 Task: Add a timeline in the project AgileHive for the epic 'IT Access Management' from 2024/01/02 to 2025/07/19. Add a timeline in the project AgileHive for the epic 'Cloud migration' from 2024/03/02 to 2025/08/19. Add a timeline in the project AgileHive for the epic 'Network infrastructure upgrade' from 2023/03/19 to 2025/09/09
Action: Mouse moved to (212, 59)
Screenshot: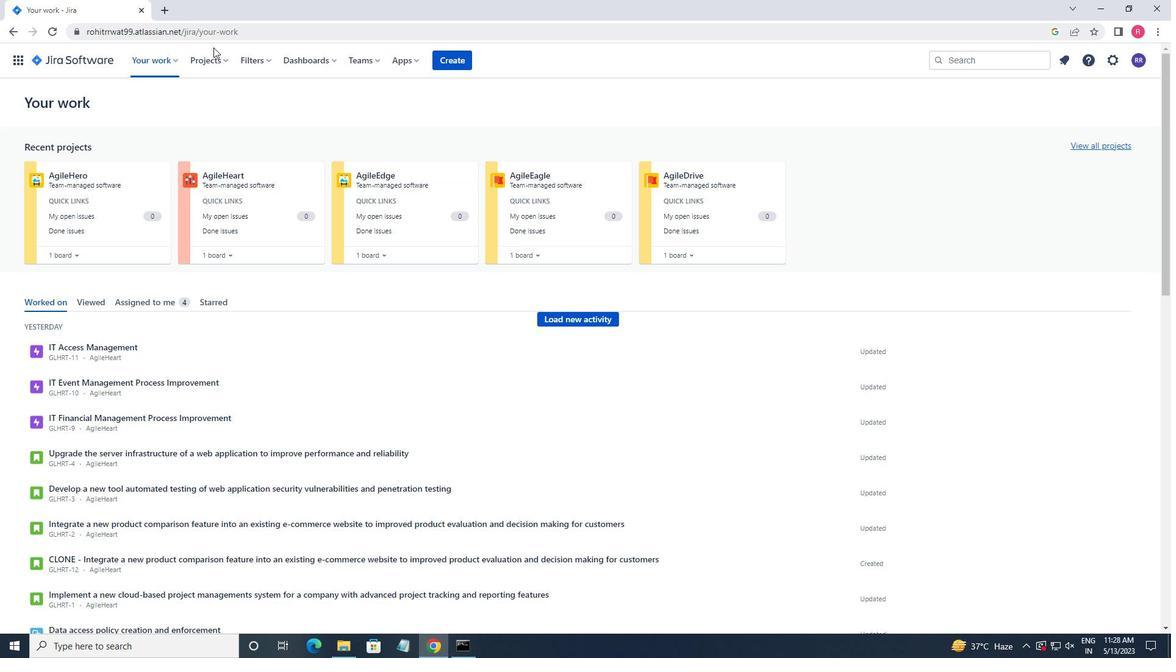 
Action: Mouse pressed left at (212, 59)
Screenshot: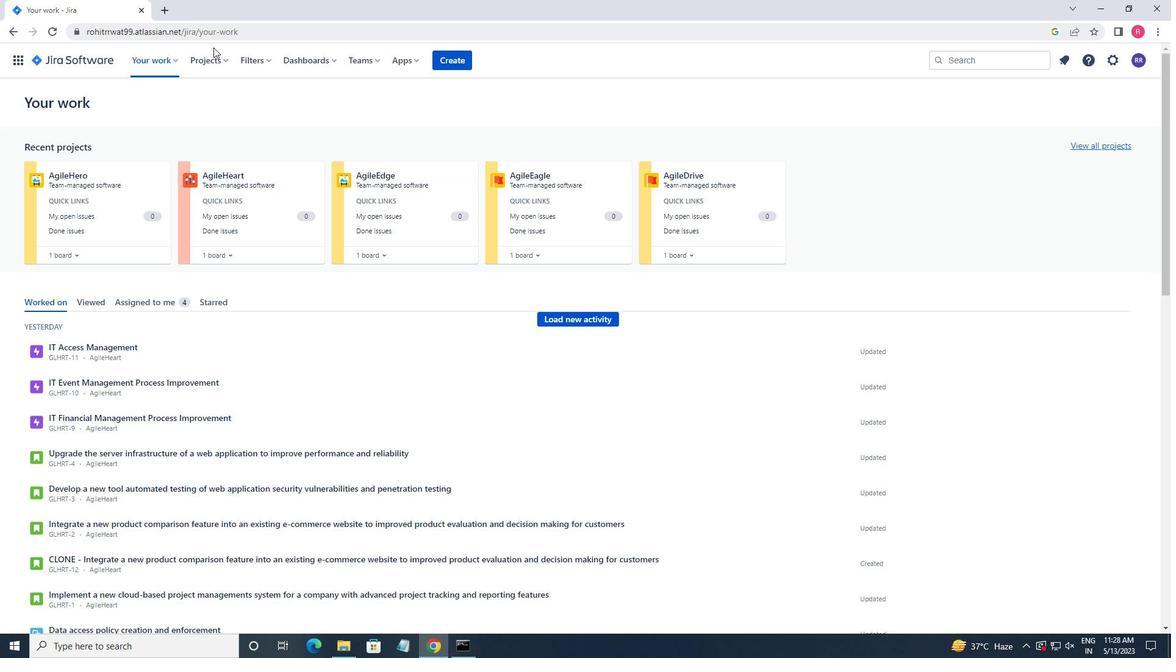
Action: Mouse moved to (244, 125)
Screenshot: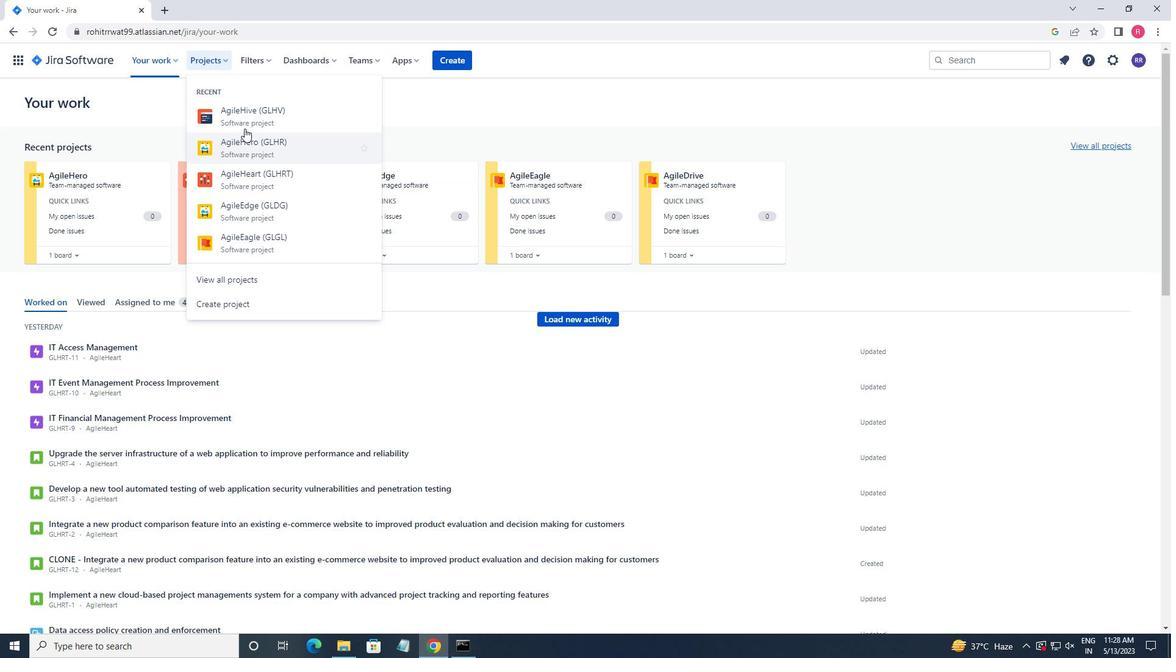 
Action: Mouse pressed left at (244, 125)
Screenshot: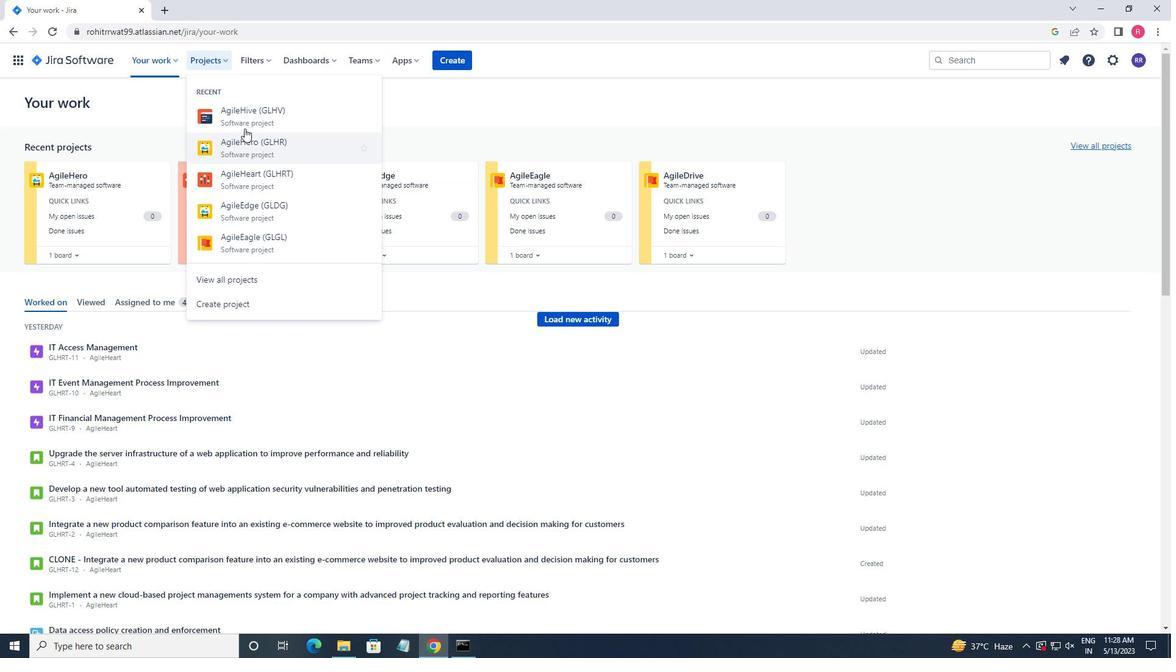 
Action: Mouse moved to (81, 189)
Screenshot: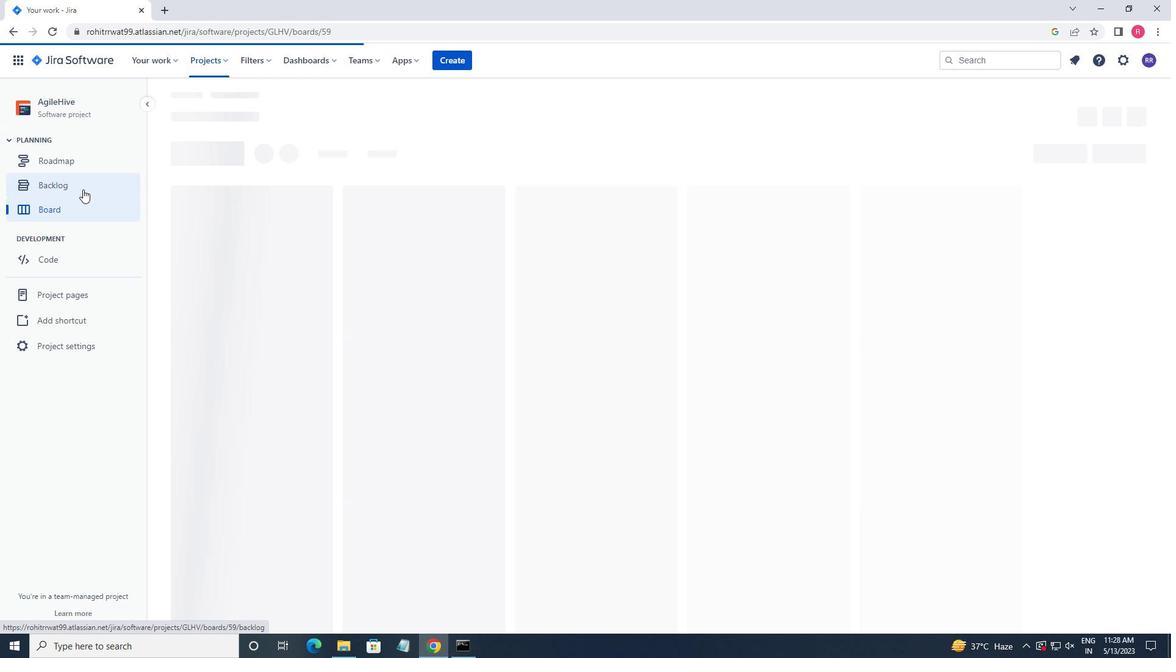 
Action: Mouse pressed left at (81, 189)
Screenshot: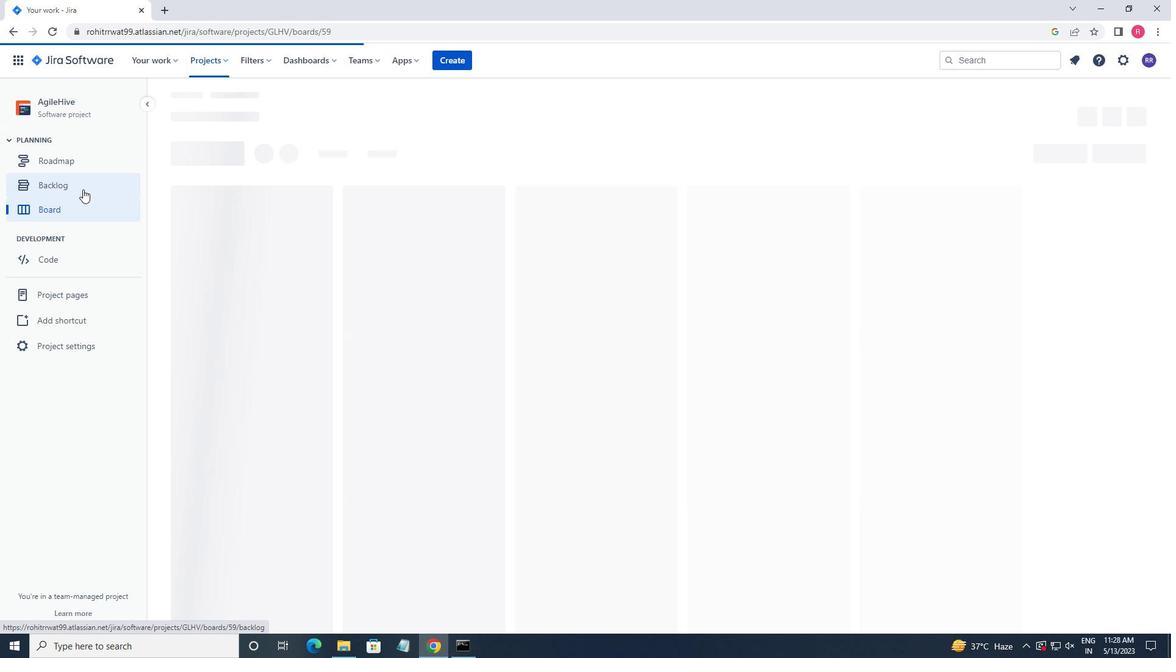 
Action: Mouse moved to (184, 246)
Screenshot: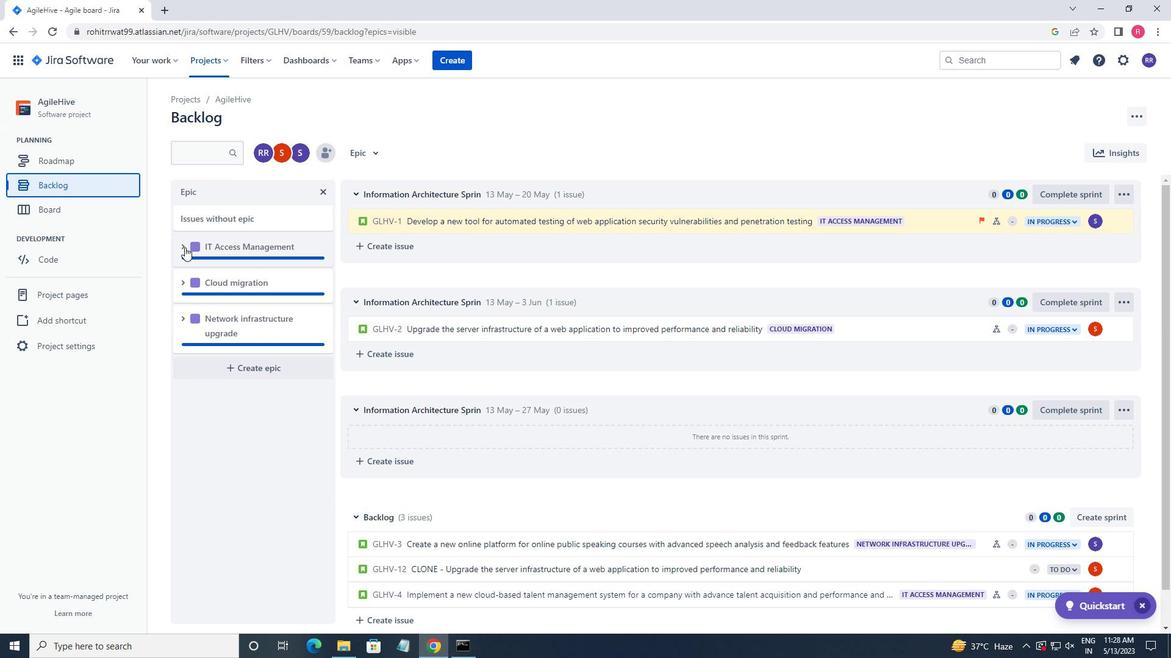 
Action: Mouse pressed left at (184, 246)
Screenshot: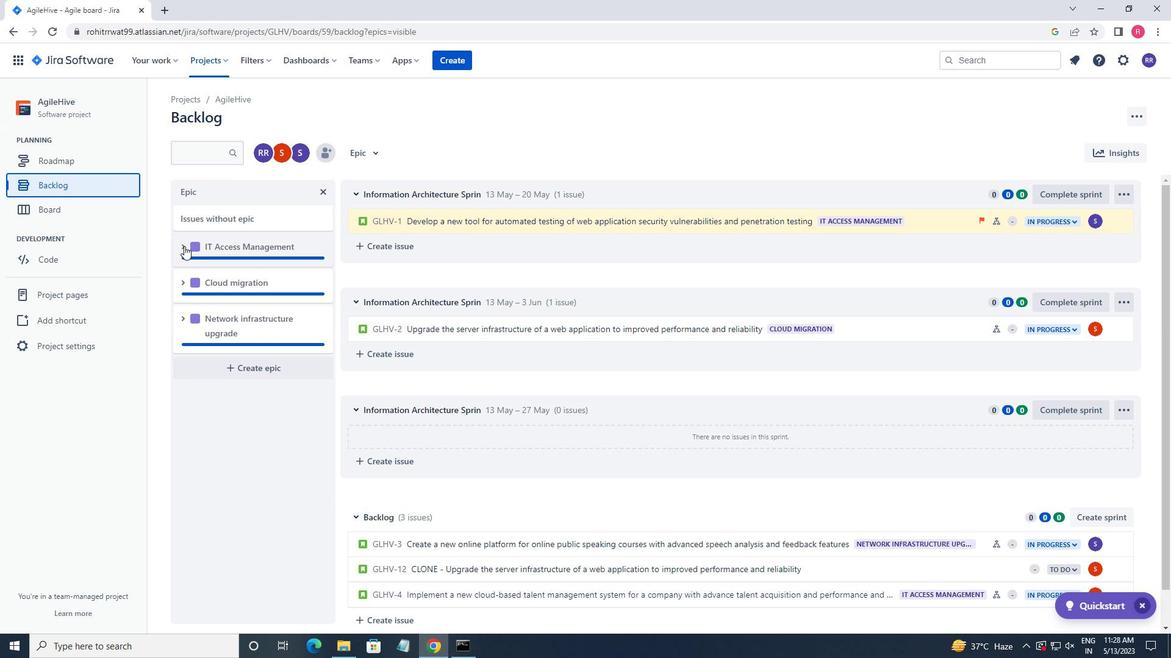 
Action: Mouse moved to (216, 330)
Screenshot: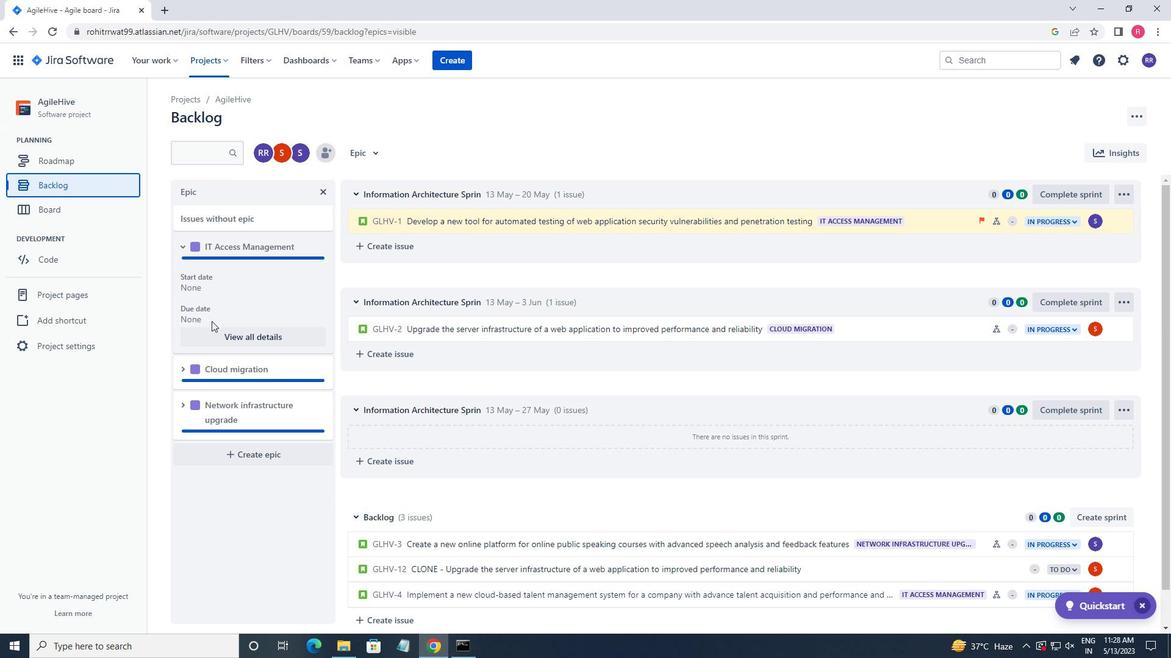 
Action: Mouse pressed left at (216, 330)
Screenshot: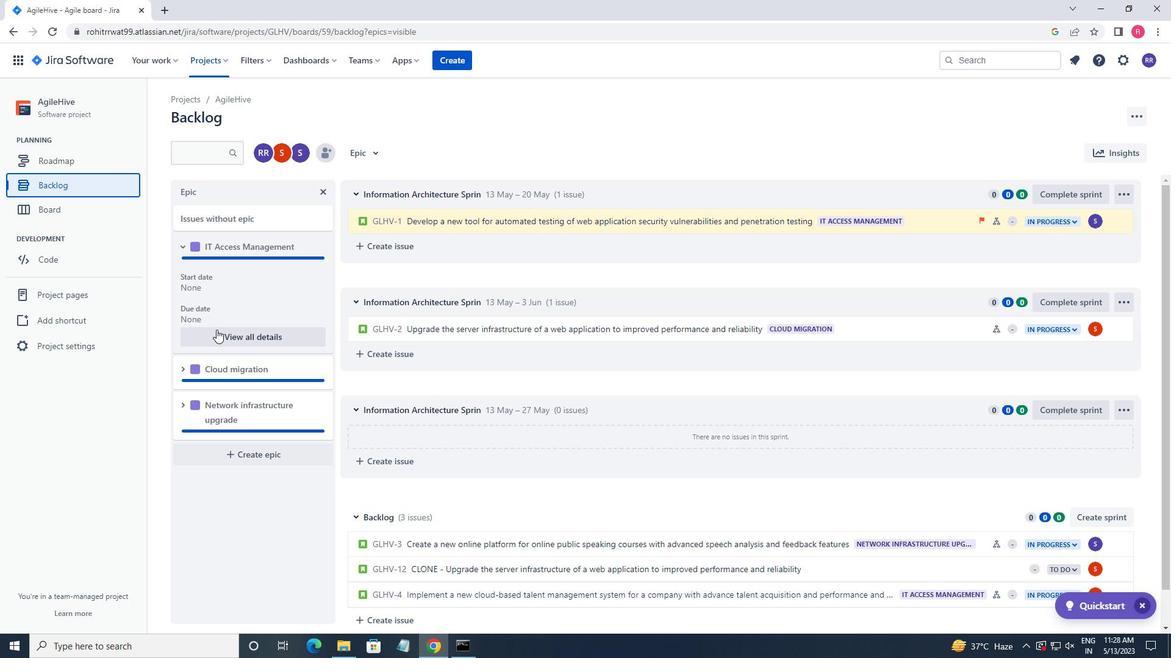 
Action: Mouse moved to (1033, 483)
Screenshot: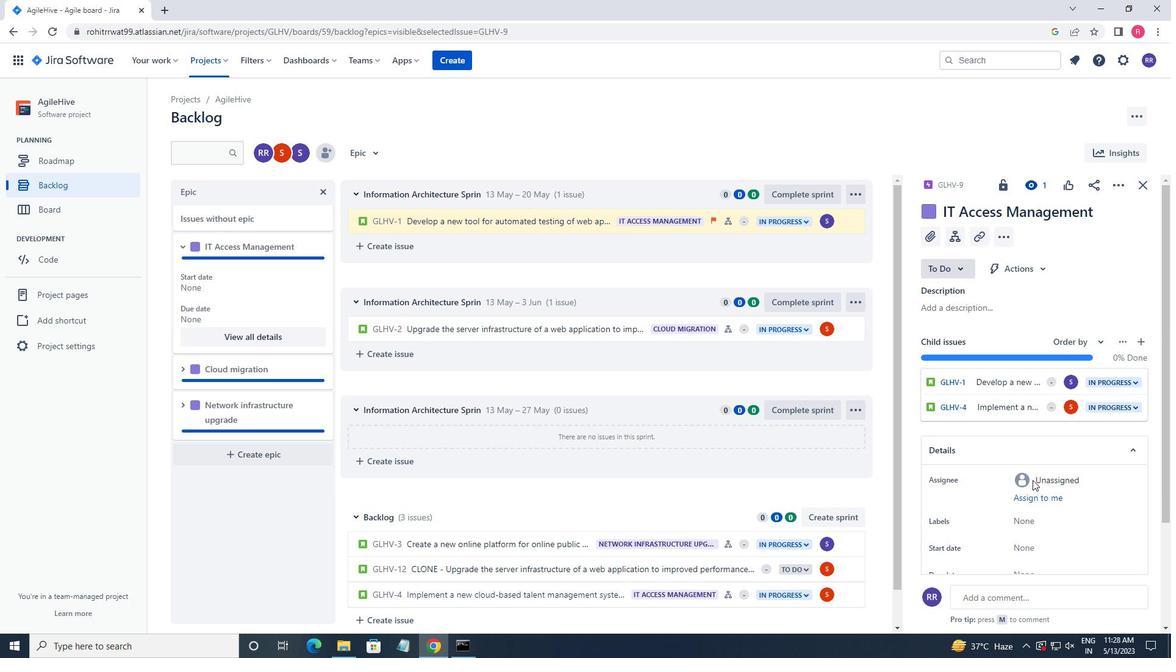 
Action: Mouse scrolled (1033, 483) with delta (0, 0)
Screenshot: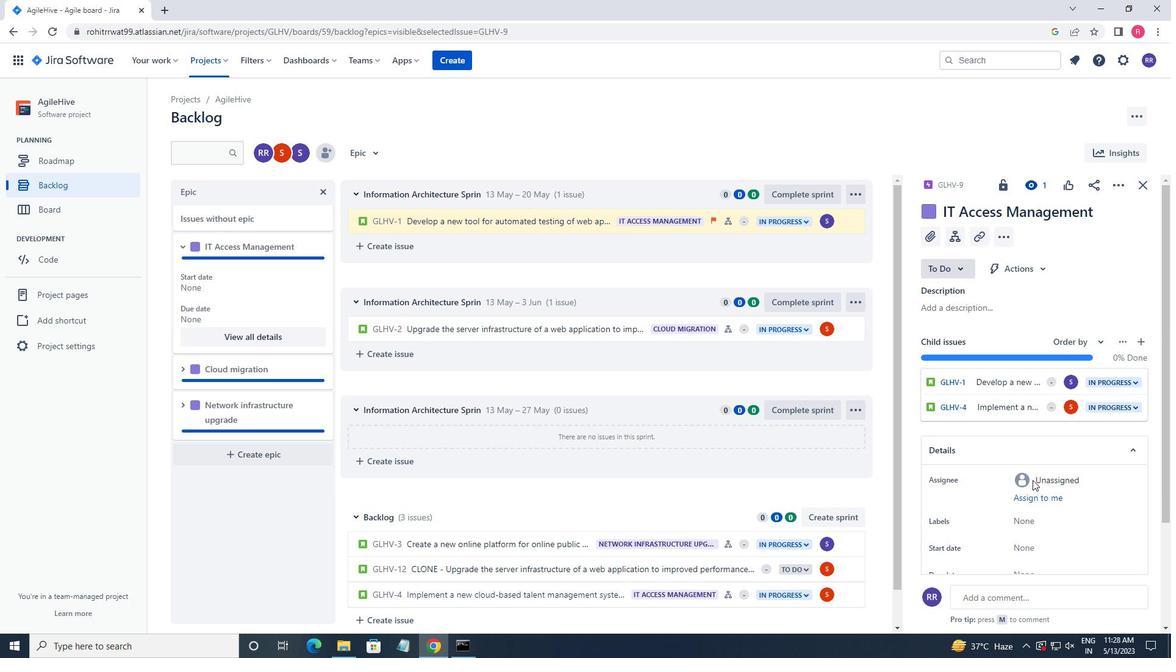 
Action: Mouse moved to (1033, 485)
Screenshot: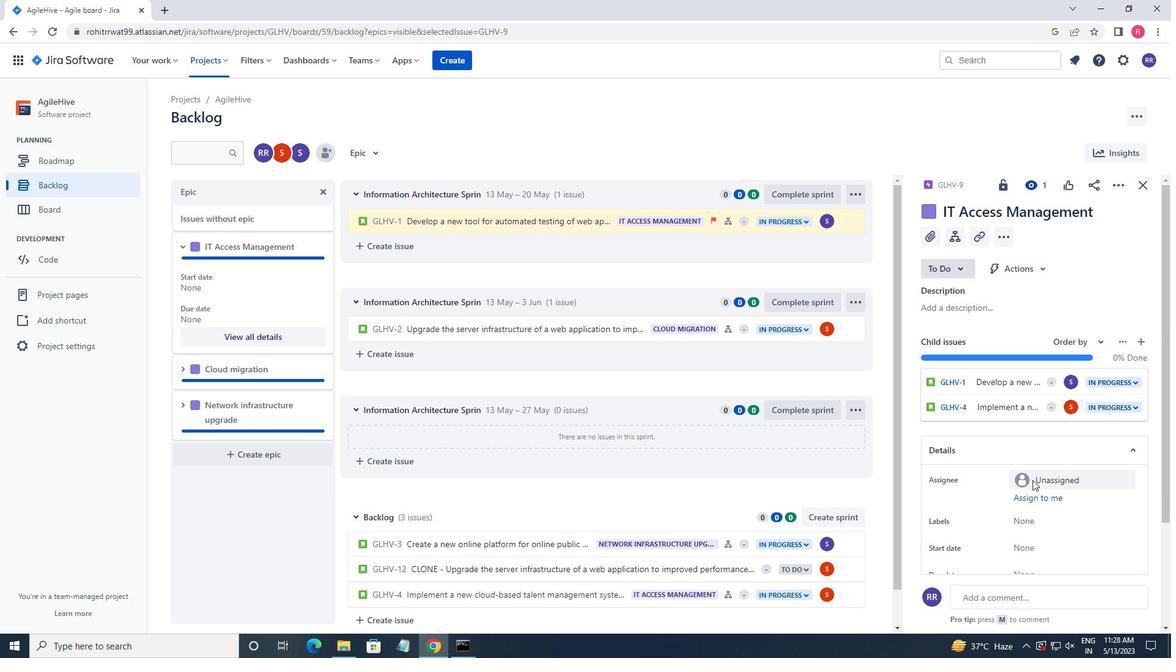 
Action: Mouse scrolled (1033, 484) with delta (0, 0)
Screenshot: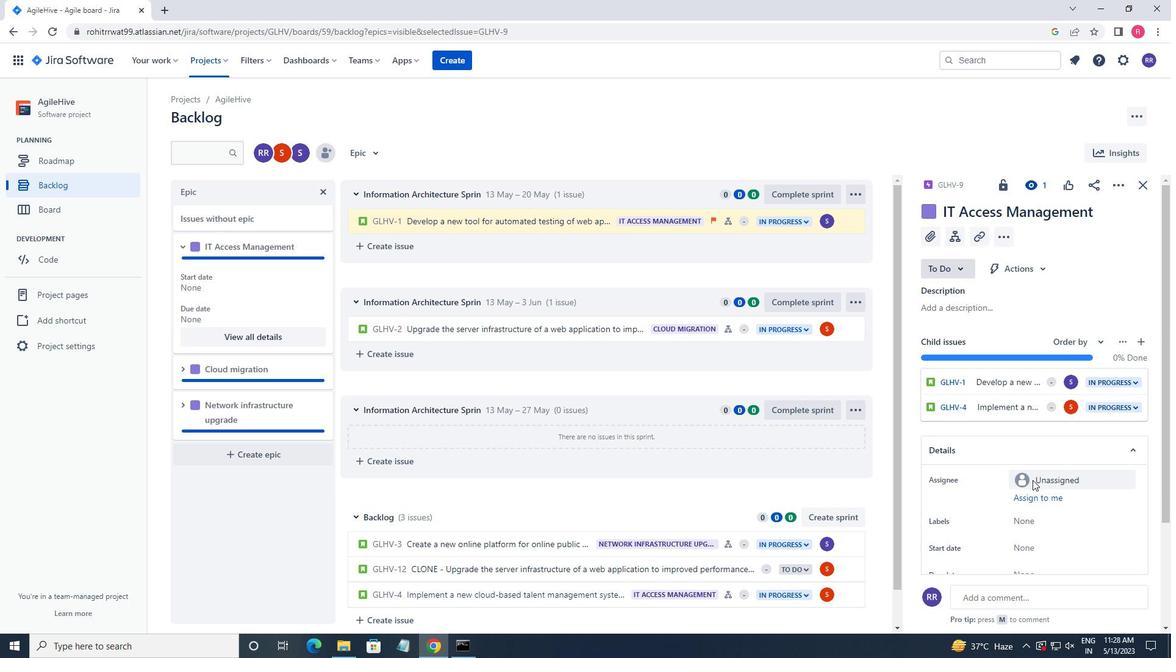 
Action: Mouse scrolled (1033, 484) with delta (0, 0)
Screenshot: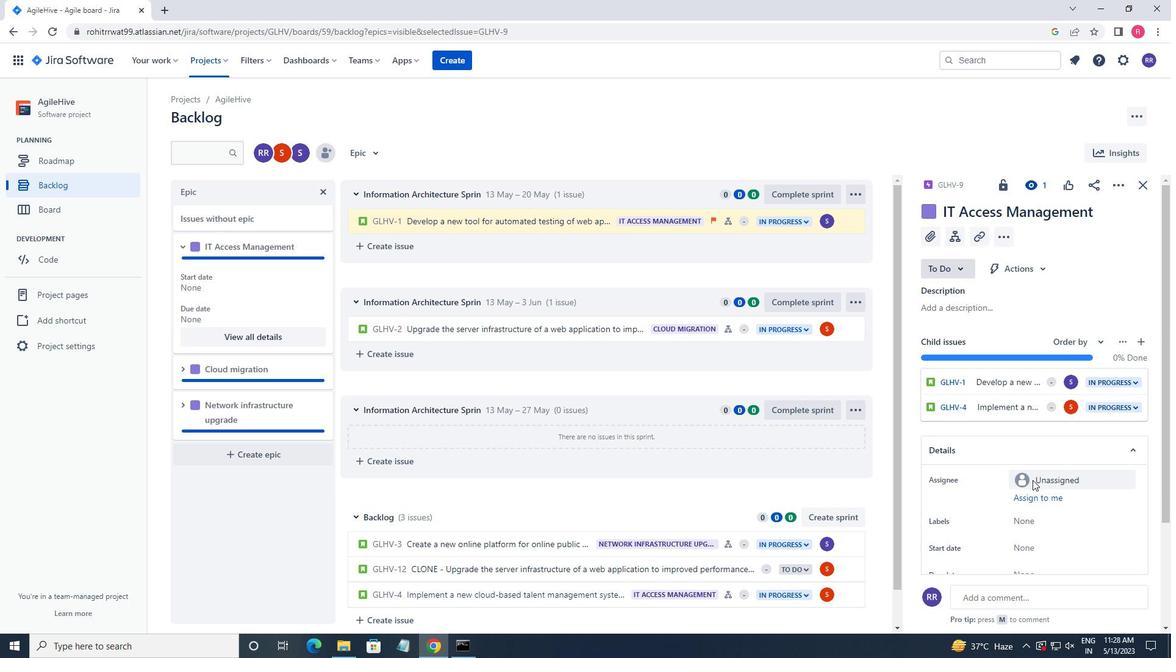 
Action: Mouse scrolled (1033, 484) with delta (0, 0)
Screenshot: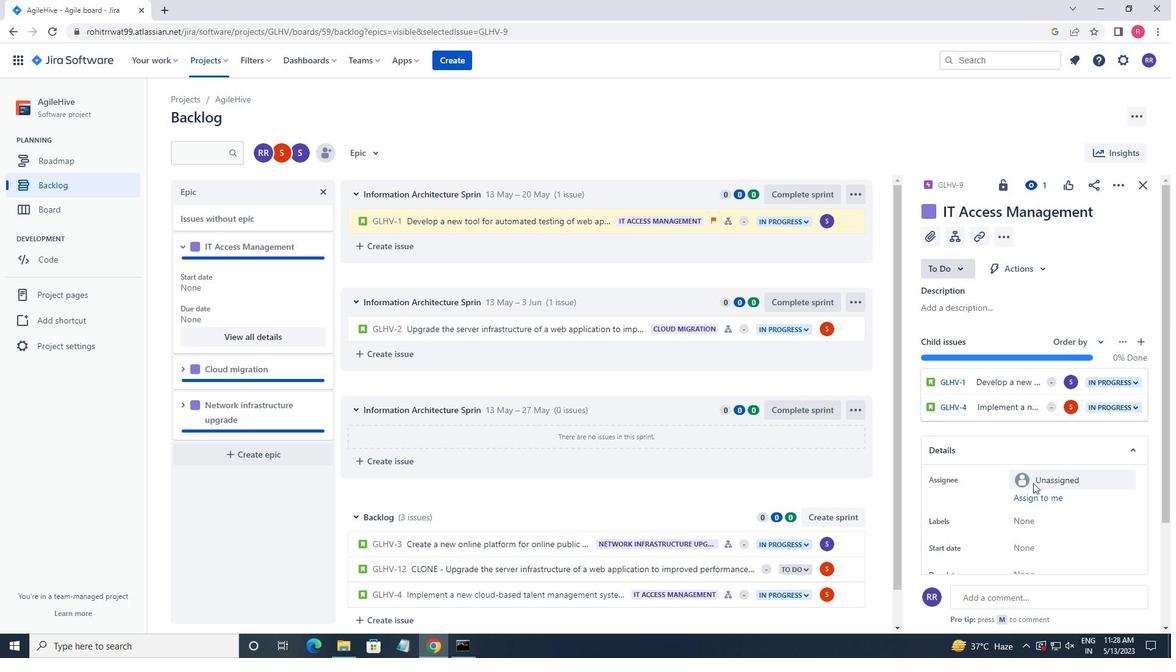 
Action: Mouse moved to (1033, 416)
Screenshot: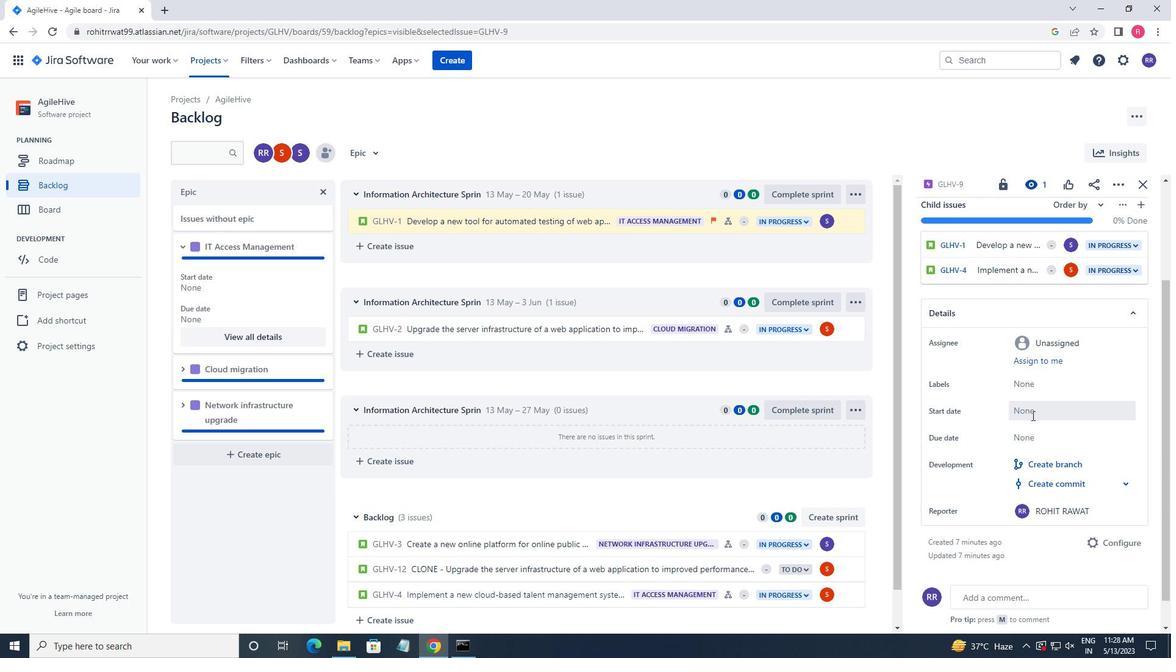 
Action: Mouse pressed left at (1033, 416)
Screenshot: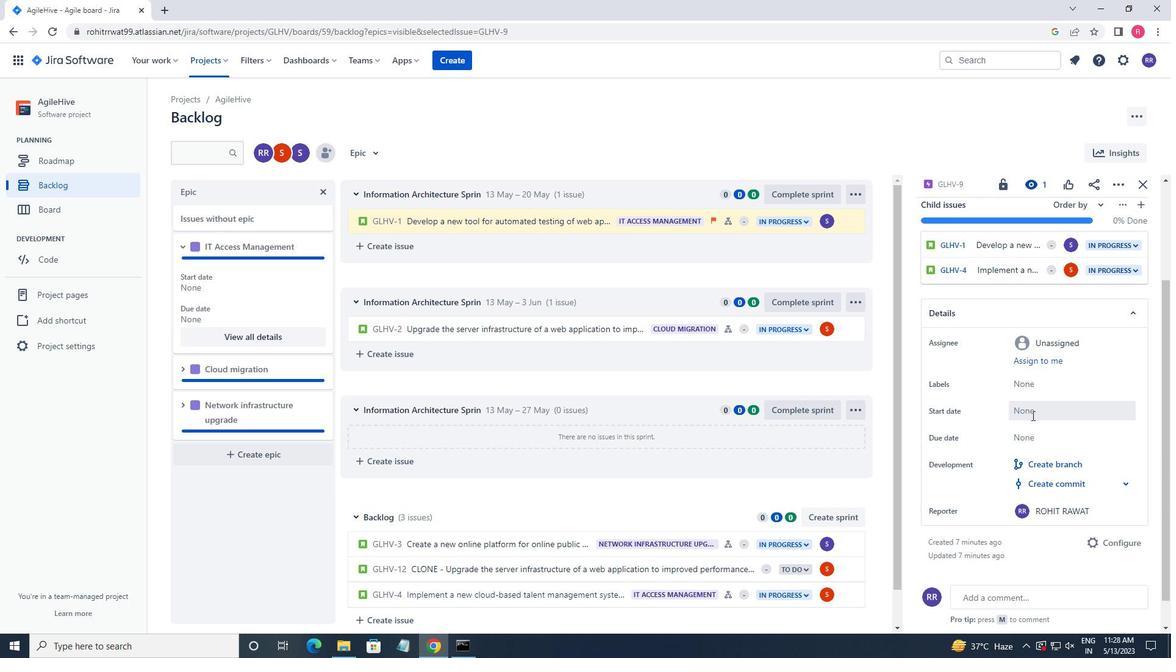 
Action: Mouse moved to (1143, 450)
Screenshot: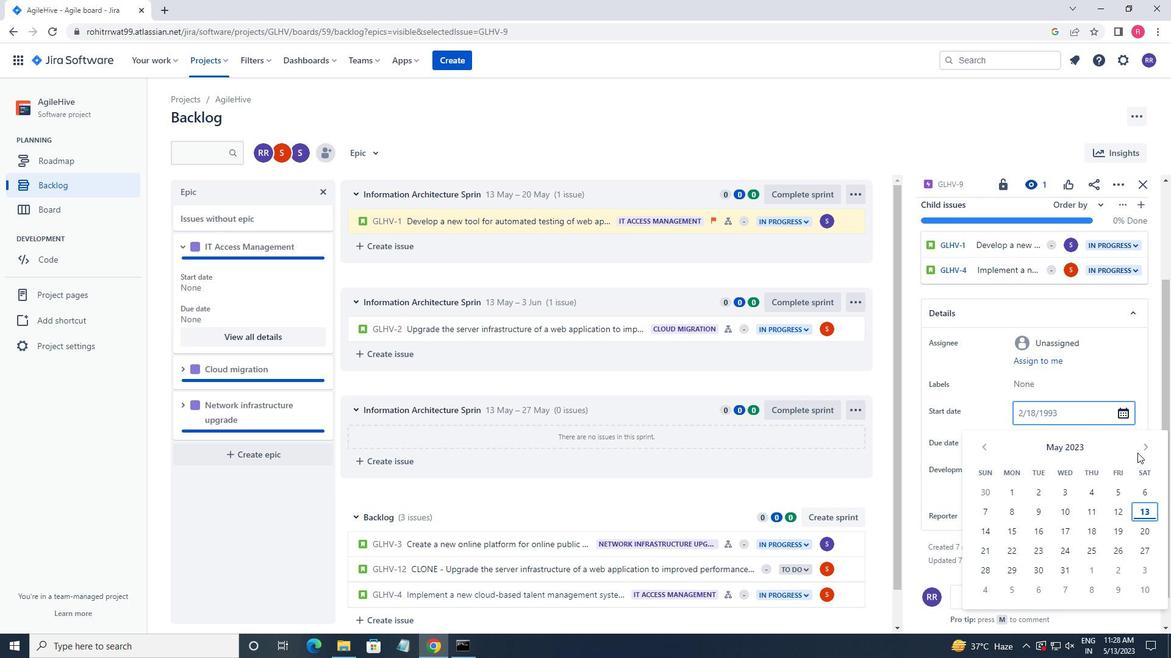 
Action: Mouse pressed left at (1143, 450)
Screenshot: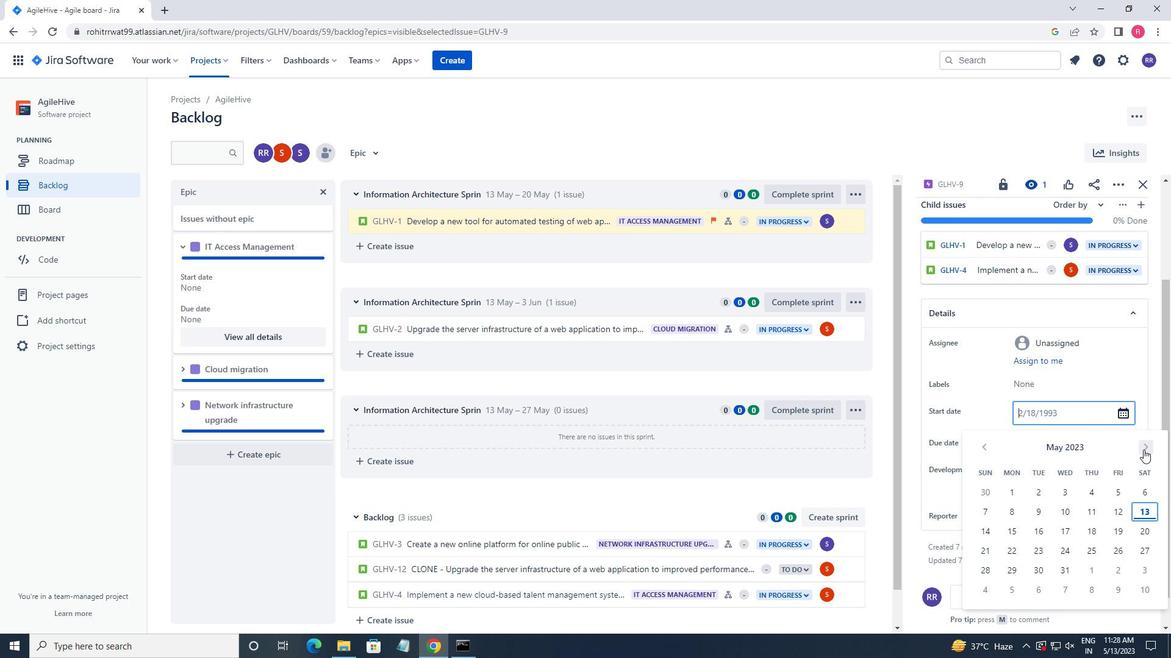 
Action: Mouse pressed left at (1143, 450)
Screenshot: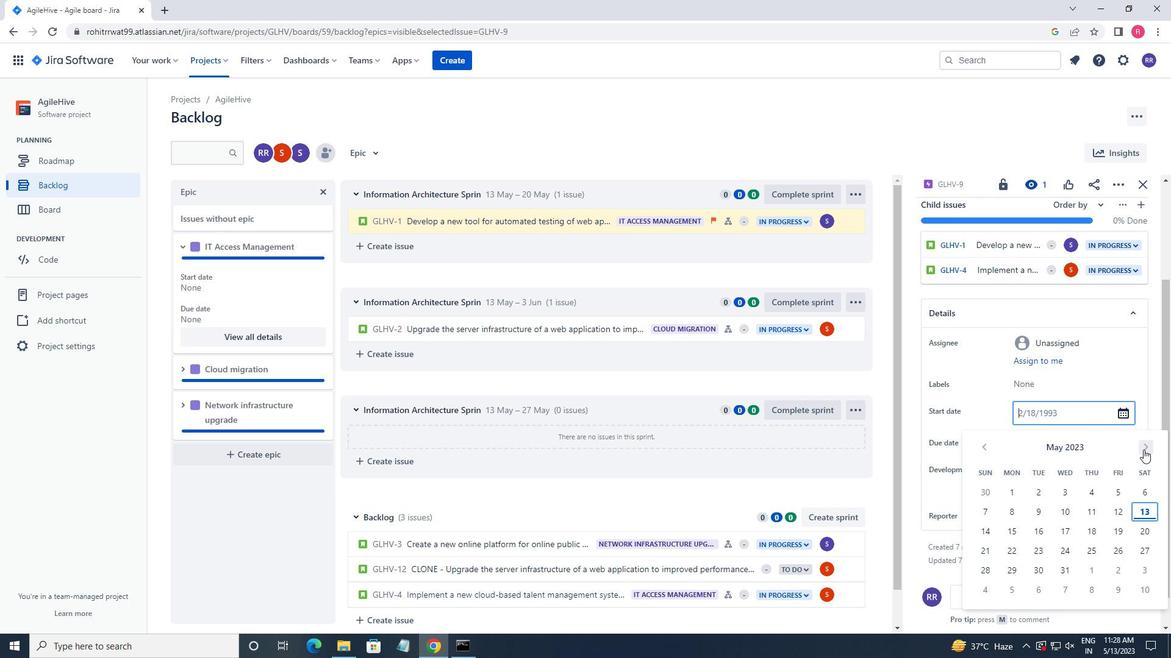 
Action: Mouse pressed left at (1143, 450)
Screenshot: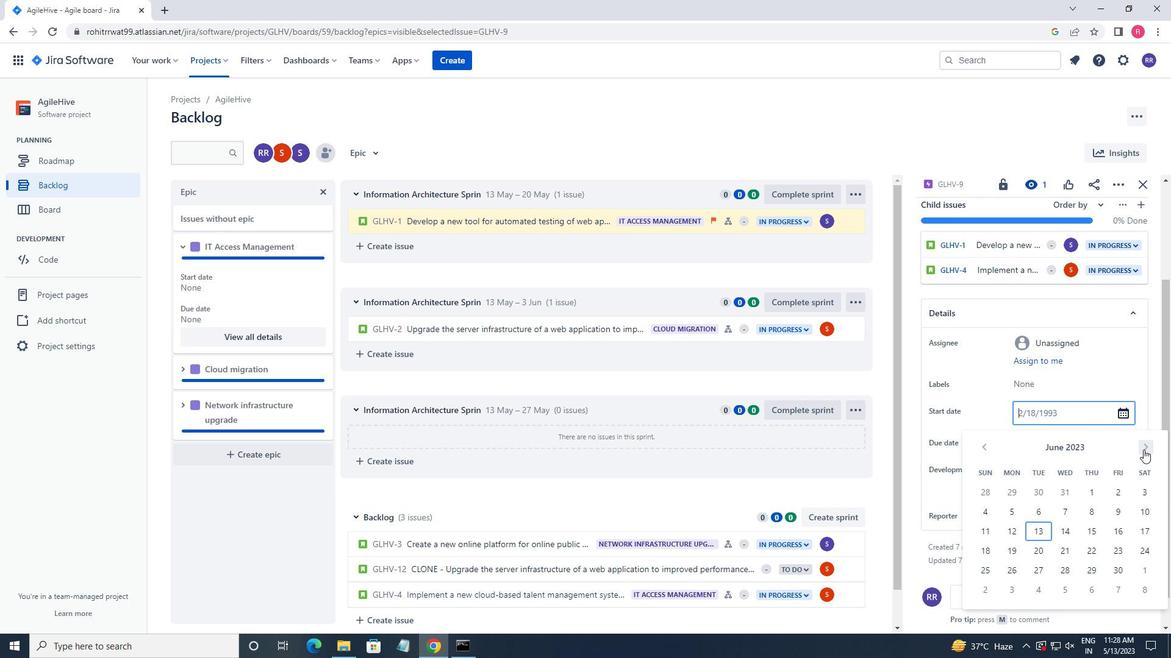 
Action: Mouse pressed left at (1143, 450)
Screenshot: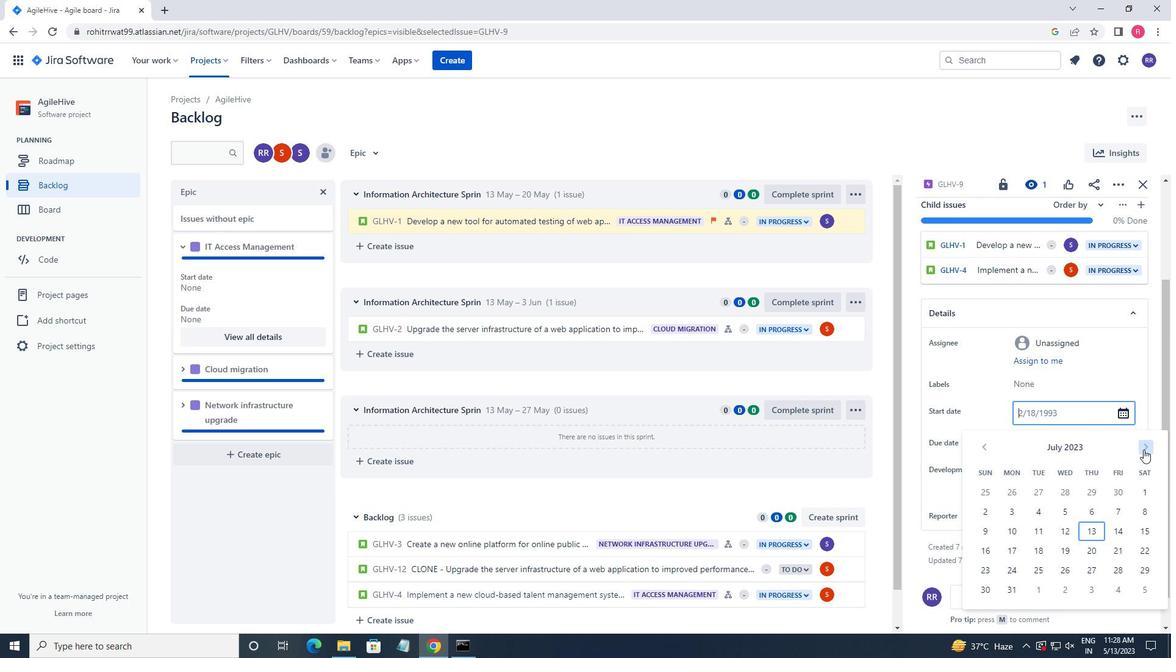 
Action: Mouse pressed left at (1143, 450)
Screenshot: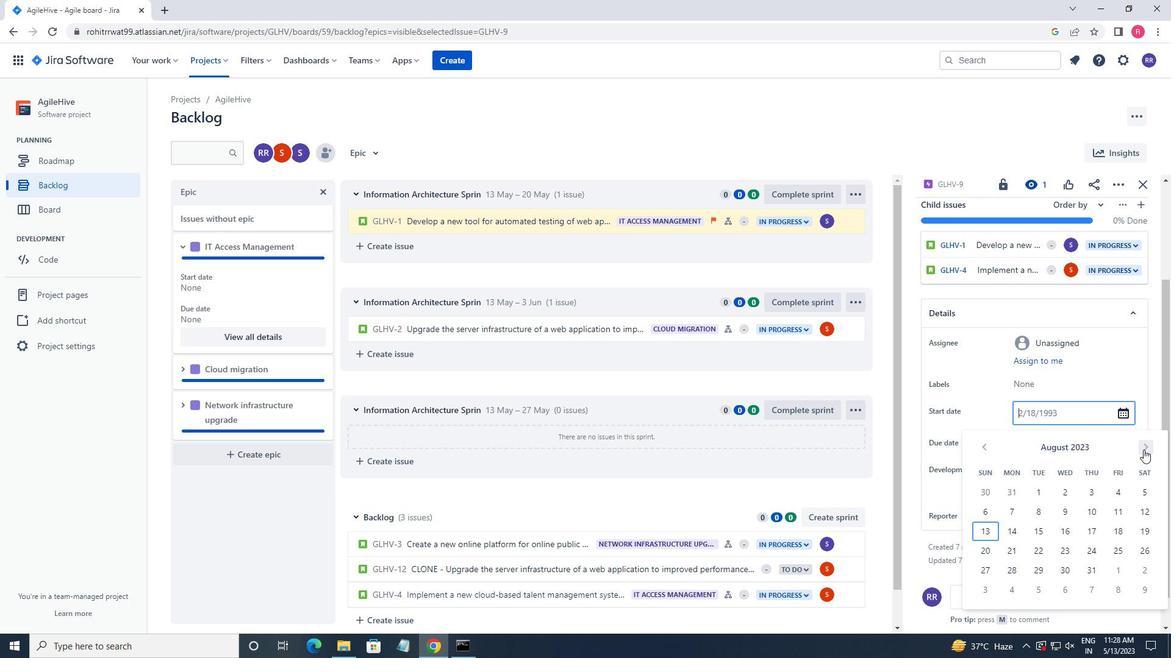 
Action: Mouse pressed left at (1143, 450)
Screenshot: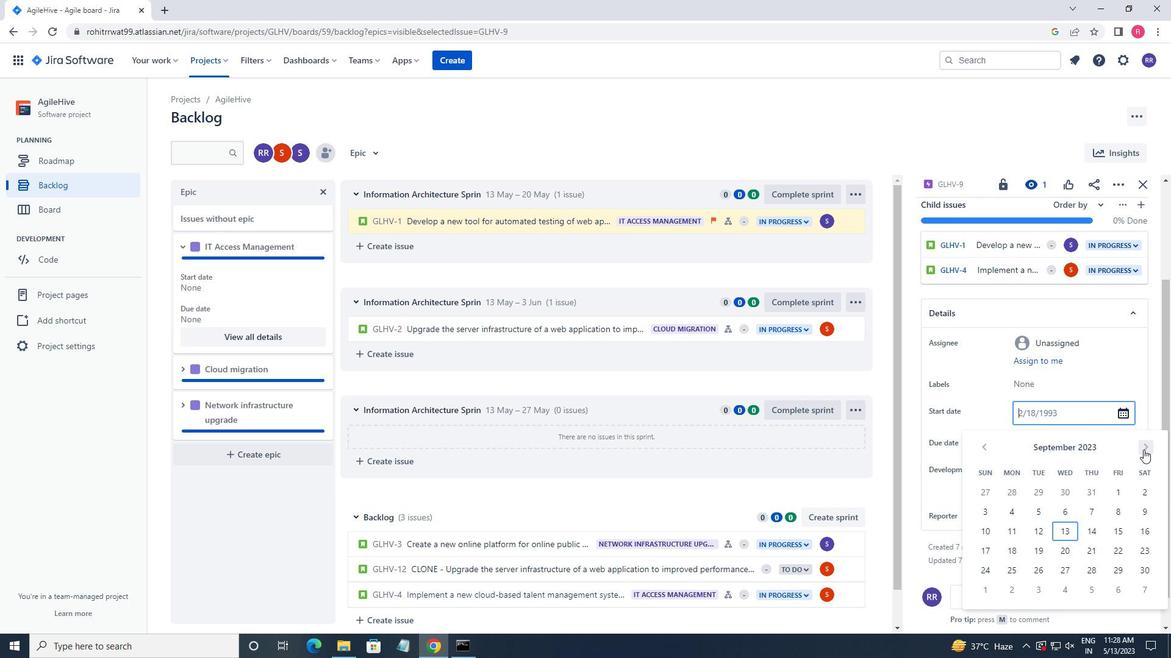 
Action: Mouse pressed left at (1143, 450)
Screenshot: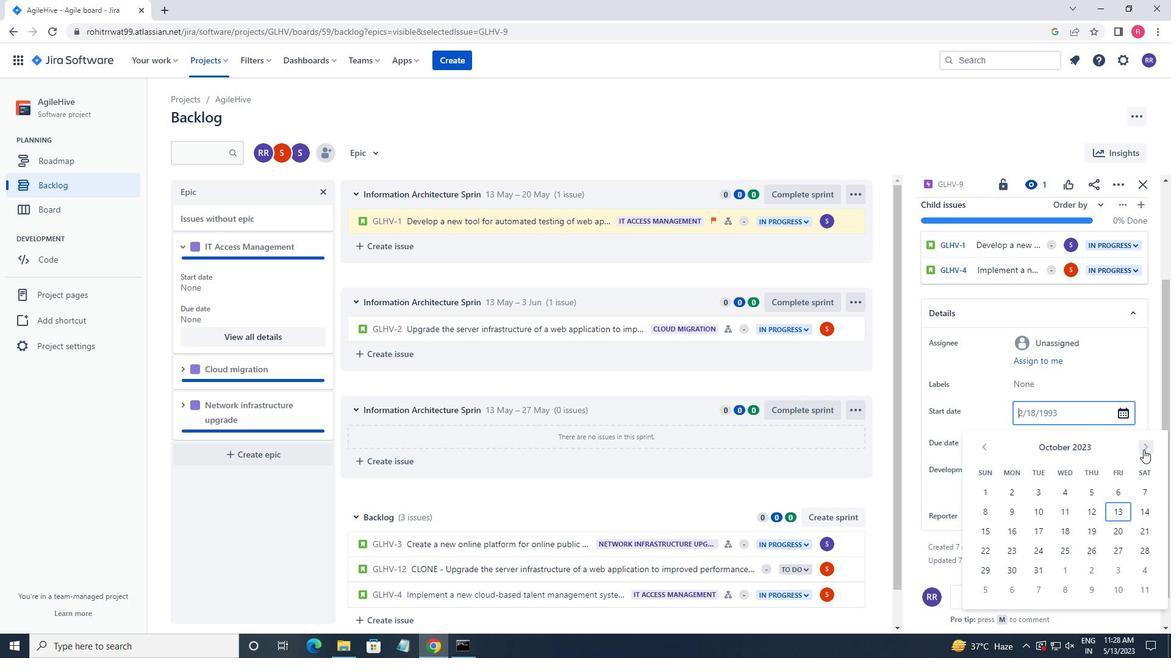 
Action: Mouse pressed left at (1143, 450)
Screenshot: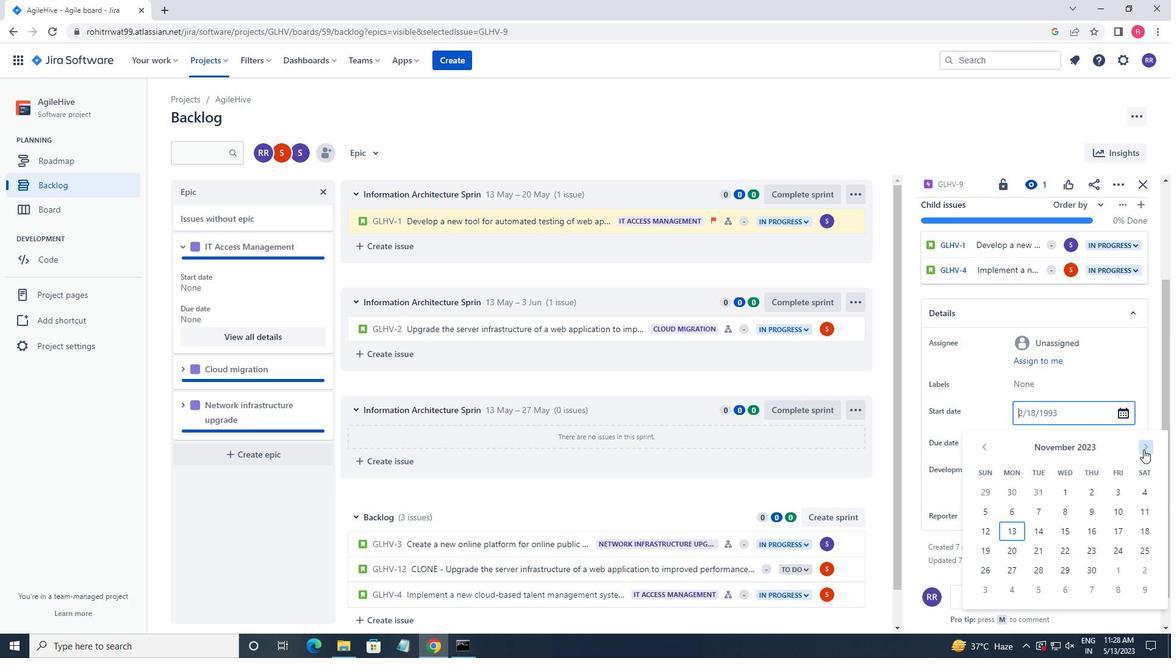 
Action: Mouse pressed left at (1143, 450)
Screenshot: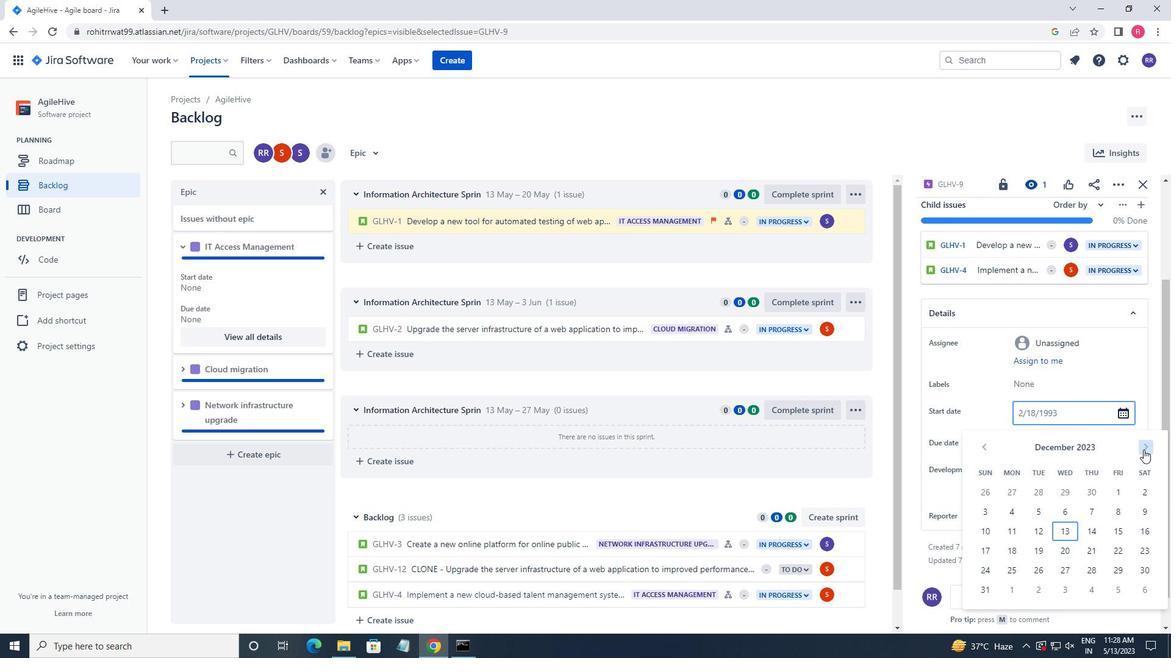 
Action: Mouse moved to (985, 446)
Screenshot: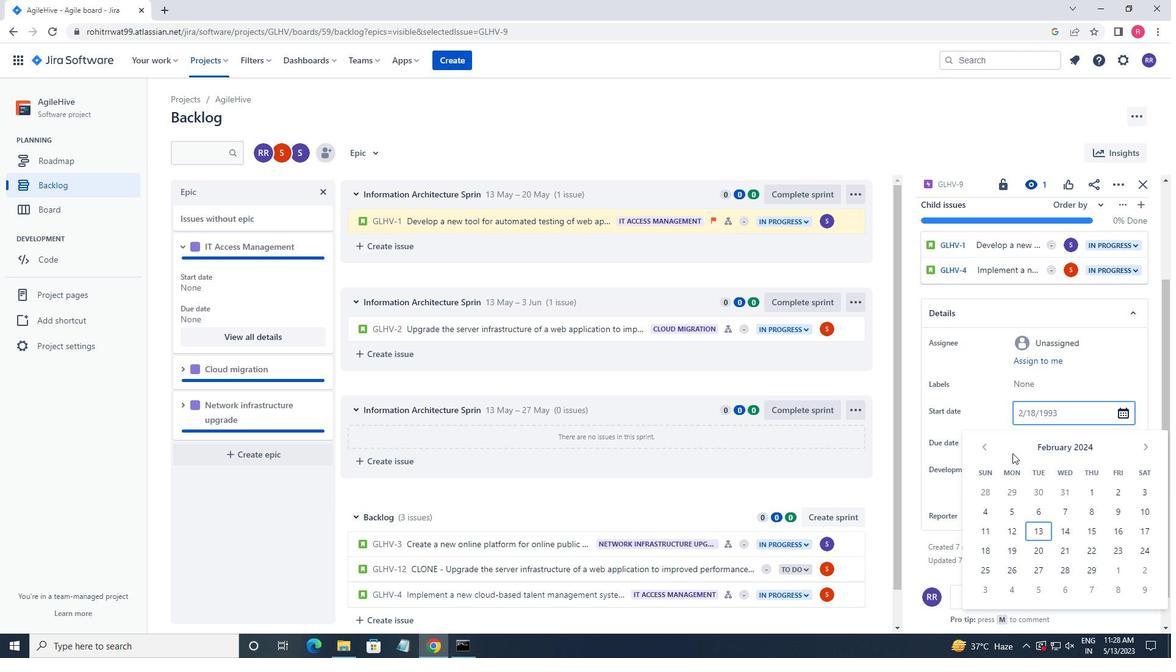 
Action: Mouse pressed left at (985, 446)
Screenshot: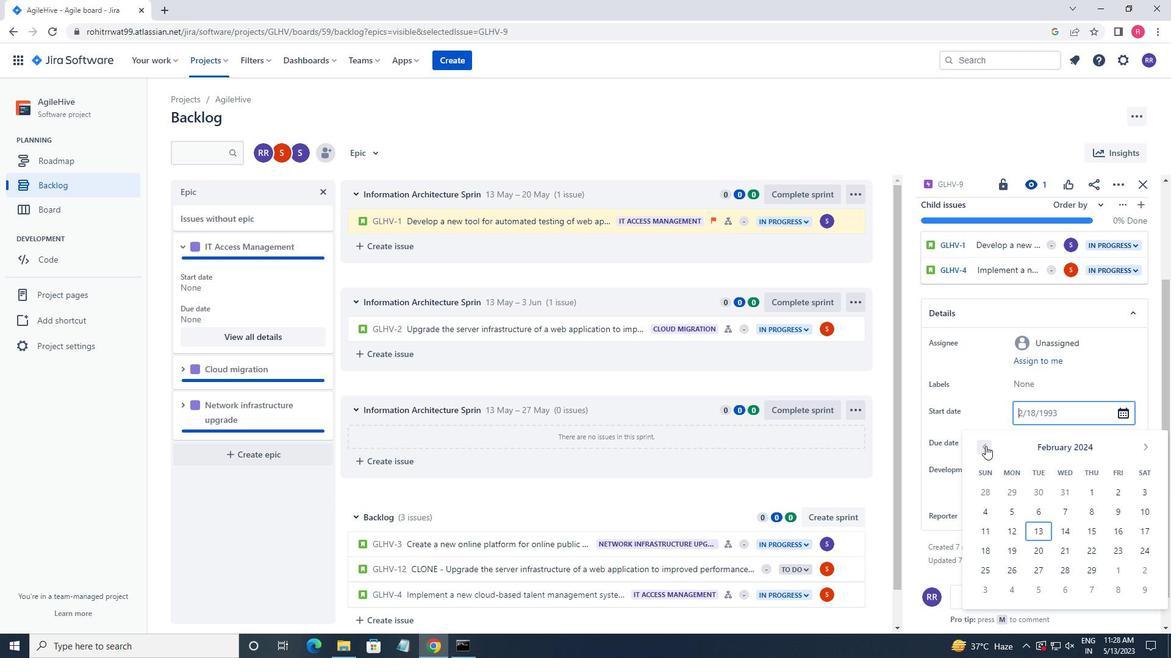 
Action: Mouse moved to (1045, 492)
Screenshot: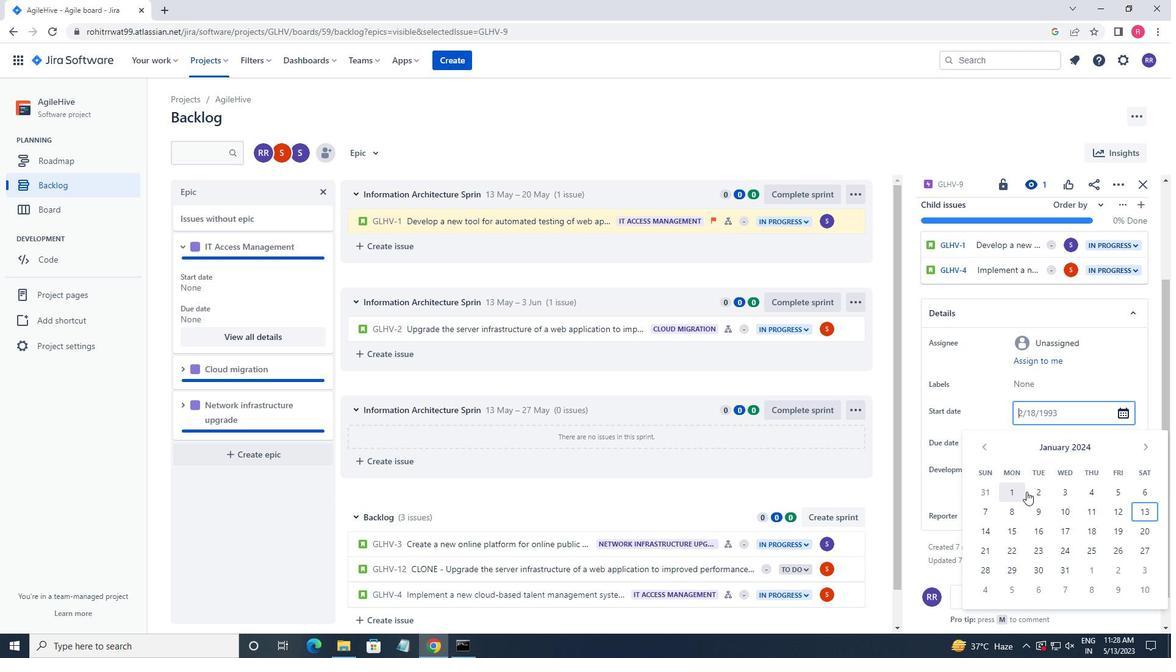 
Action: Mouse pressed left at (1045, 492)
Screenshot: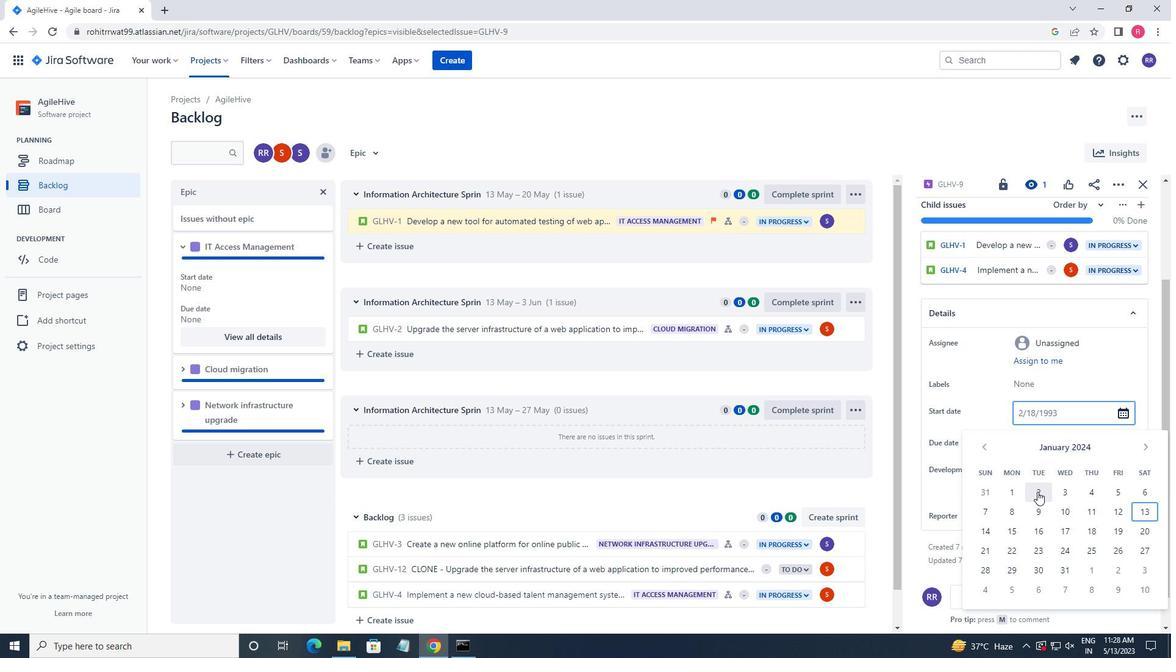 
Action: Mouse moved to (1044, 441)
Screenshot: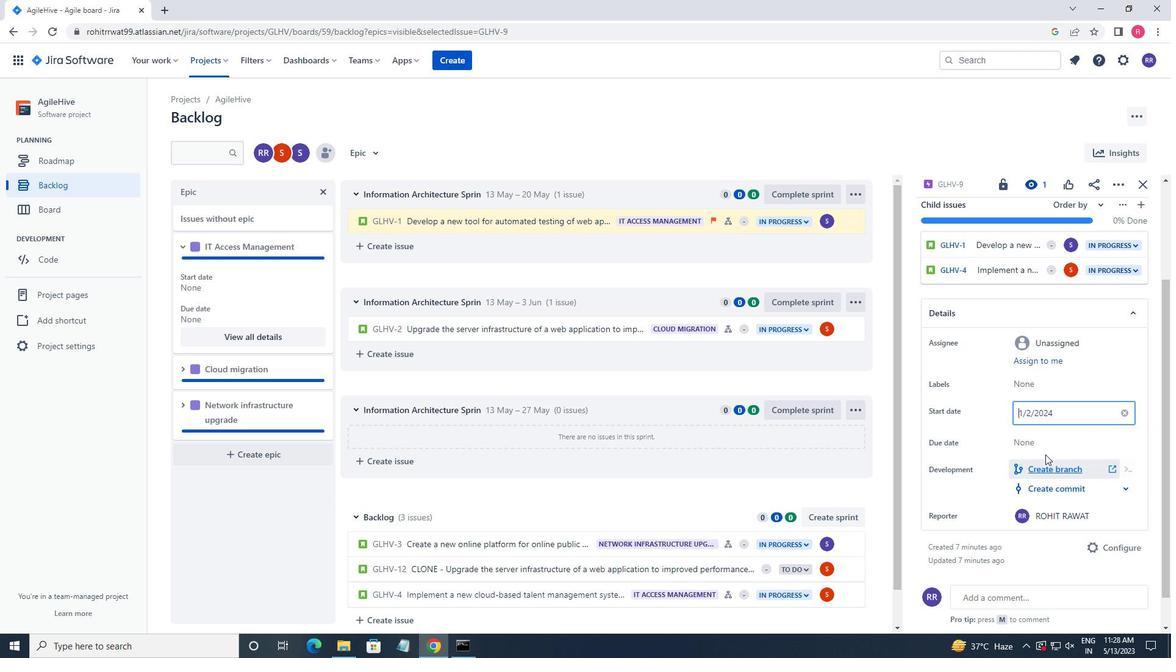 
Action: Mouse pressed left at (1044, 441)
Screenshot: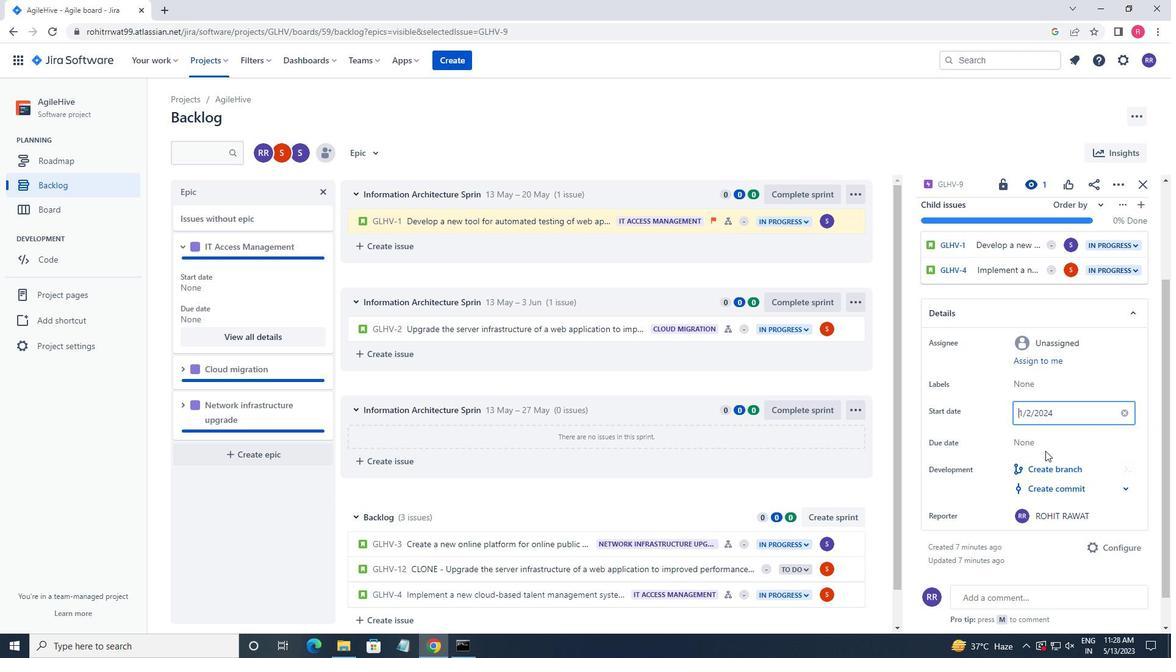 
Action: Mouse moved to (1144, 264)
Screenshot: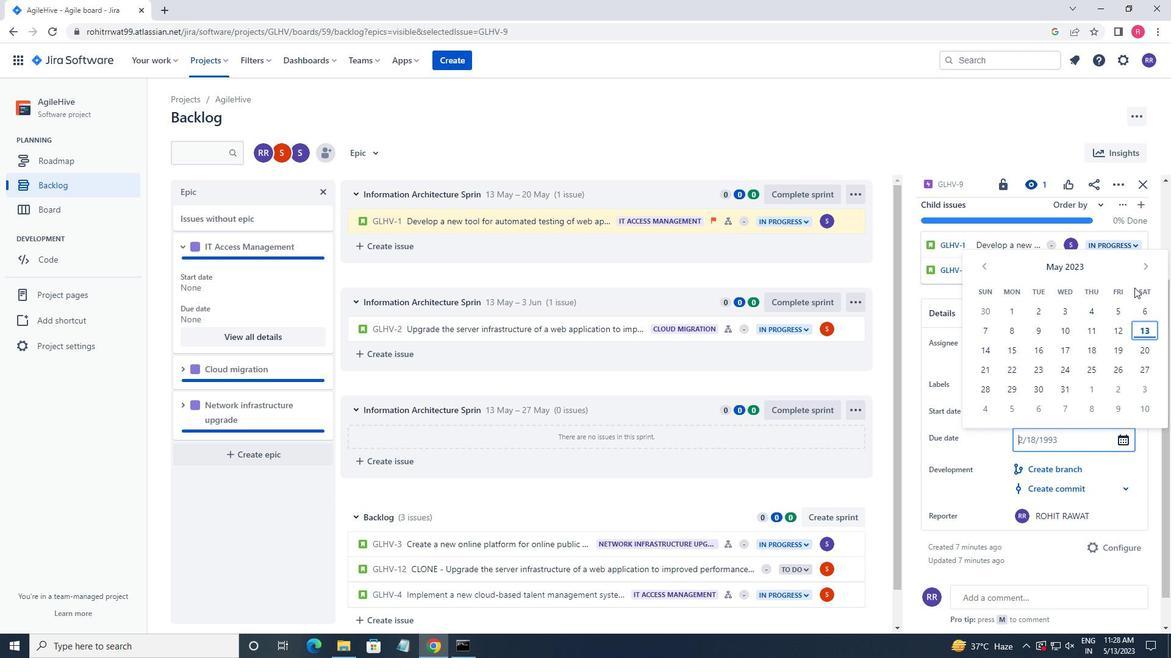 
Action: Mouse pressed left at (1144, 264)
Screenshot: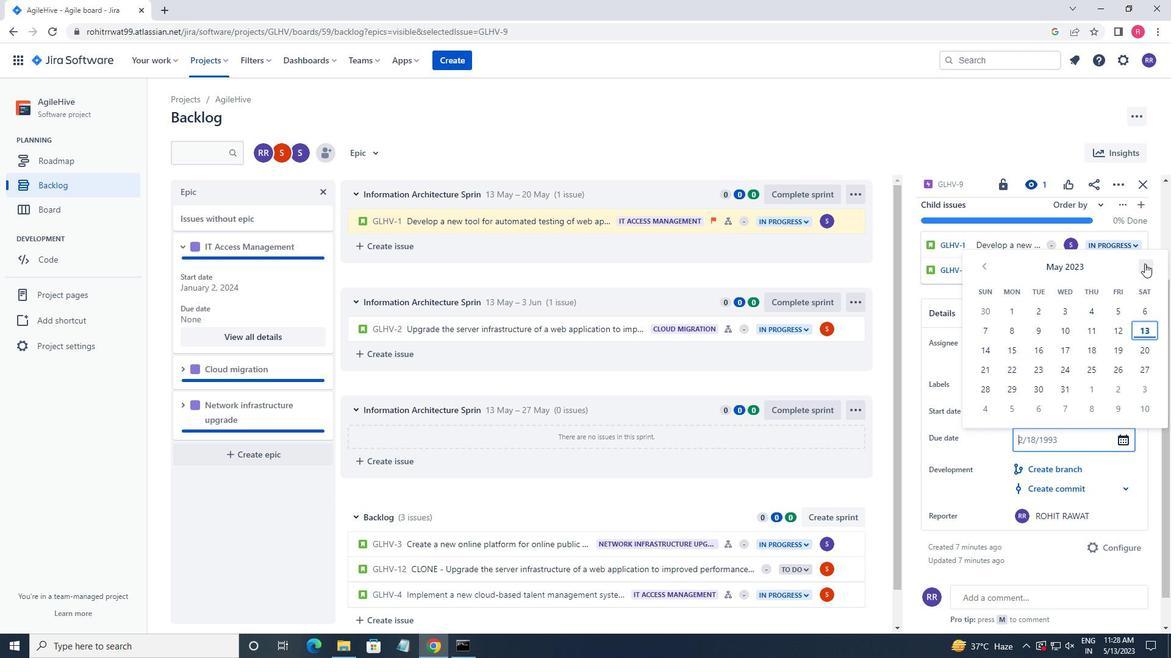 
Action: Mouse pressed left at (1144, 264)
Screenshot: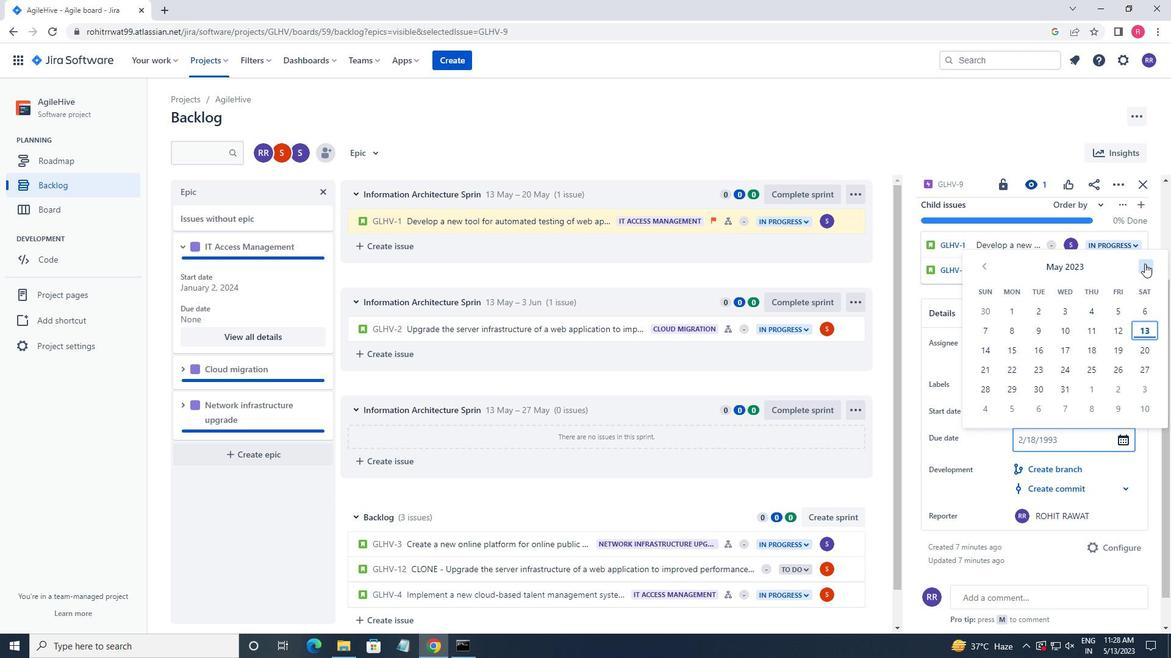 
Action: Mouse pressed left at (1144, 264)
Screenshot: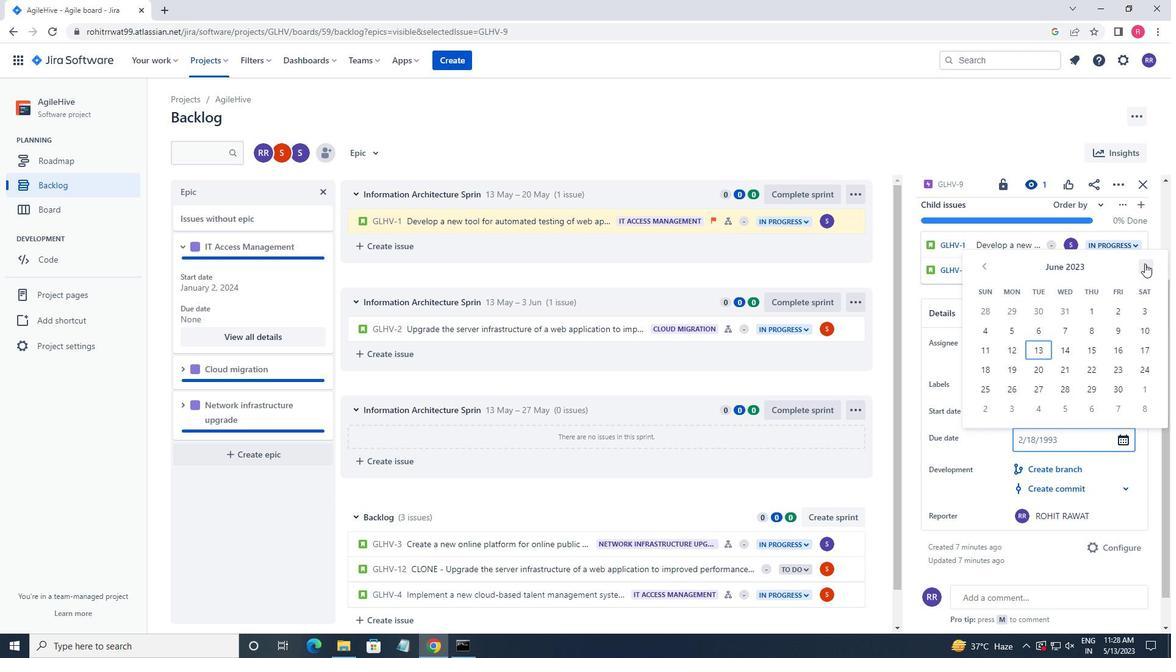 
Action: Mouse pressed left at (1144, 264)
Screenshot: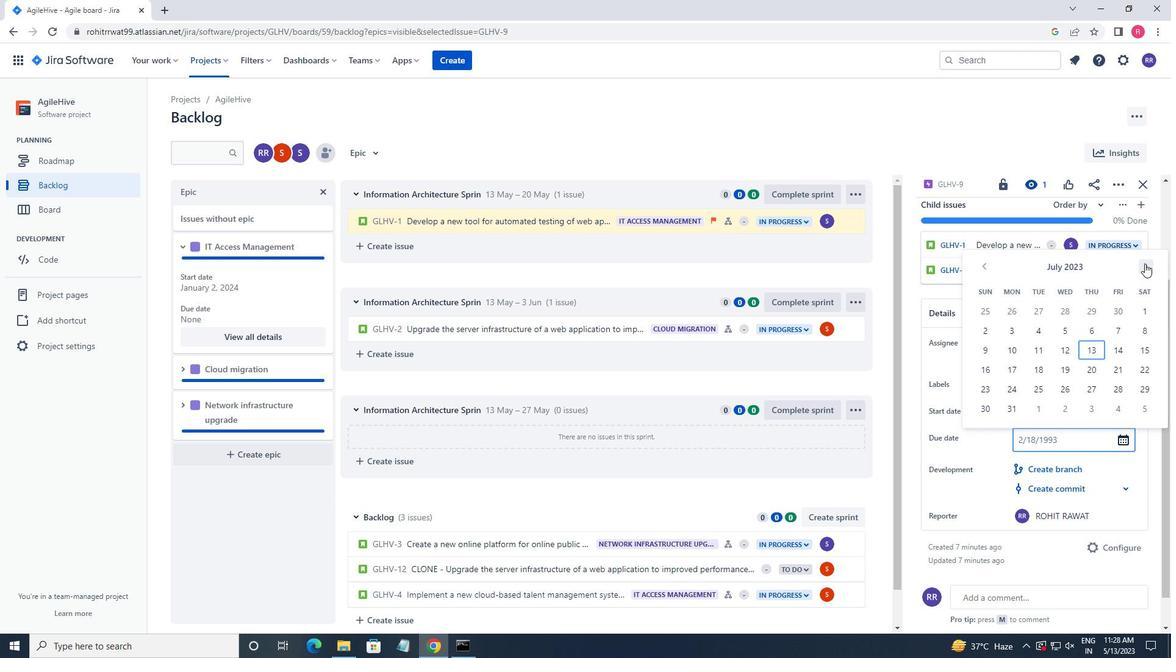 
Action: Mouse pressed left at (1144, 264)
Screenshot: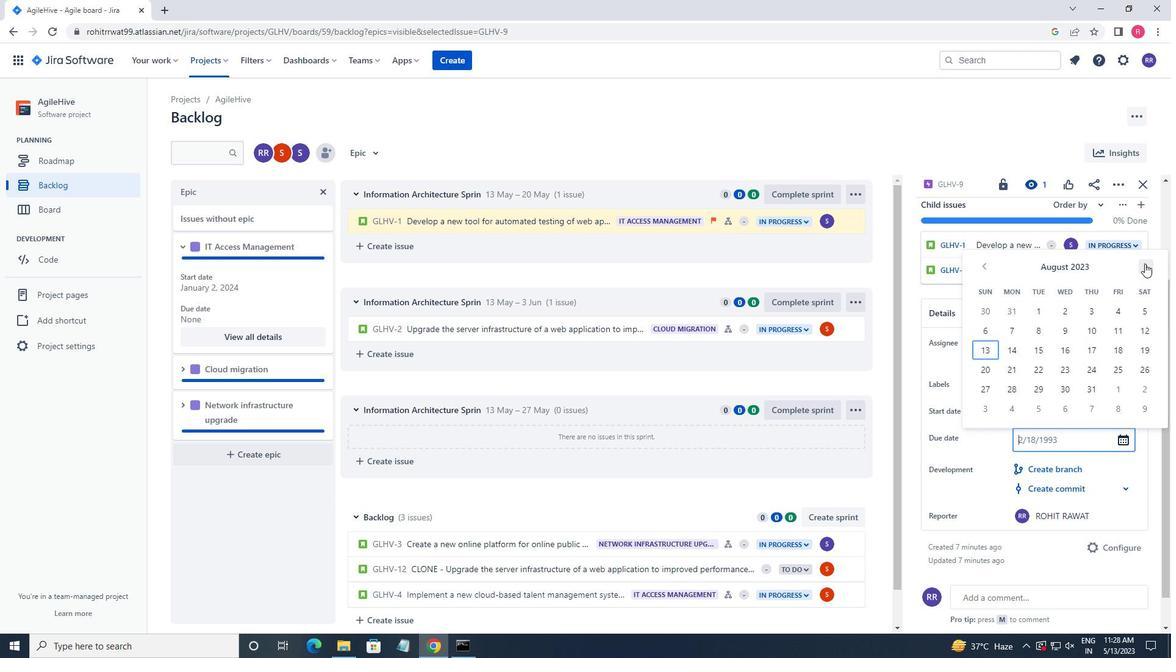 
Action: Mouse pressed left at (1144, 264)
Screenshot: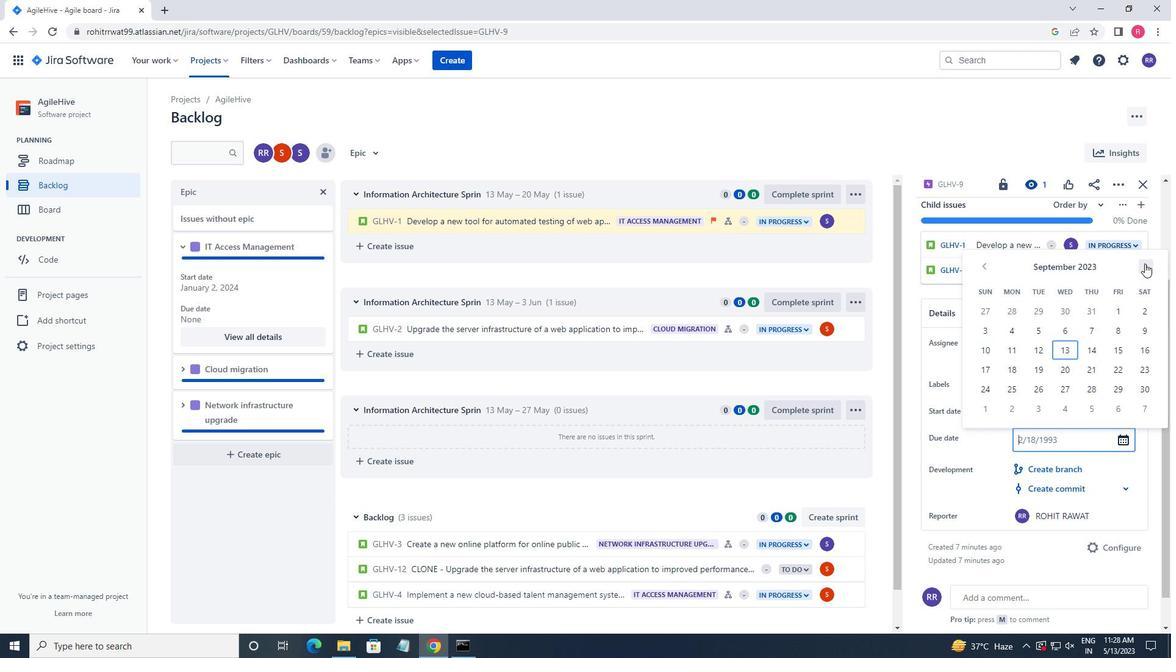 
Action: Mouse pressed left at (1144, 264)
Screenshot: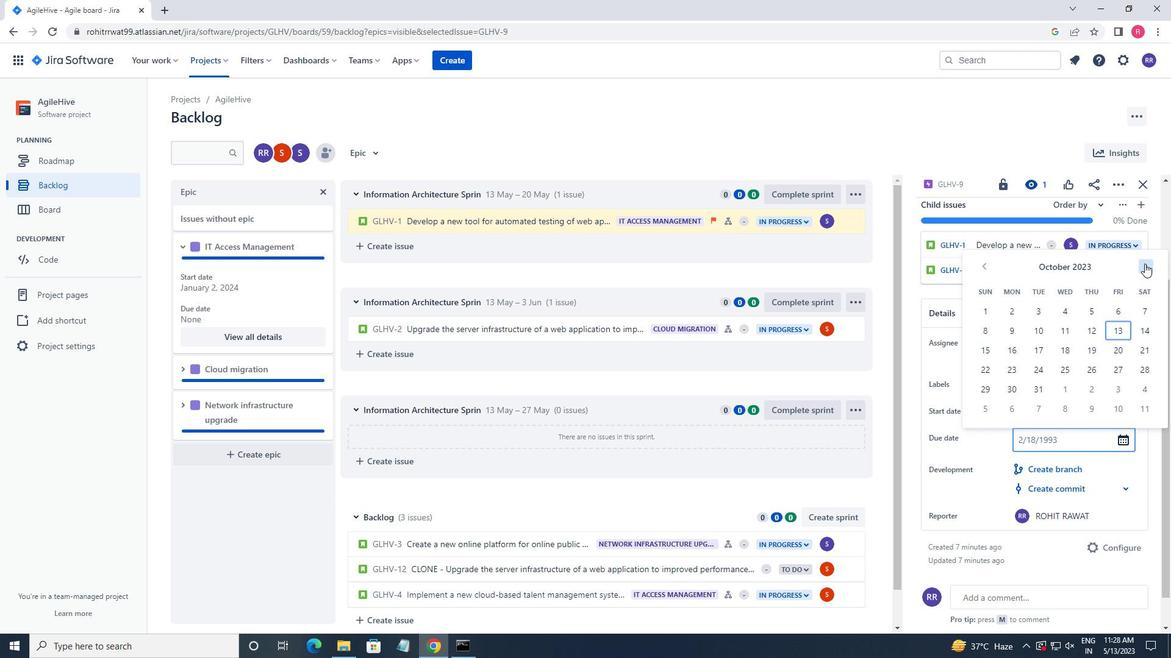 
Action: Mouse pressed left at (1144, 264)
Screenshot: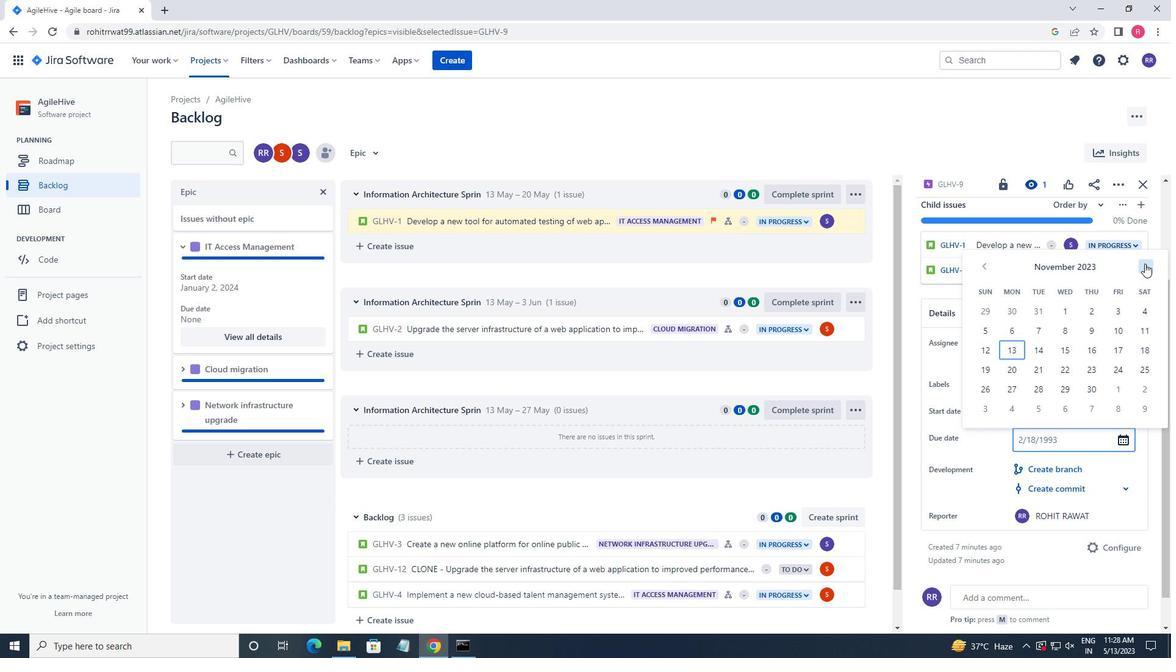 
Action: Mouse pressed left at (1144, 264)
Screenshot: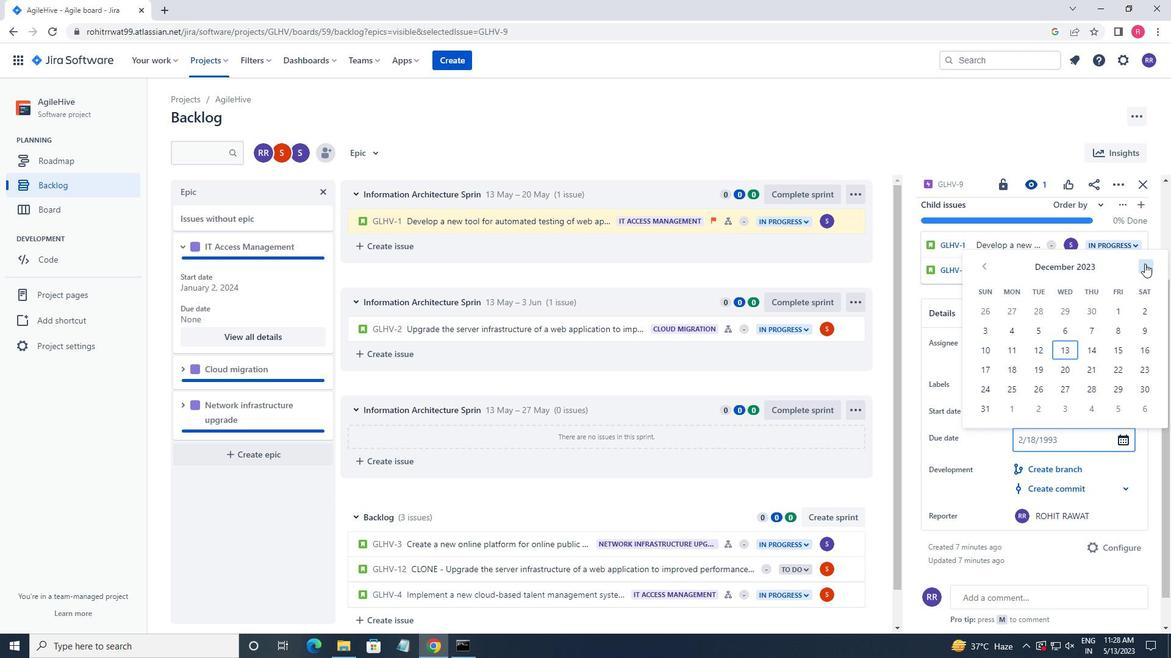 
Action: Mouse pressed left at (1144, 264)
Screenshot: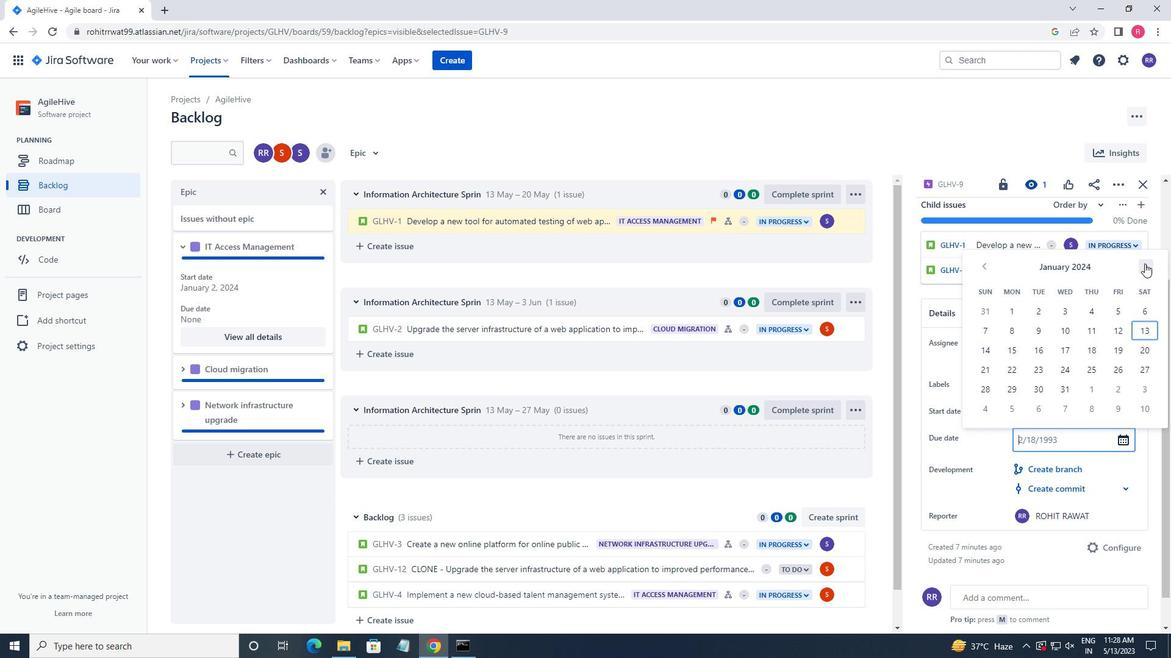 
Action: Mouse pressed left at (1144, 264)
Screenshot: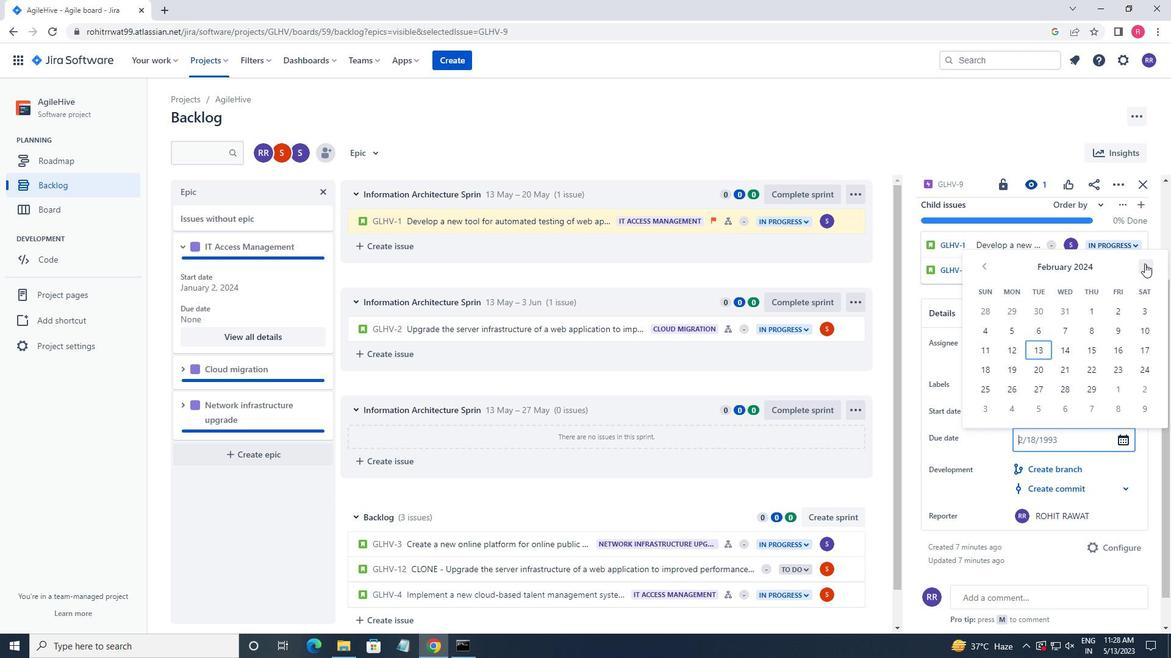 
Action: Mouse pressed left at (1144, 264)
Screenshot: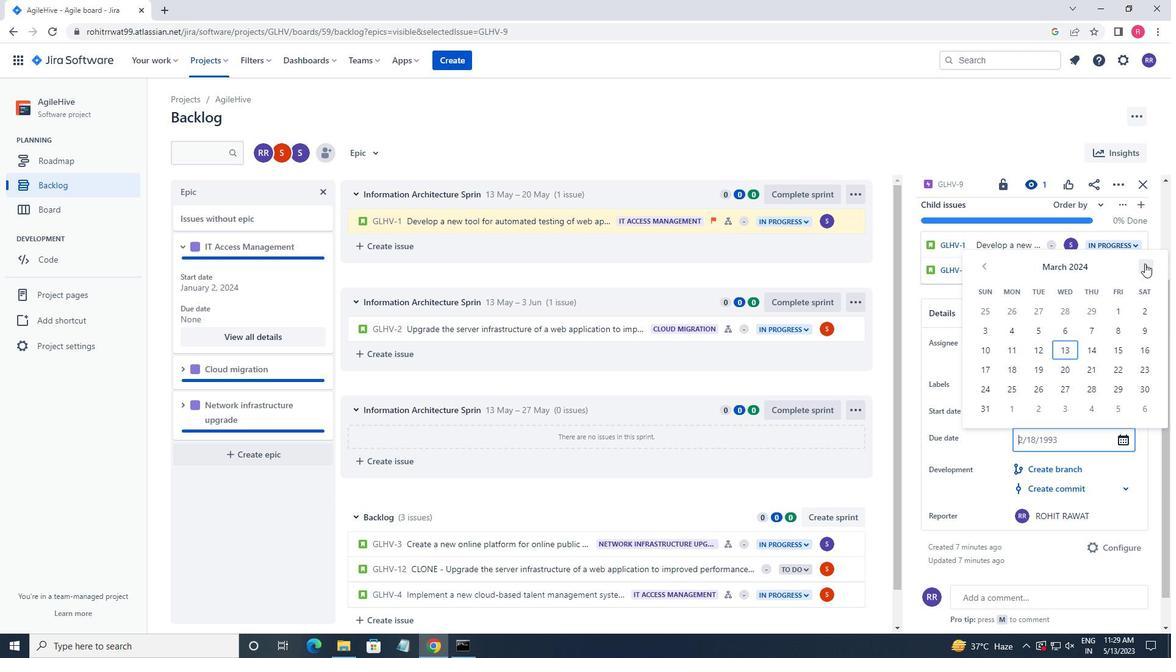 
Action: Mouse pressed left at (1144, 264)
Screenshot: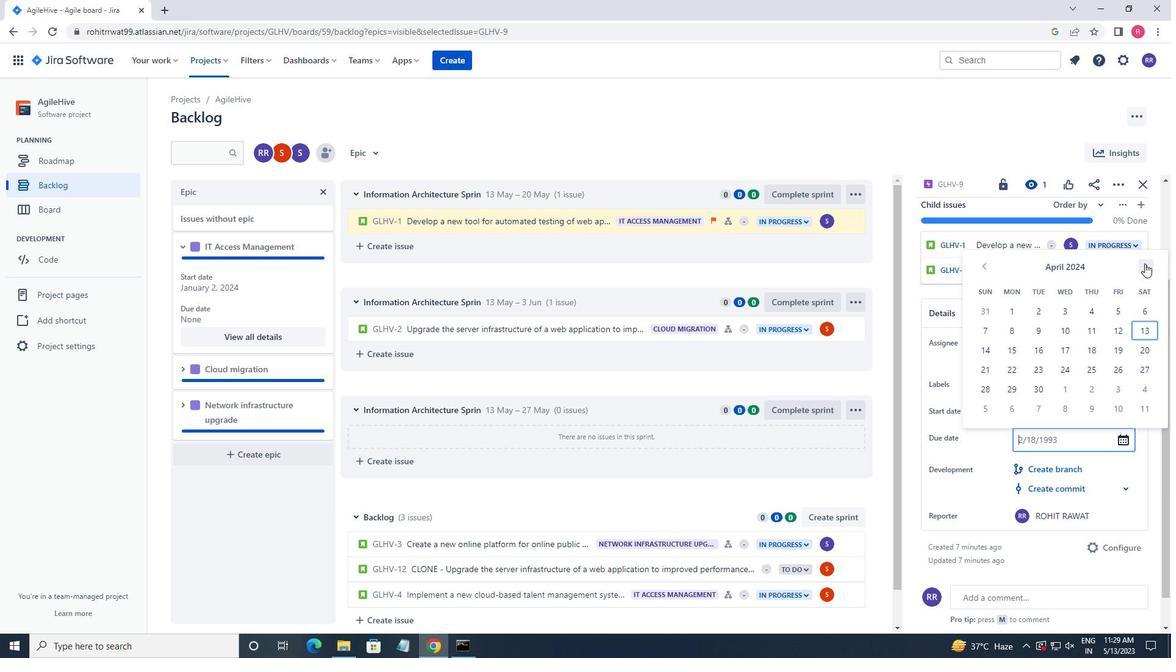 
Action: Mouse pressed left at (1144, 264)
Screenshot: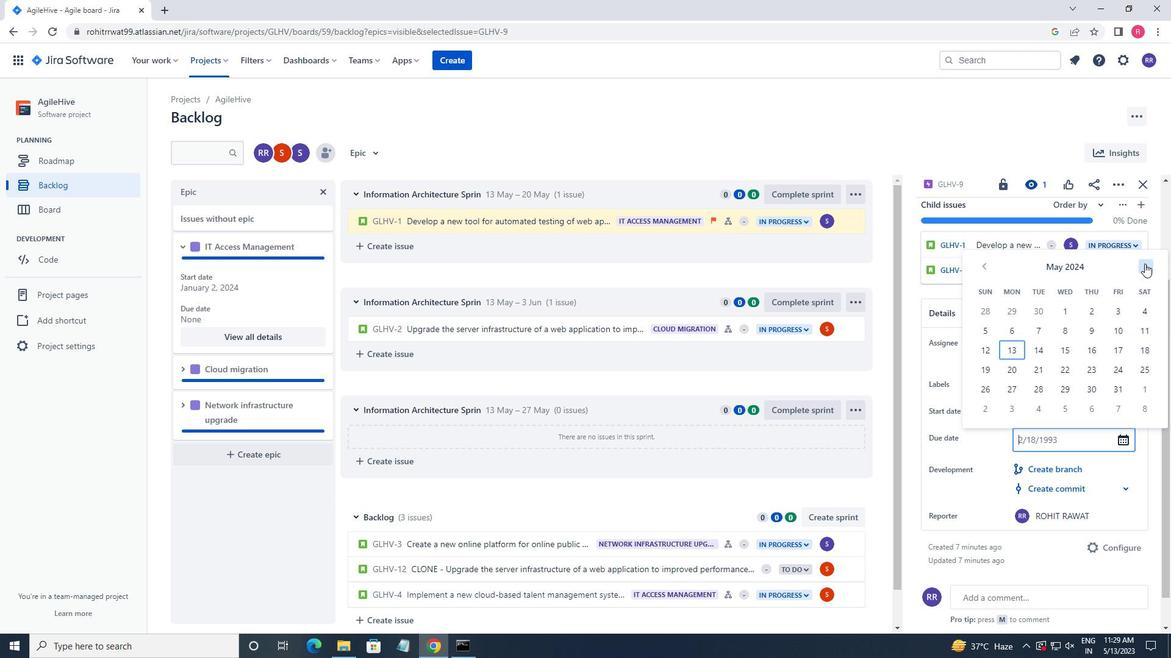
Action: Mouse pressed left at (1144, 264)
Screenshot: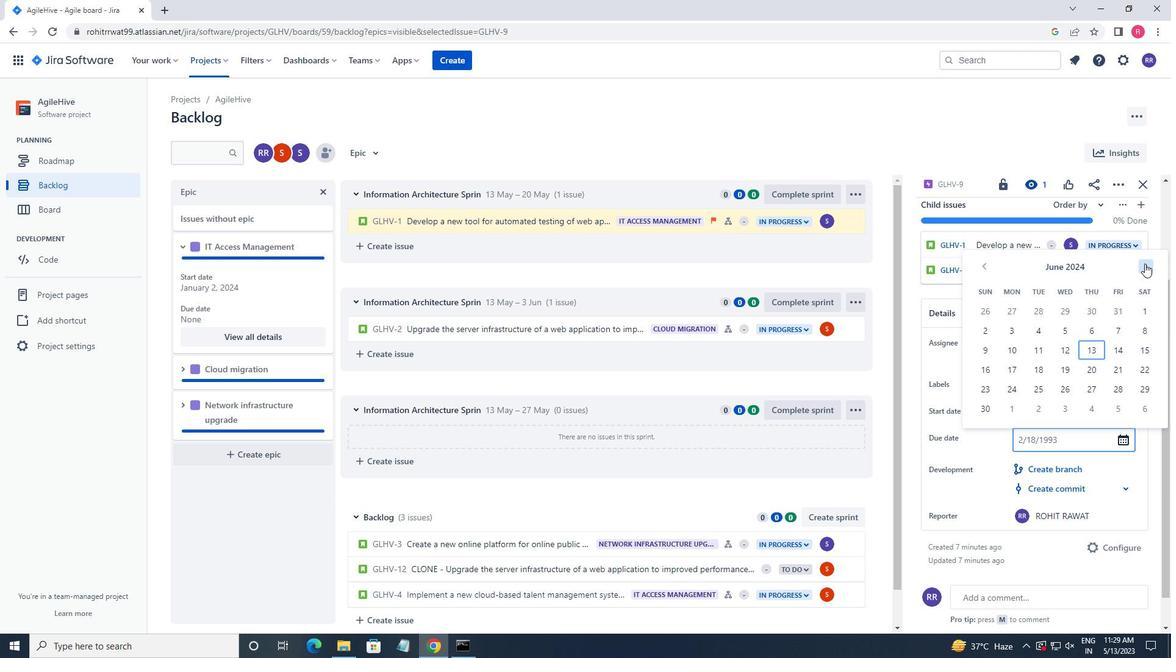 
Action: Mouse pressed left at (1144, 264)
Screenshot: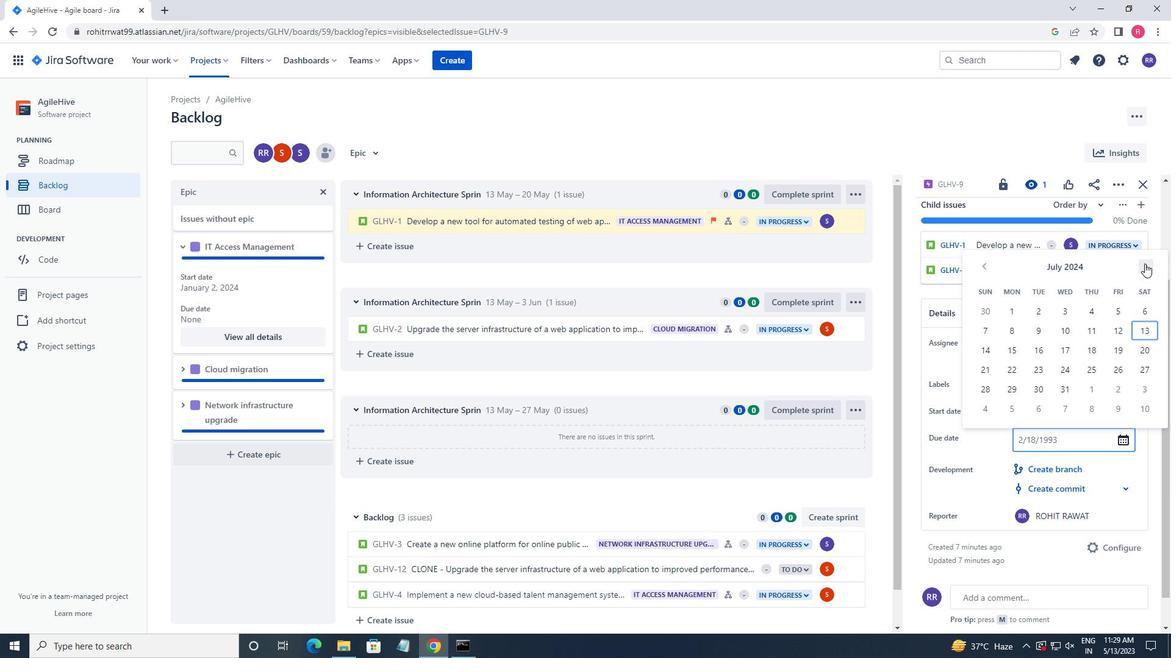 
Action: Mouse pressed left at (1144, 264)
Screenshot: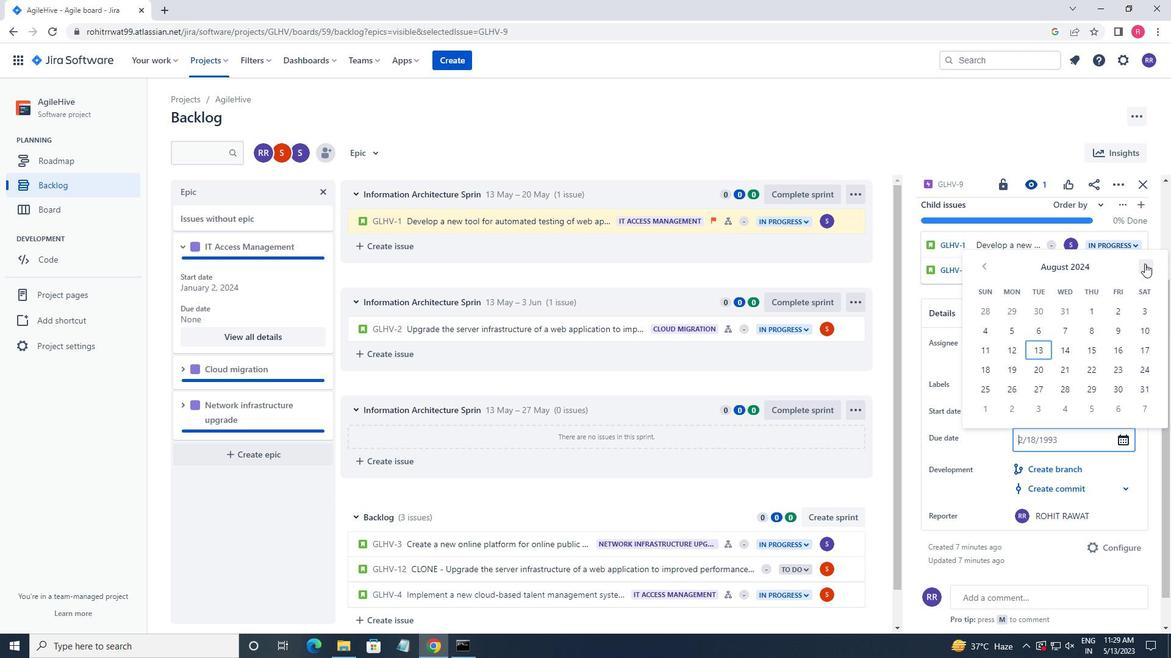 
Action: Mouse pressed left at (1144, 264)
Screenshot: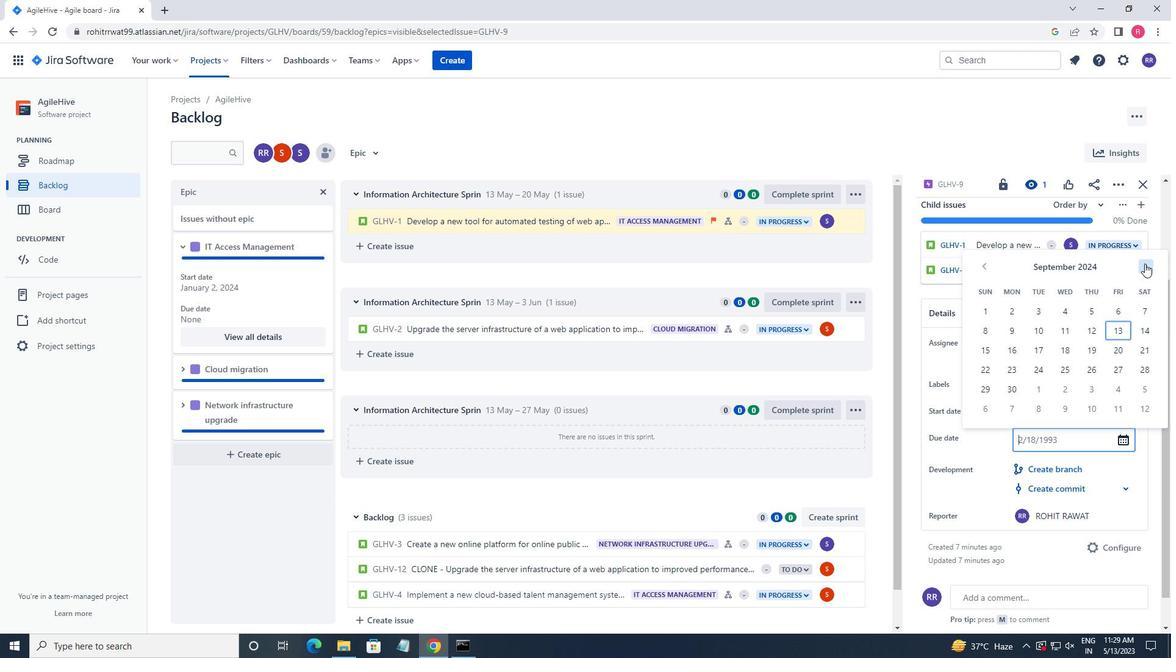 
Action: Mouse pressed left at (1144, 264)
Screenshot: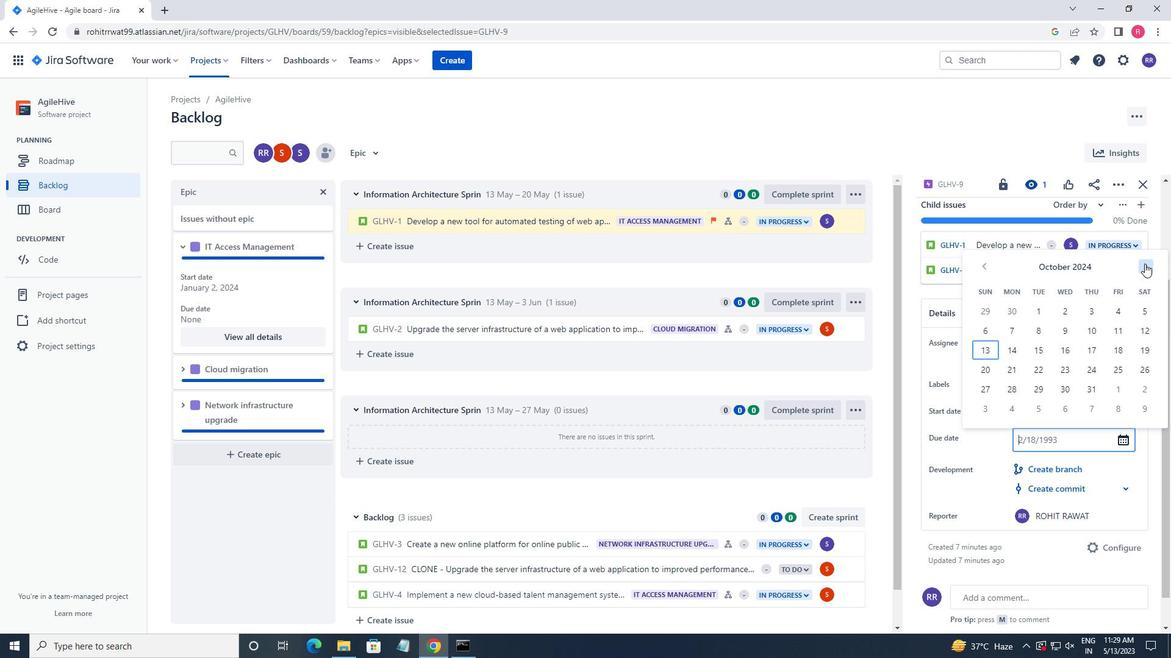 
Action: Mouse pressed left at (1144, 264)
Screenshot: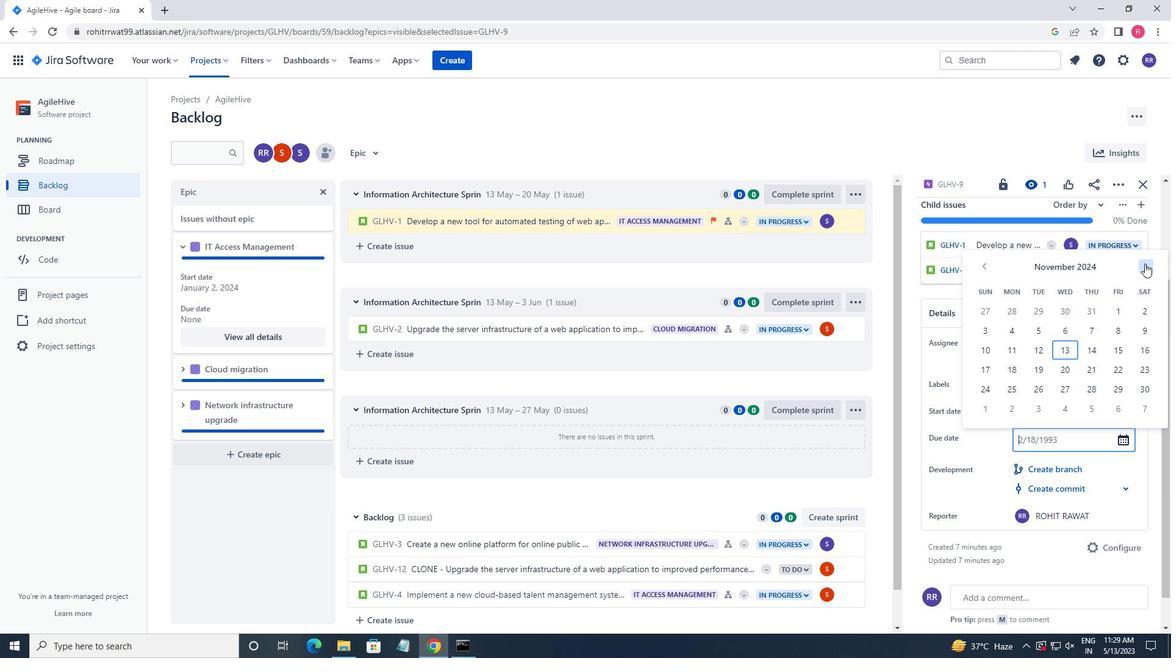 
Action: Mouse pressed left at (1144, 264)
Screenshot: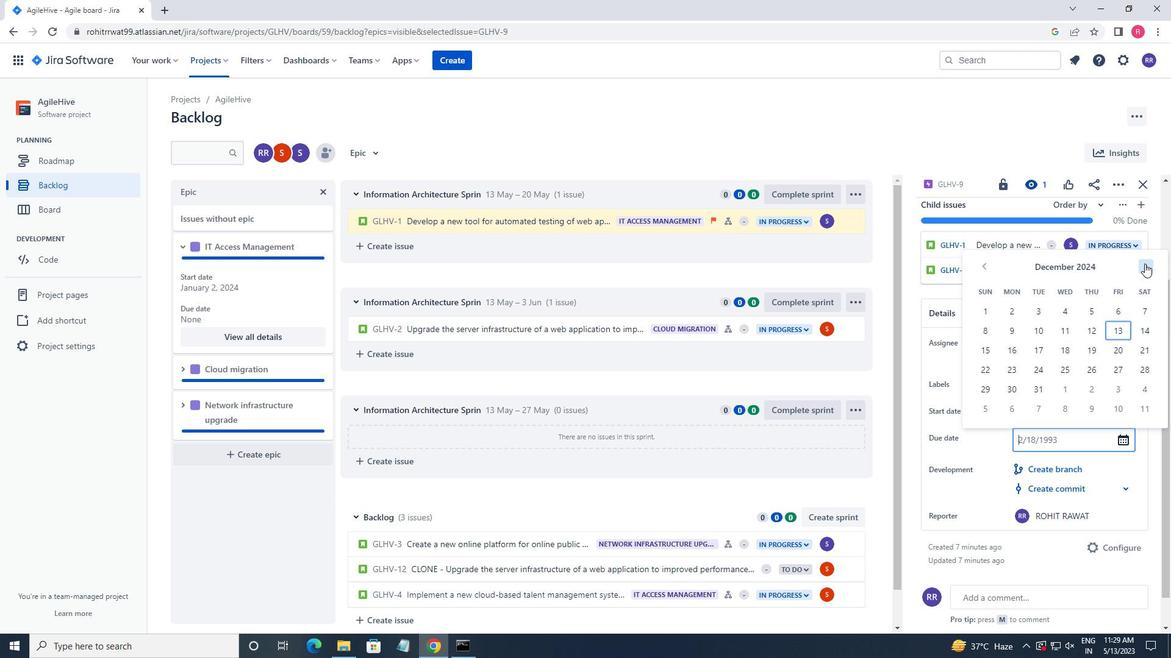 
Action: Mouse pressed left at (1144, 264)
Screenshot: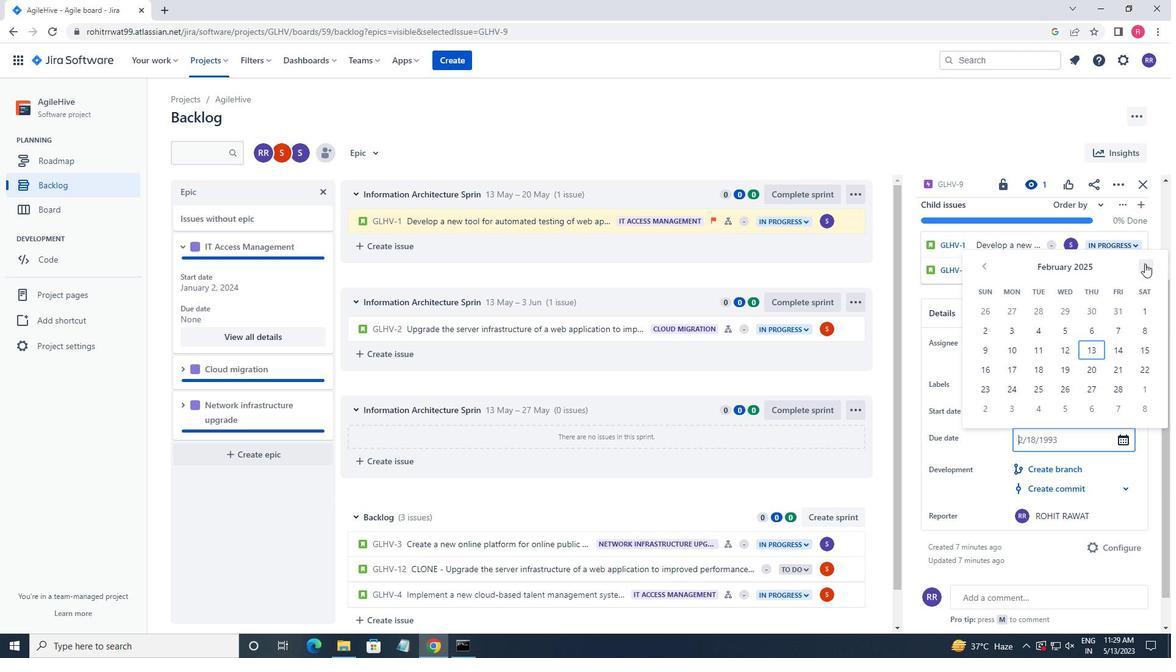 
Action: Mouse pressed left at (1144, 264)
Screenshot: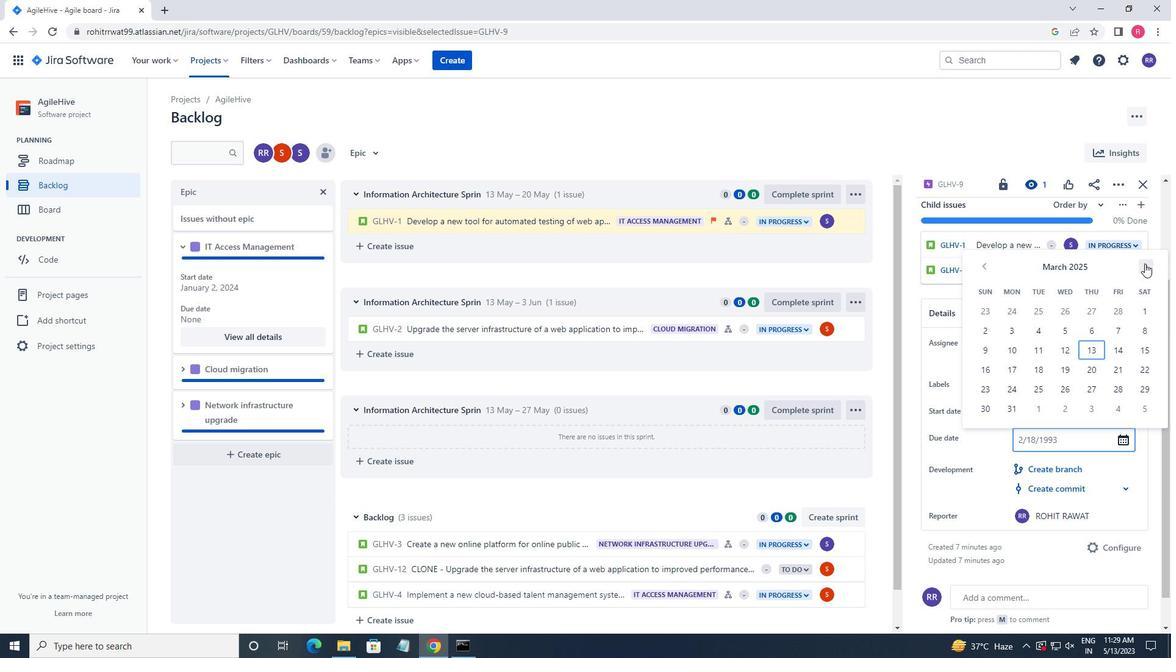 
Action: Mouse pressed left at (1144, 264)
Screenshot: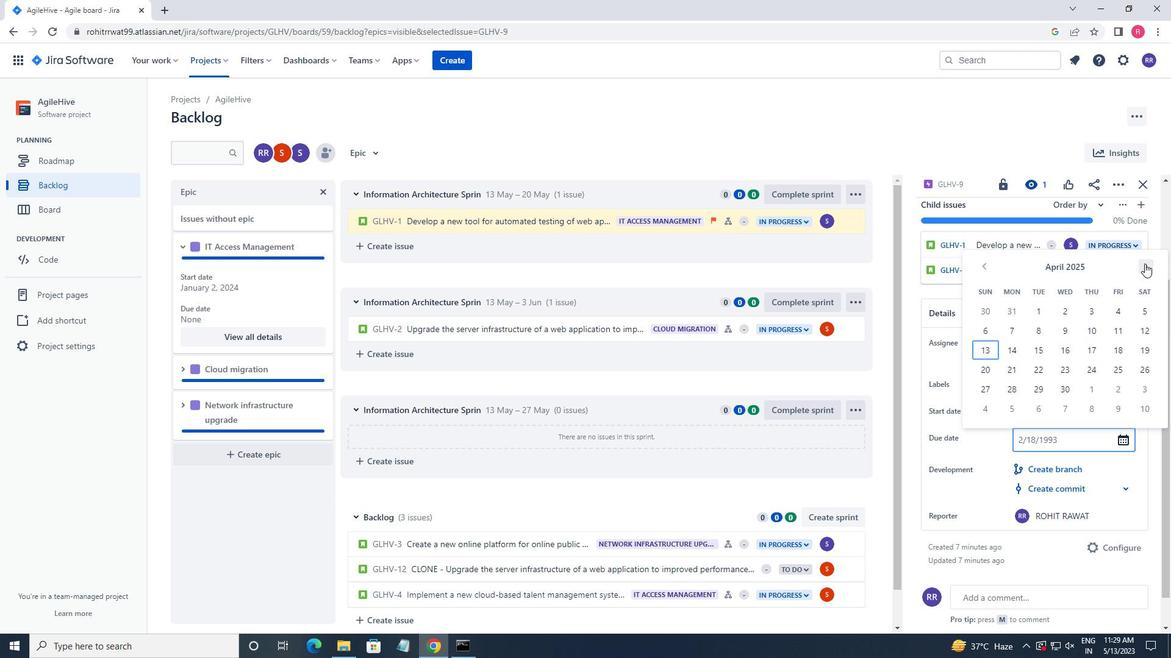 
Action: Mouse pressed left at (1144, 264)
Screenshot: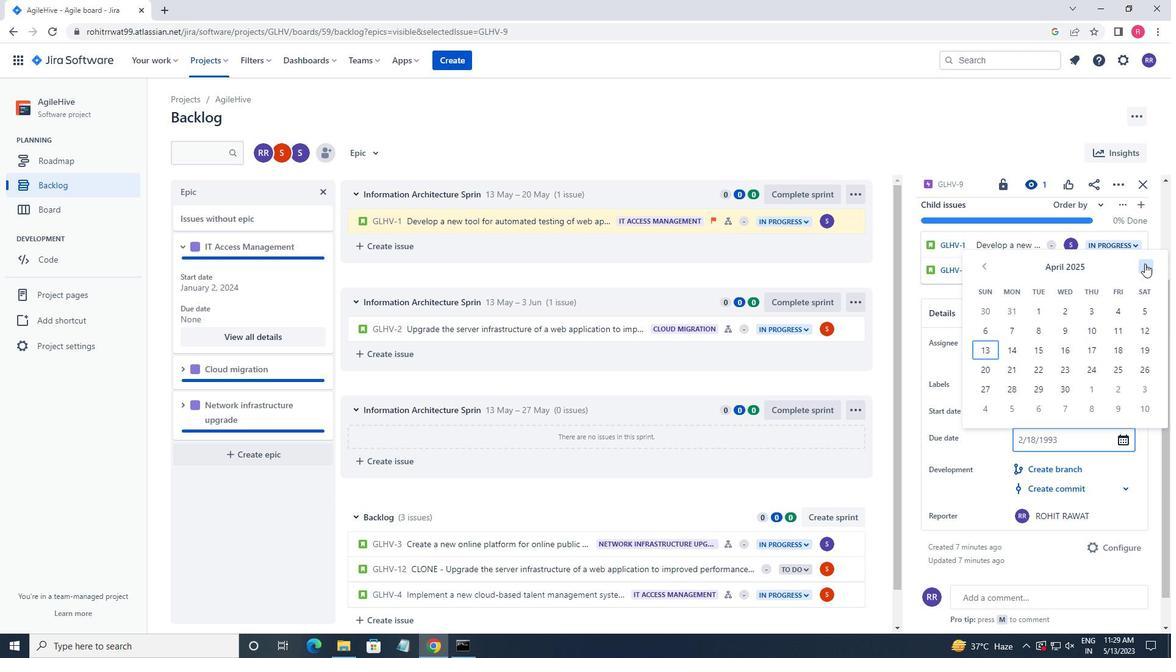 
Action: Mouse pressed left at (1144, 264)
Screenshot: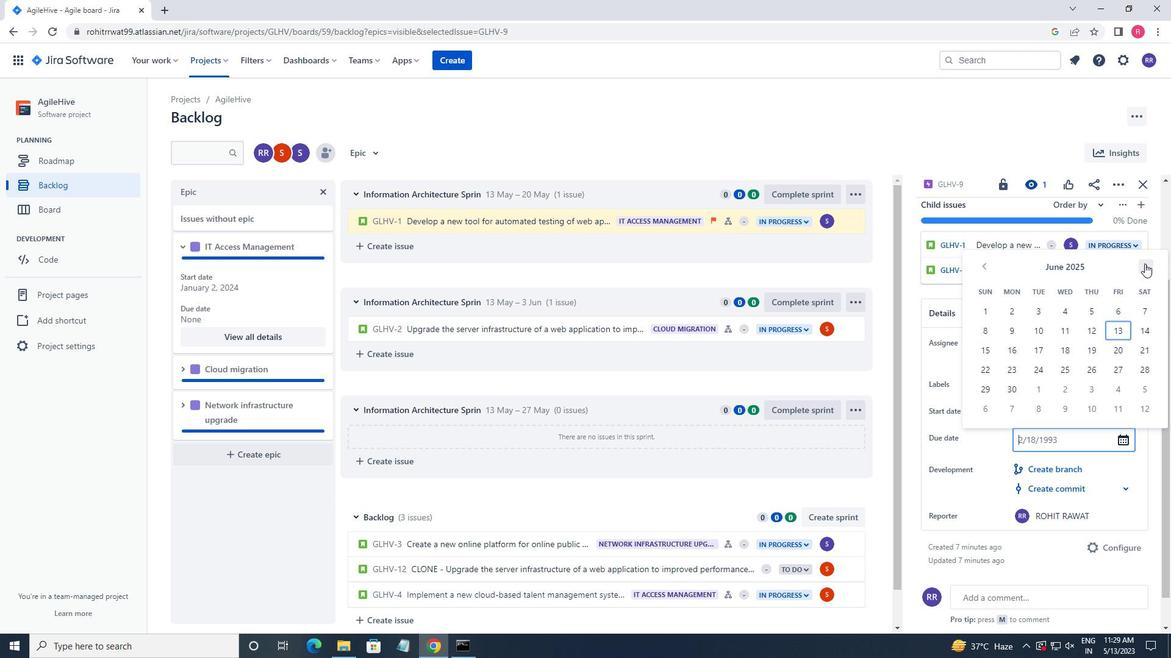 
Action: Mouse moved to (1141, 351)
Screenshot: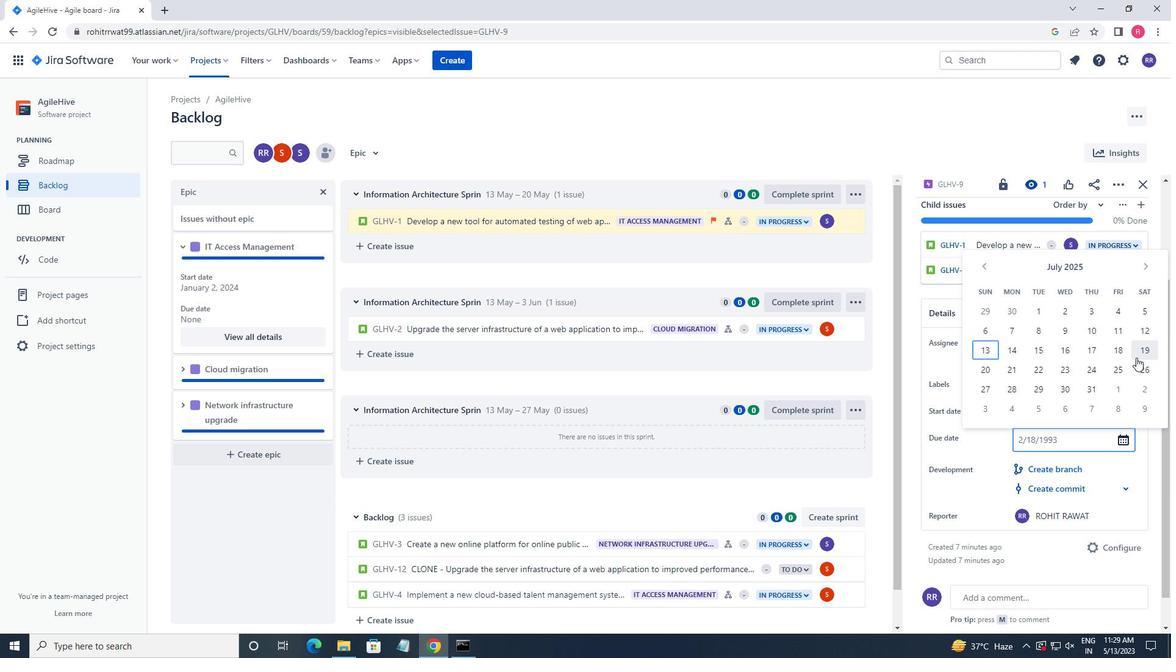 
Action: Mouse pressed left at (1141, 351)
Screenshot: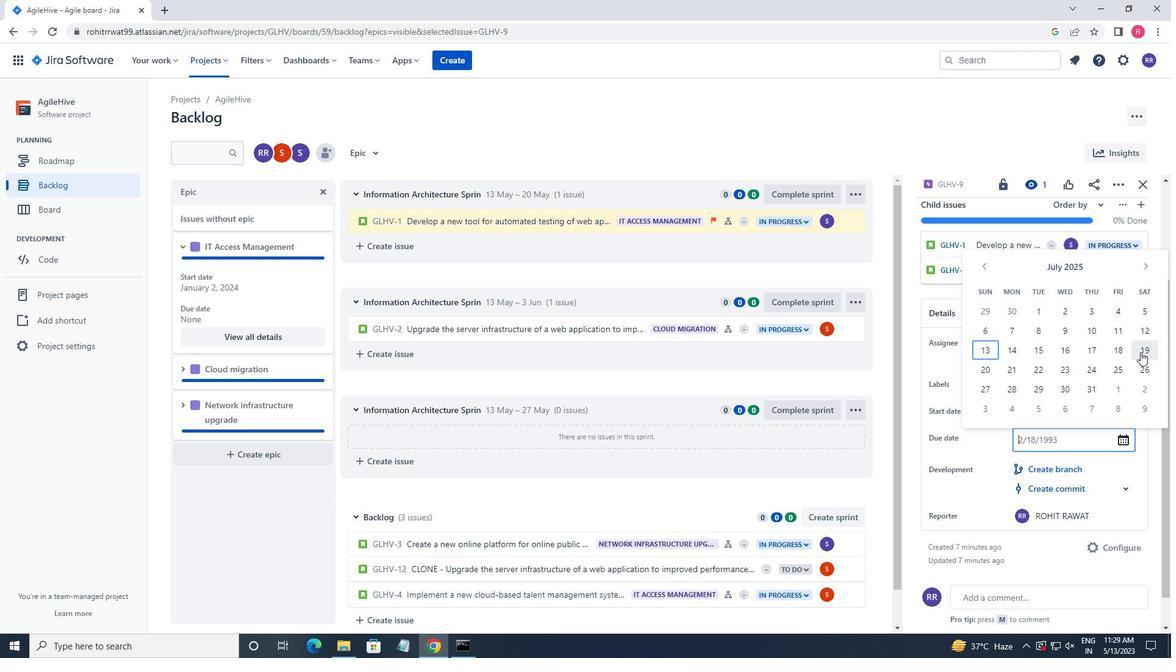 
Action: Mouse moved to (1041, 563)
Screenshot: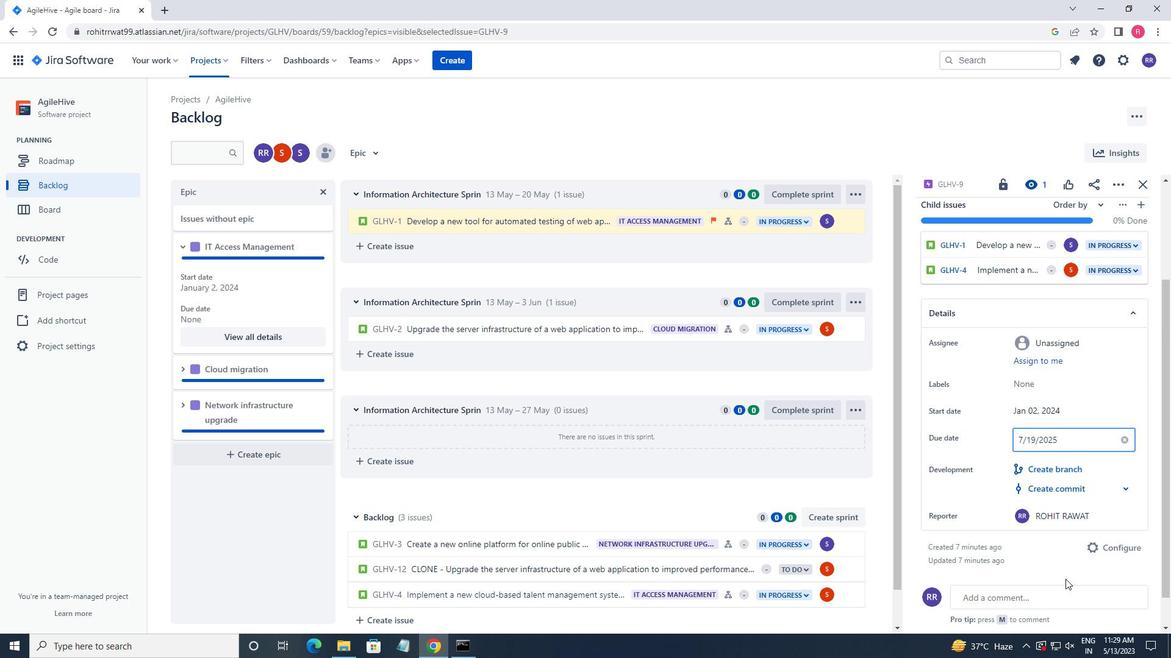 
Action: Mouse pressed left at (1041, 563)
Screenshot: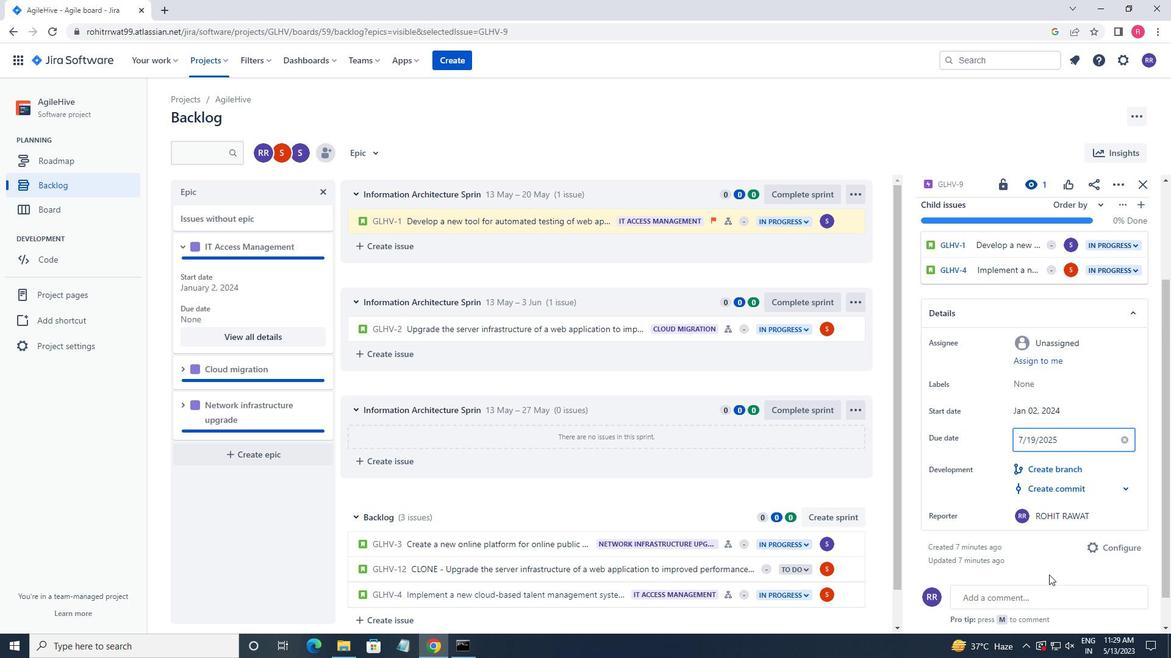 
Action: Mouse moved to (179, 369)
Screenshot: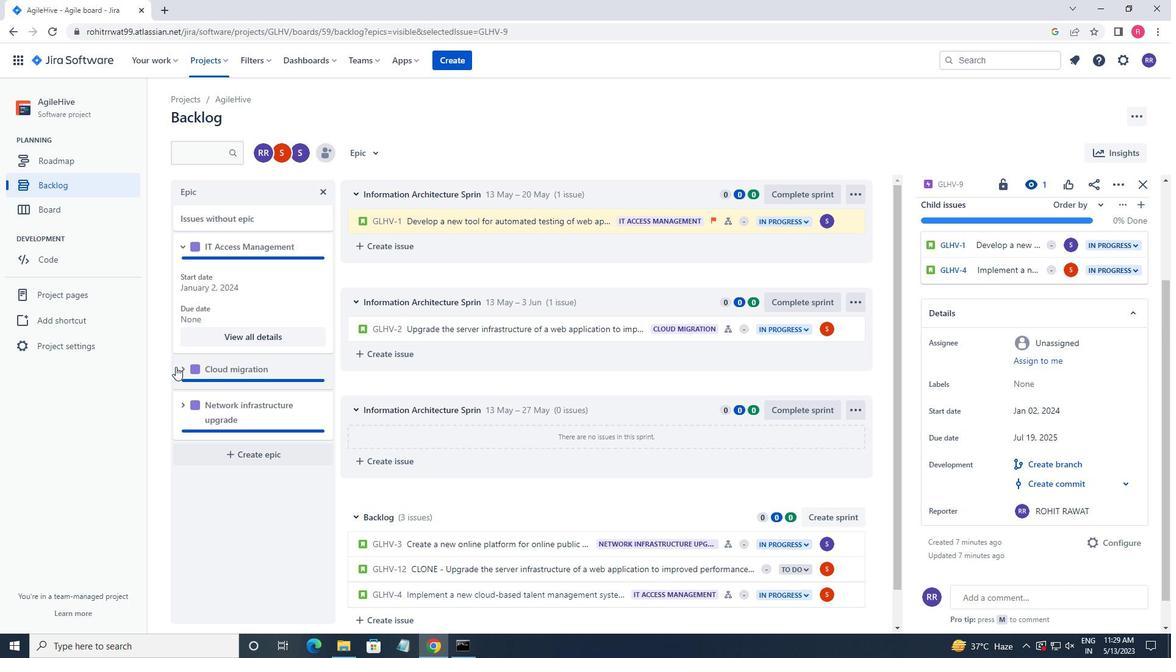
Action: Mouse pressed left at (179, 369)
Screenshot: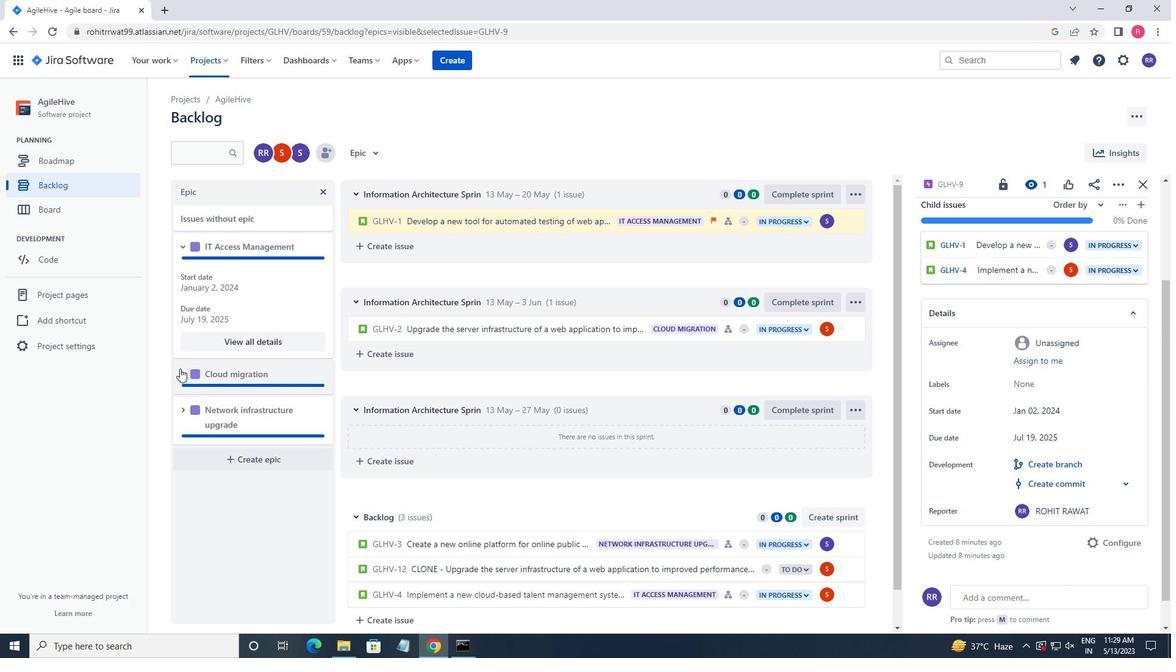 
Action: Mouse moved to (237, 468)
Screenshot: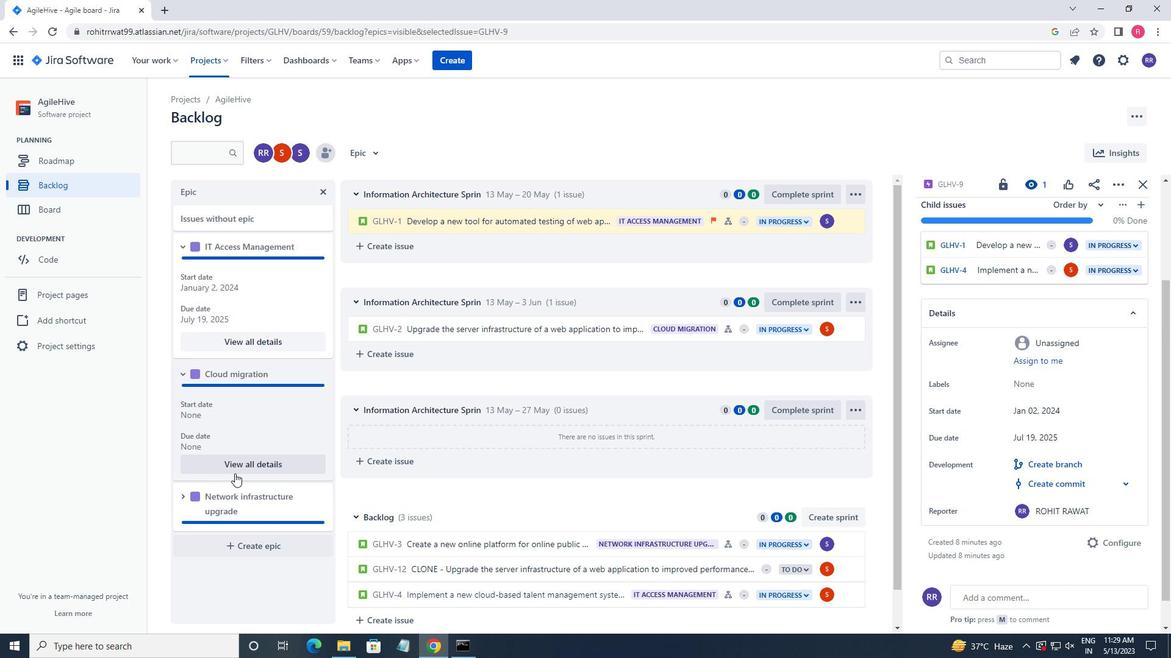 
Action: Mouse pressed left at (237, 468)
Screenshot: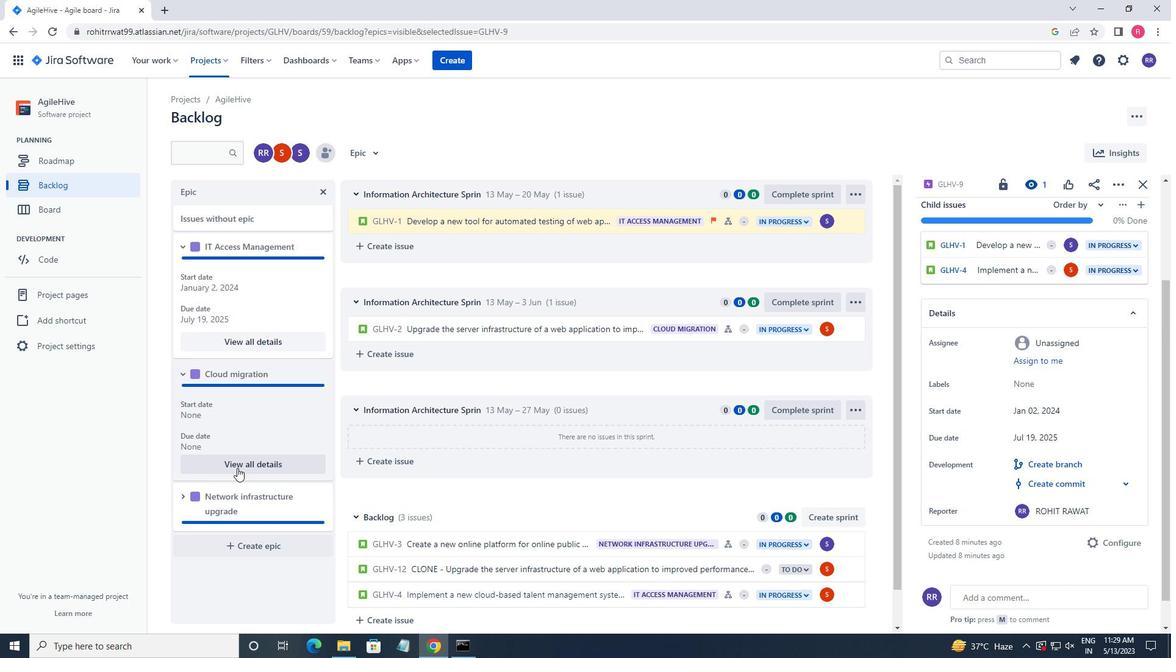 
Action: Mouse moved to (1057, 521)
Screenshot: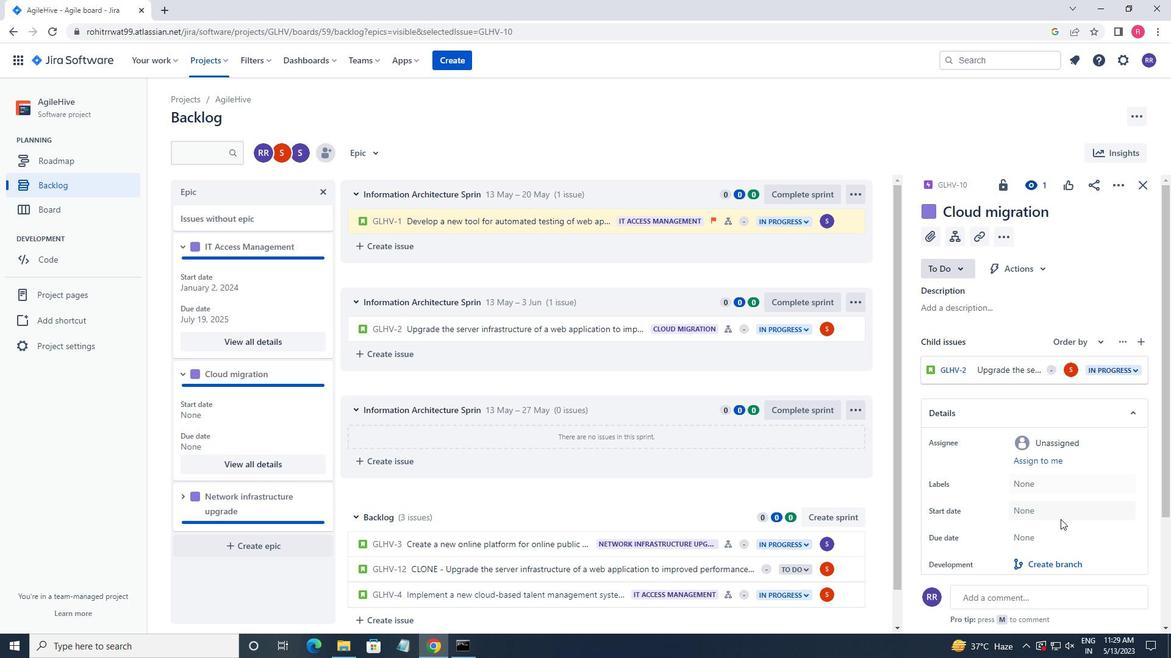 
Action: Mouse scrolled (1057, 520) with delta (0, 0)
Screenshot: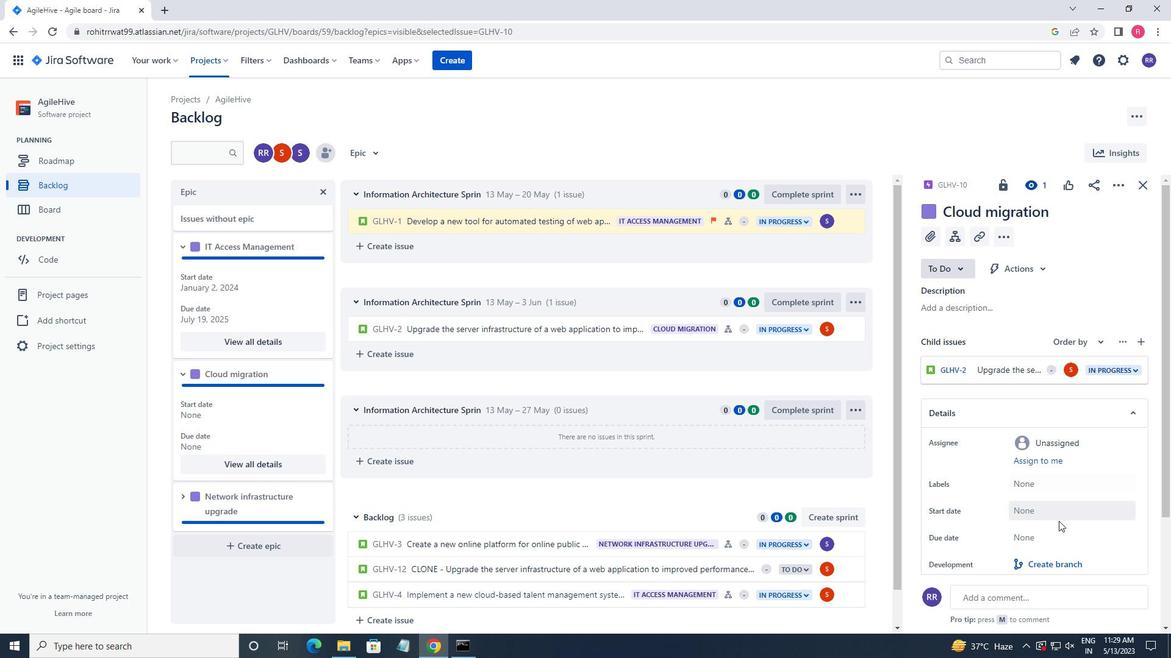 
Action: Mouse scrolled (1057, 520) with delta (0, 0)
Screenshot: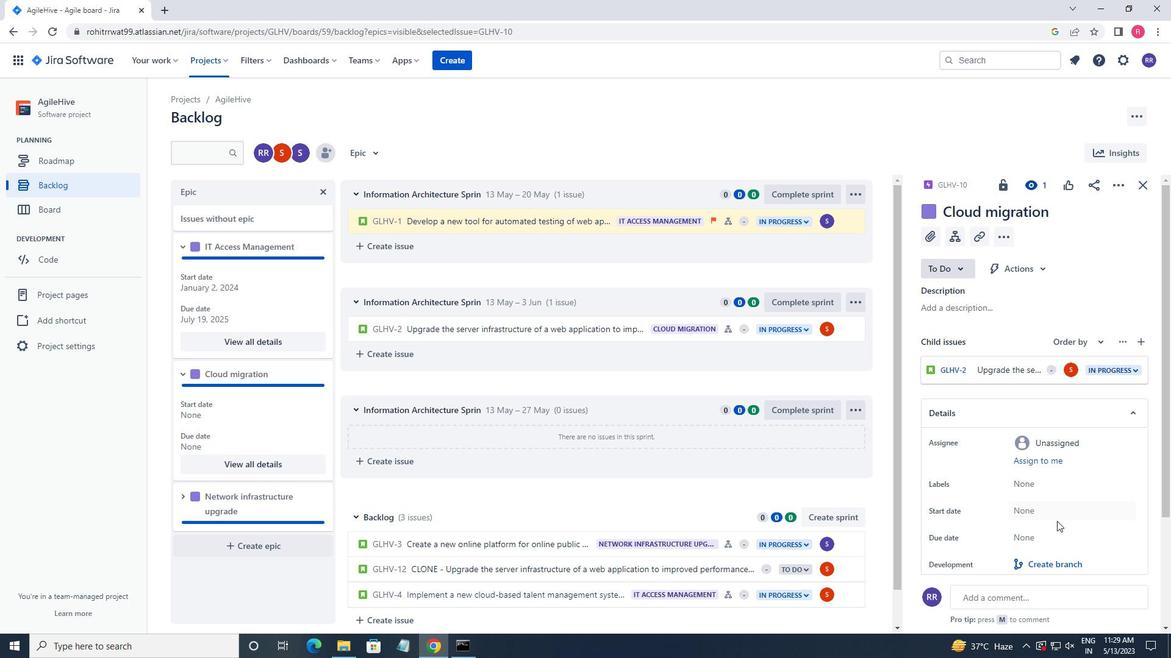 
Action: Mouse moved to (1030, 391)
Screenshot: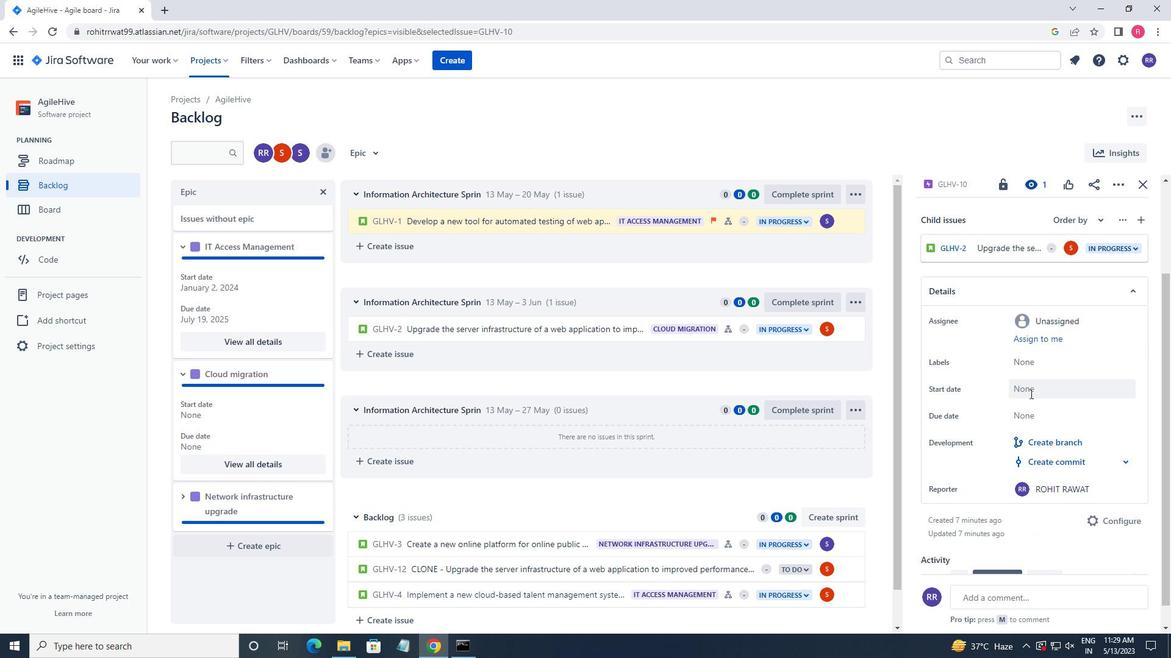 
Action: Mouse pressed left at (1030, 391)
Screenshot: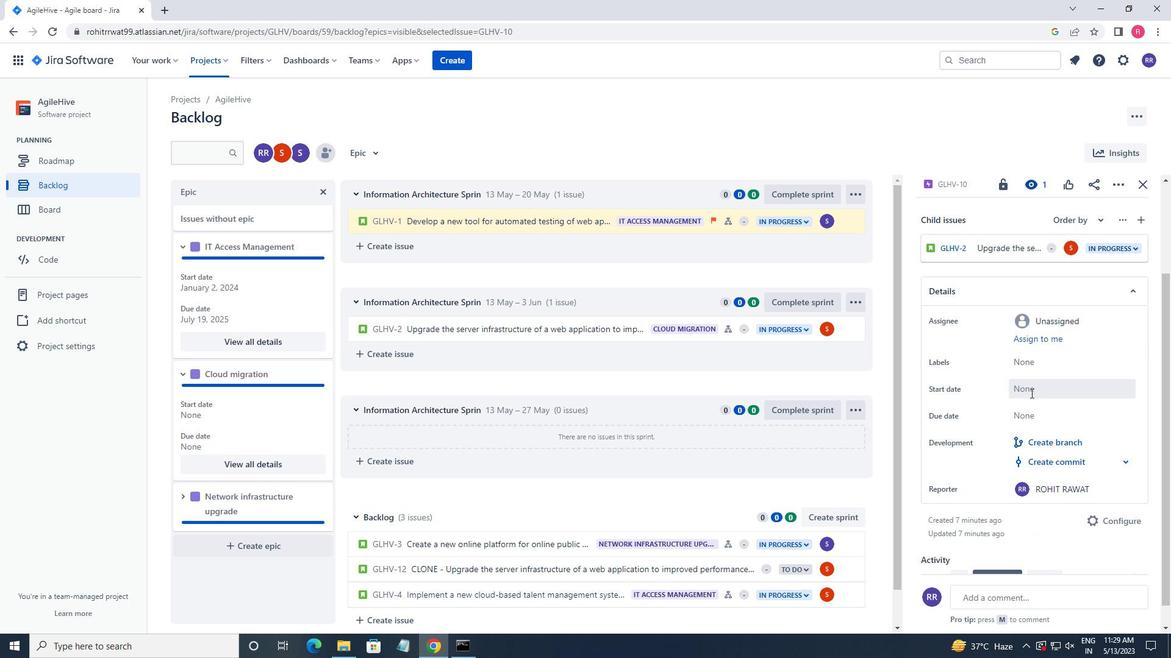 
Action: Mouse moved to (1140, 428)
Screenshot: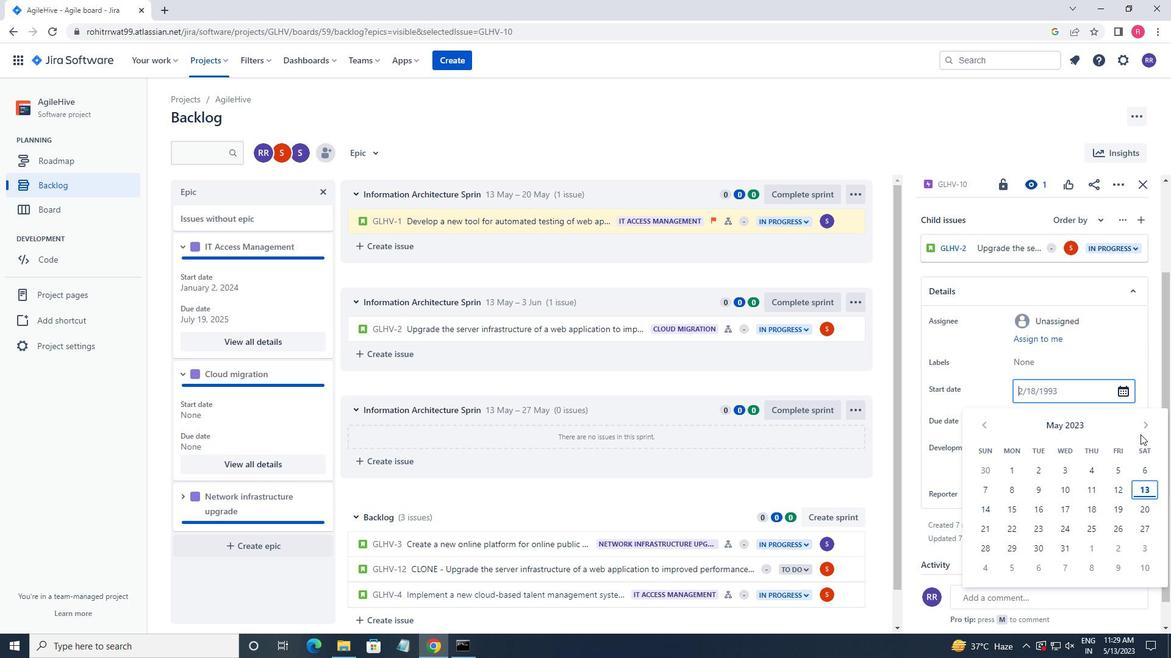 
Action: Mouse pressed left at (1140, 428)
Screenshot: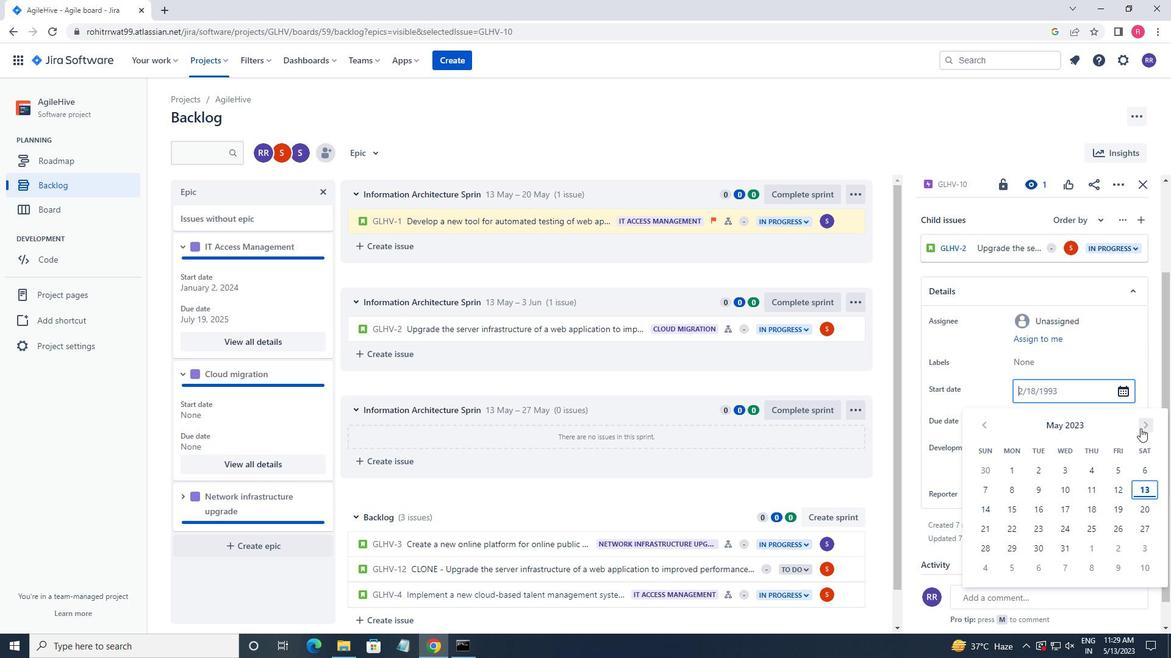 
Action: Mouse pressed left at (1140, 428)
Screenshot: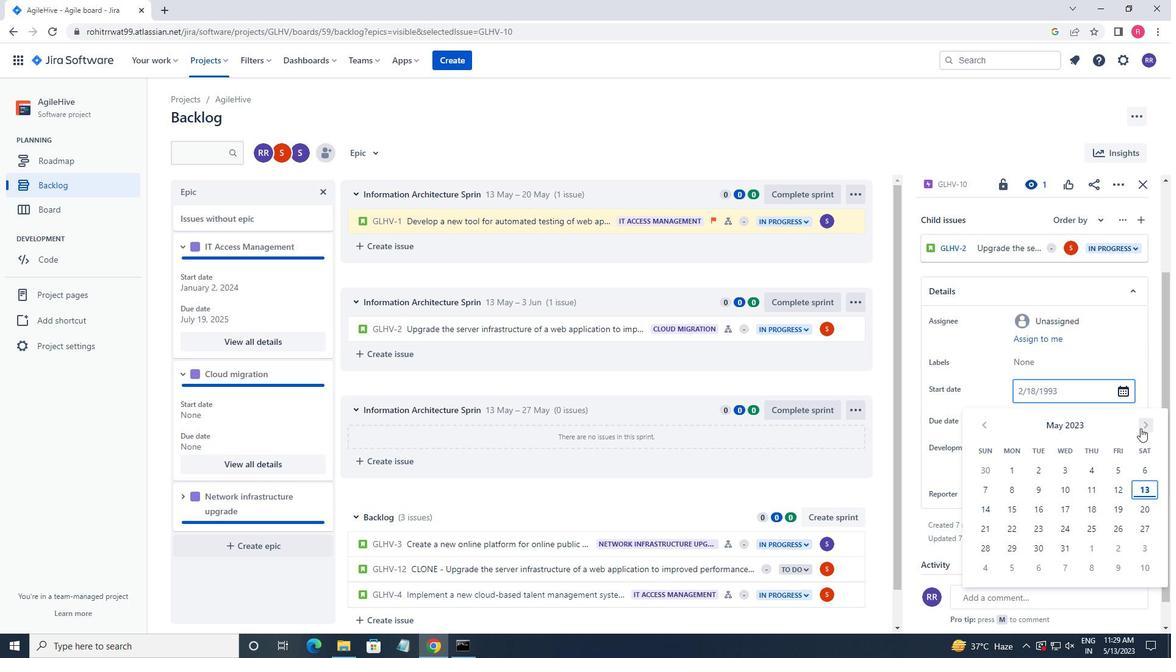 
Action: Mouse pressed left at (1140, 428)
Screenshot: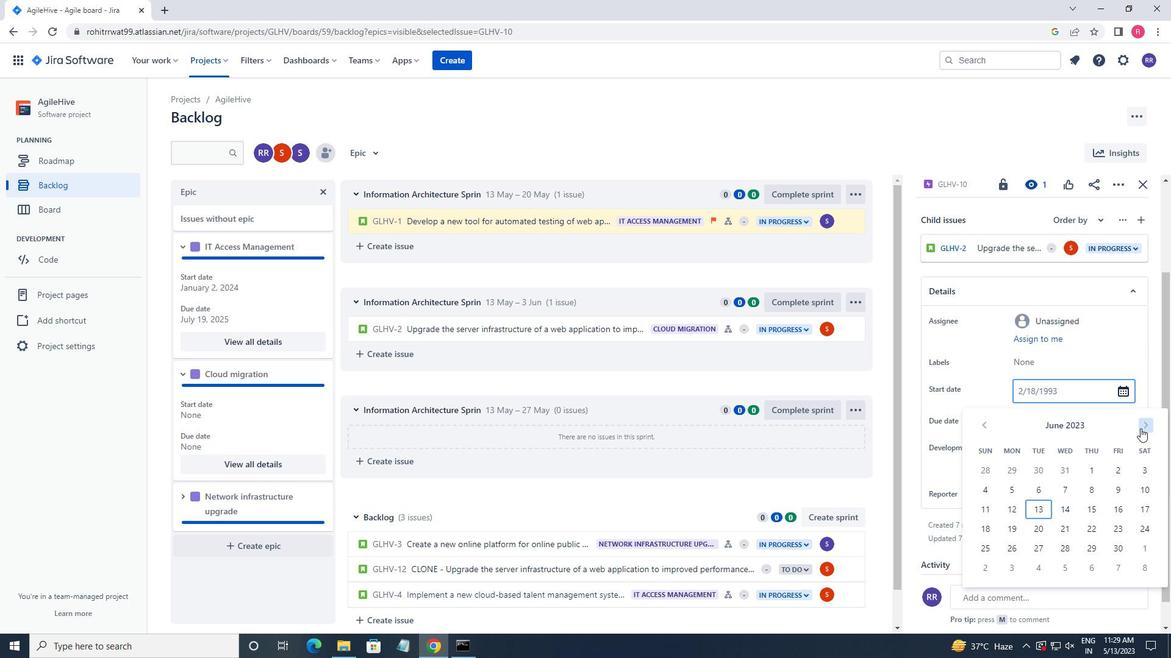 
Action: Mouse pressed left at (1140, 428)
Screenshot: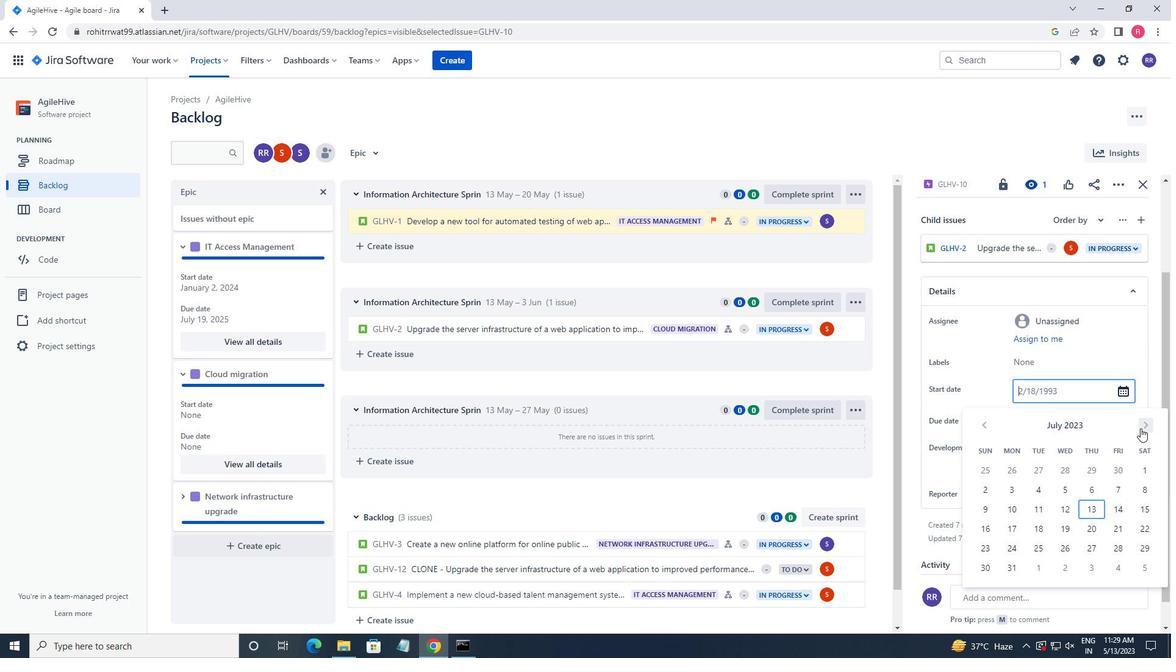 
Action: Mouse pressed left at (1140, 428)
Screenshot: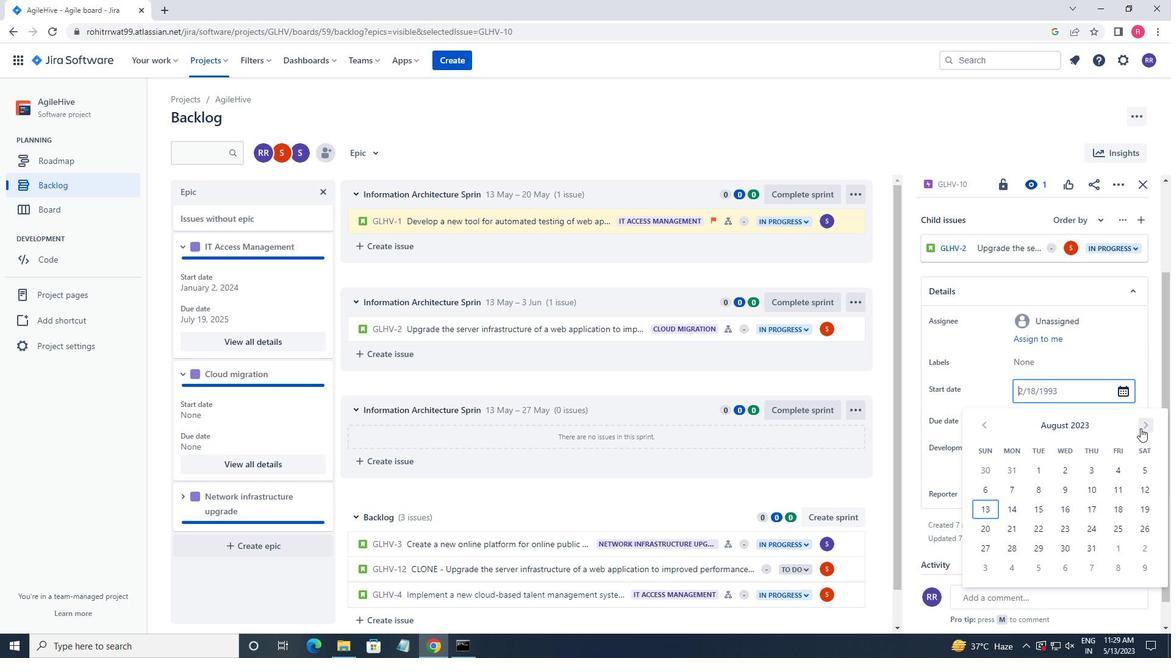 
Action: Mouse pressed left at (1140, 428)
Screenshot: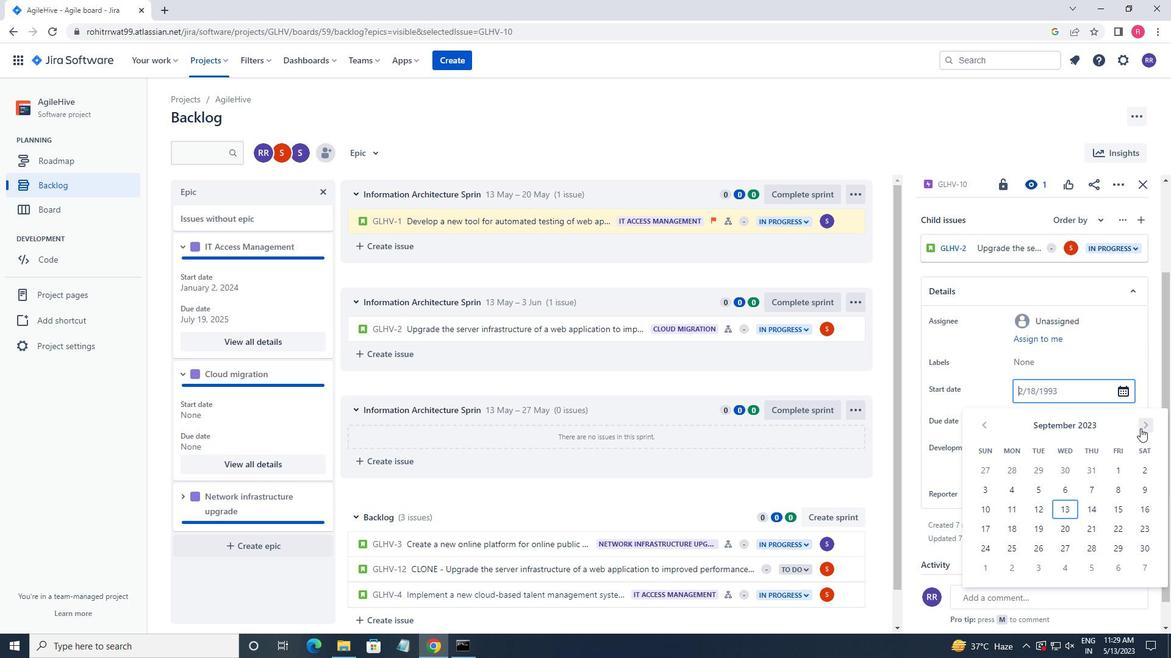 
Action: Mouse pressed left at (1140, 428)
Screenshot: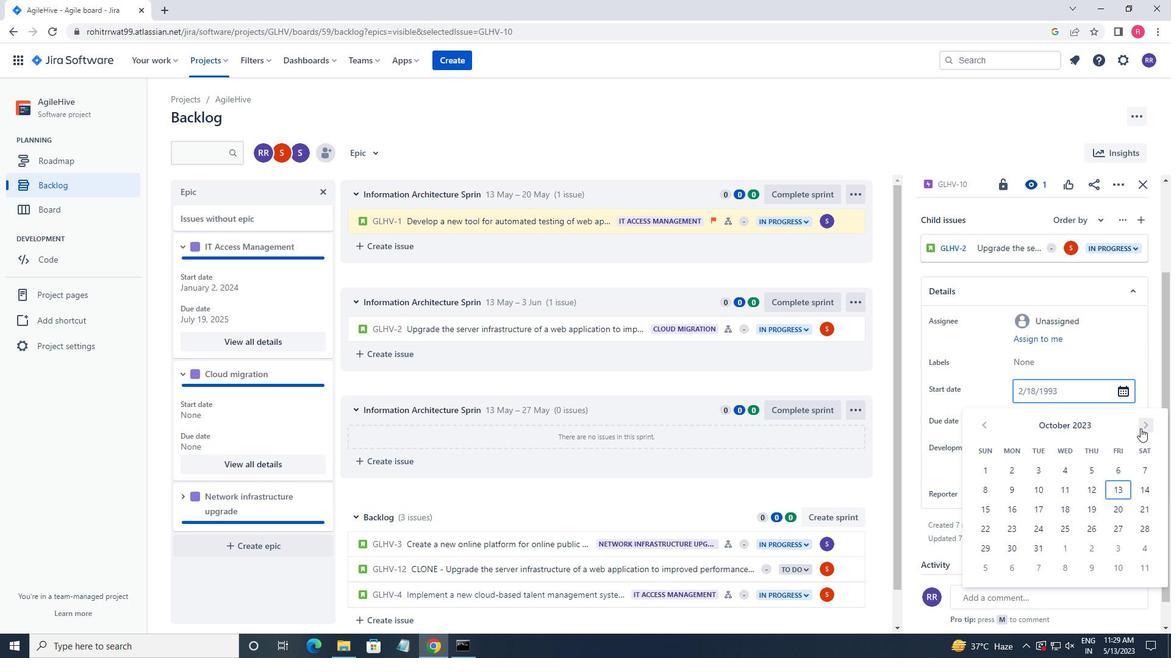
Action: Mouse pressed left at (1140, 428)
Screenshot: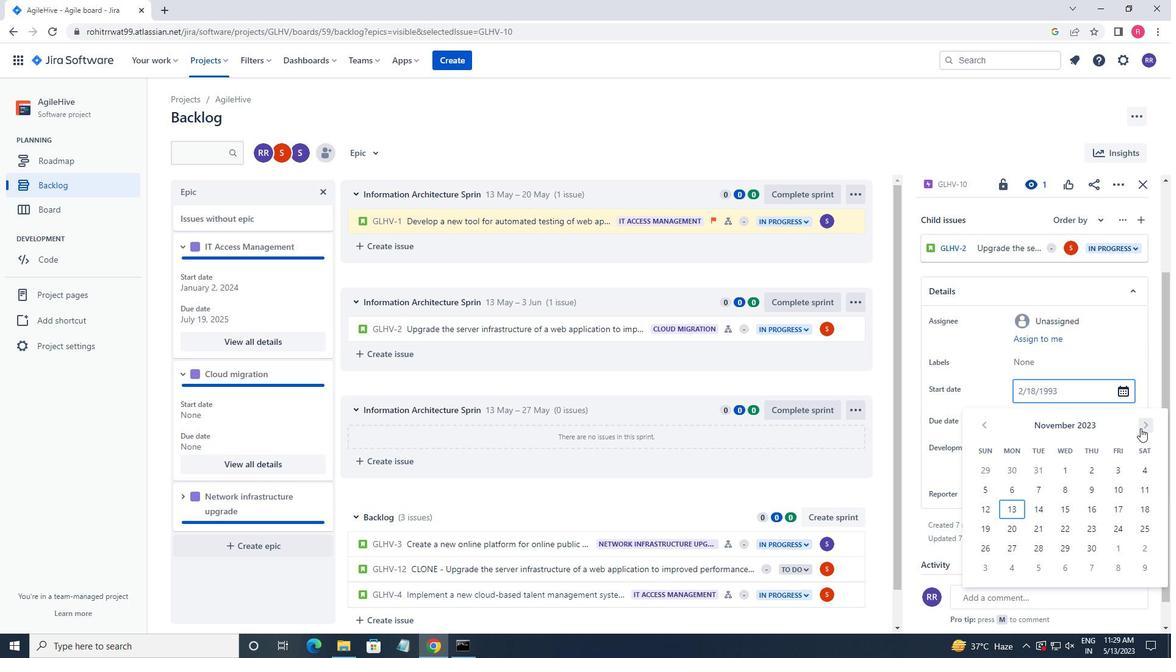 
Action: Mouse pressed left at (1140, 428)
Screenshot: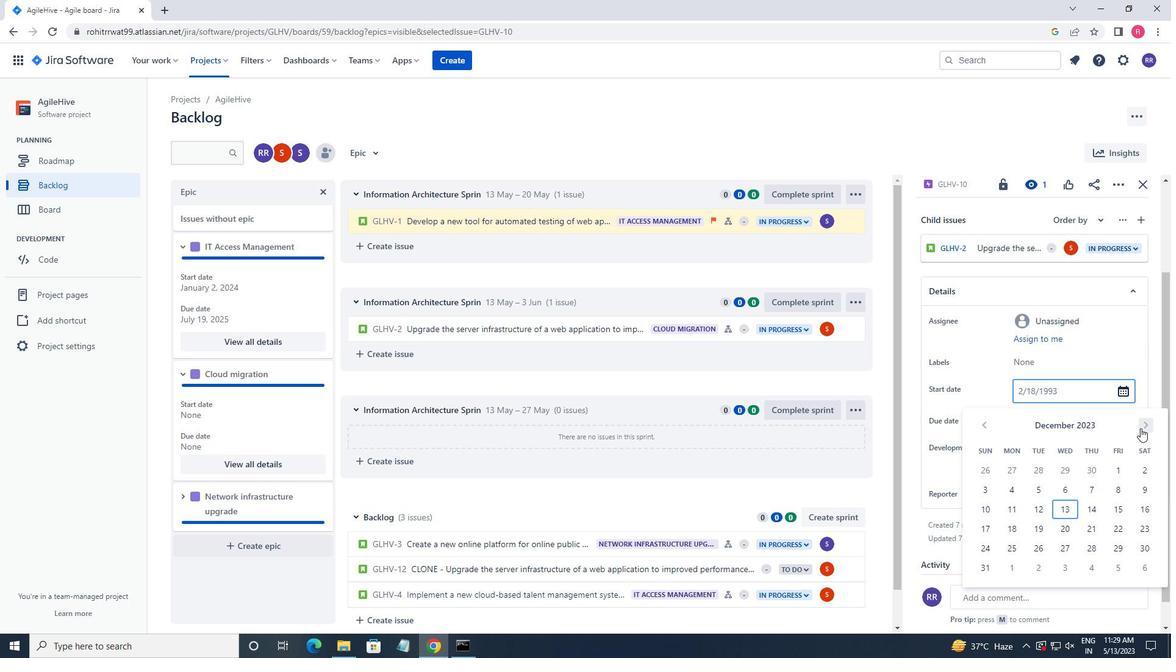 
Action: Mouse pressed left at (1140, 428)
Screenshot: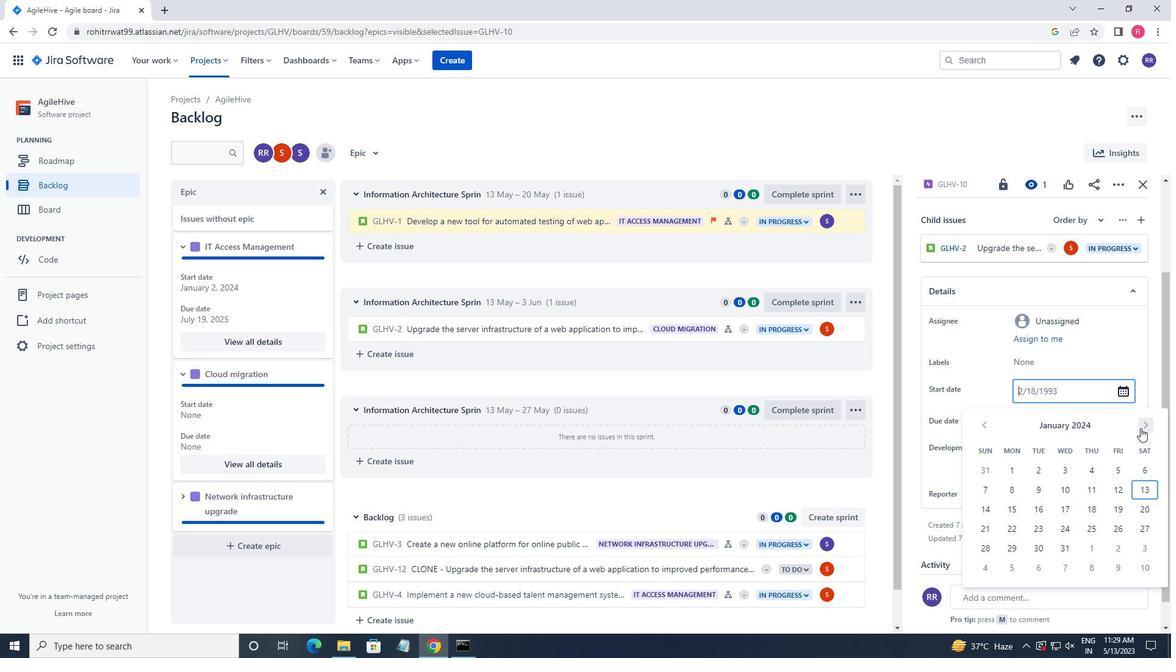 
Action: Mouse moved to (1137, 470)
Screenshot: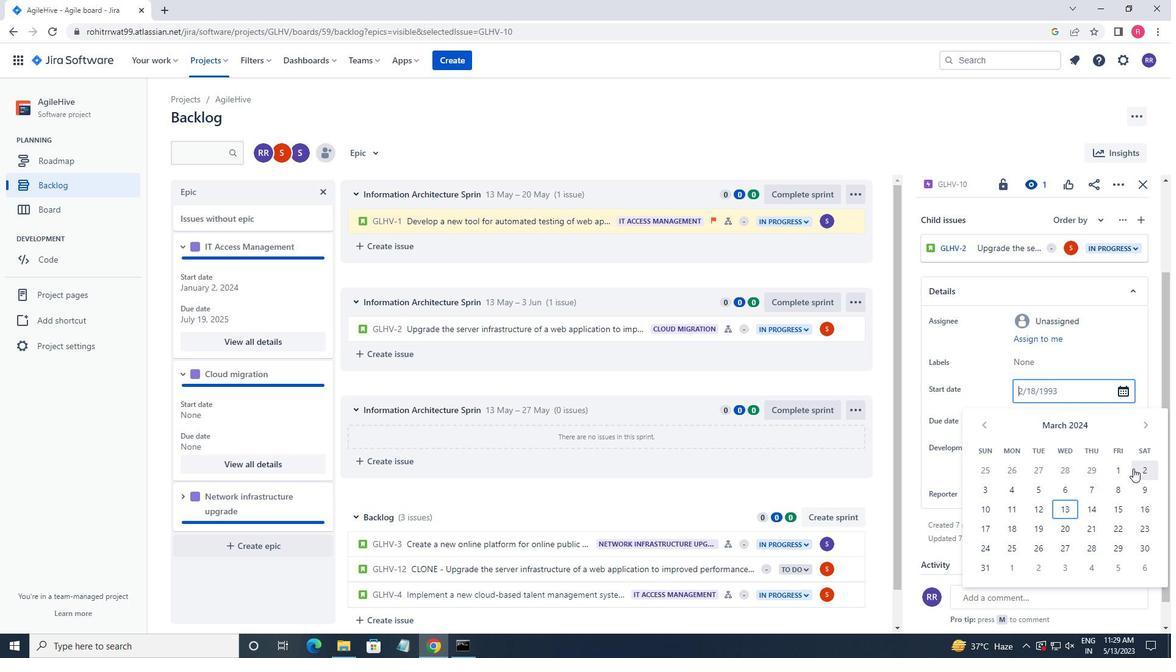 
Action: Mouse pressed left at (1137, 470)
Screenshot: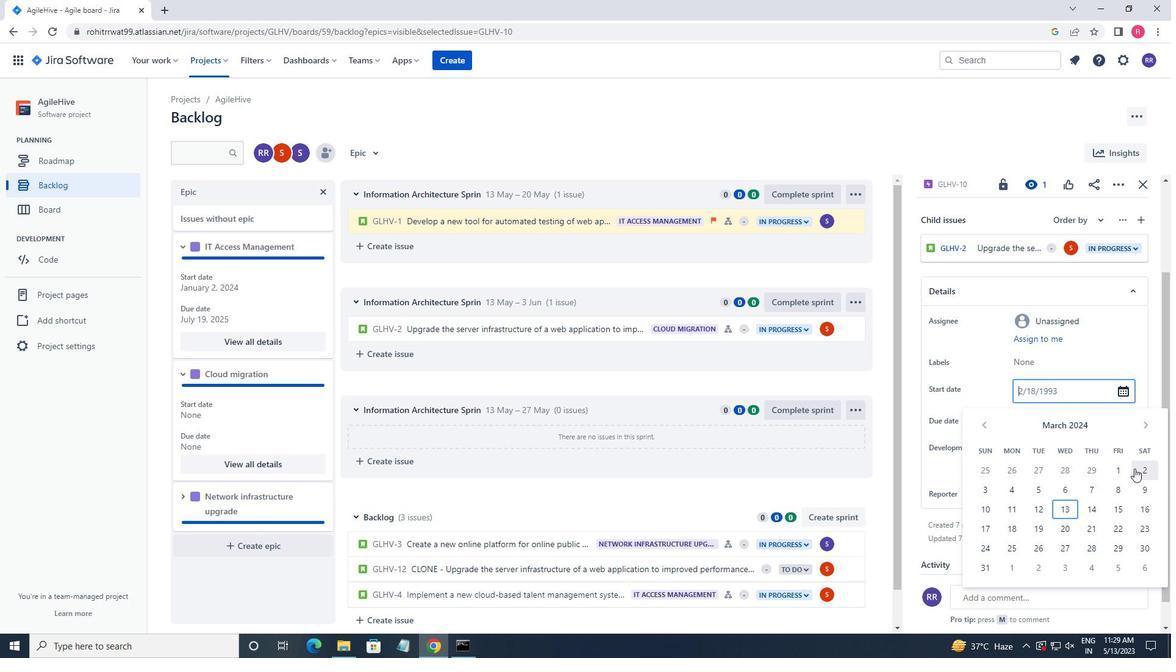 
Action: Mouse moved to (1055, 423)
Screenshot: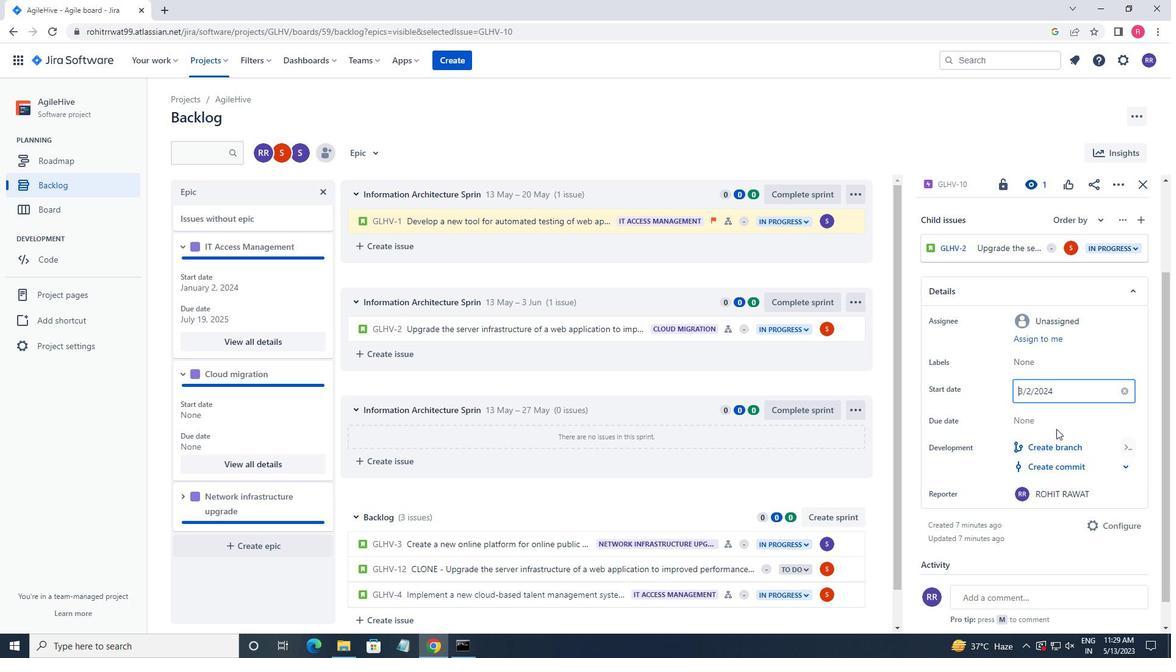 
Action: Mouse pressed left at (1055, 423)
Screenshot: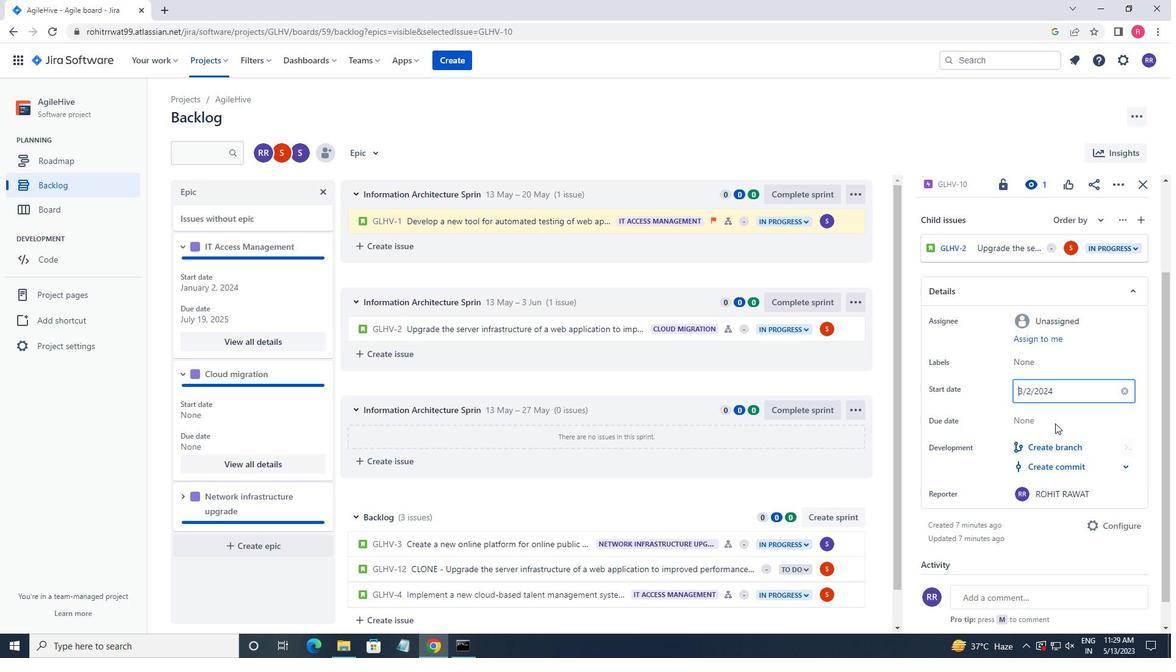 
Action: Mouse moved to (1141, 451)
Screenshot: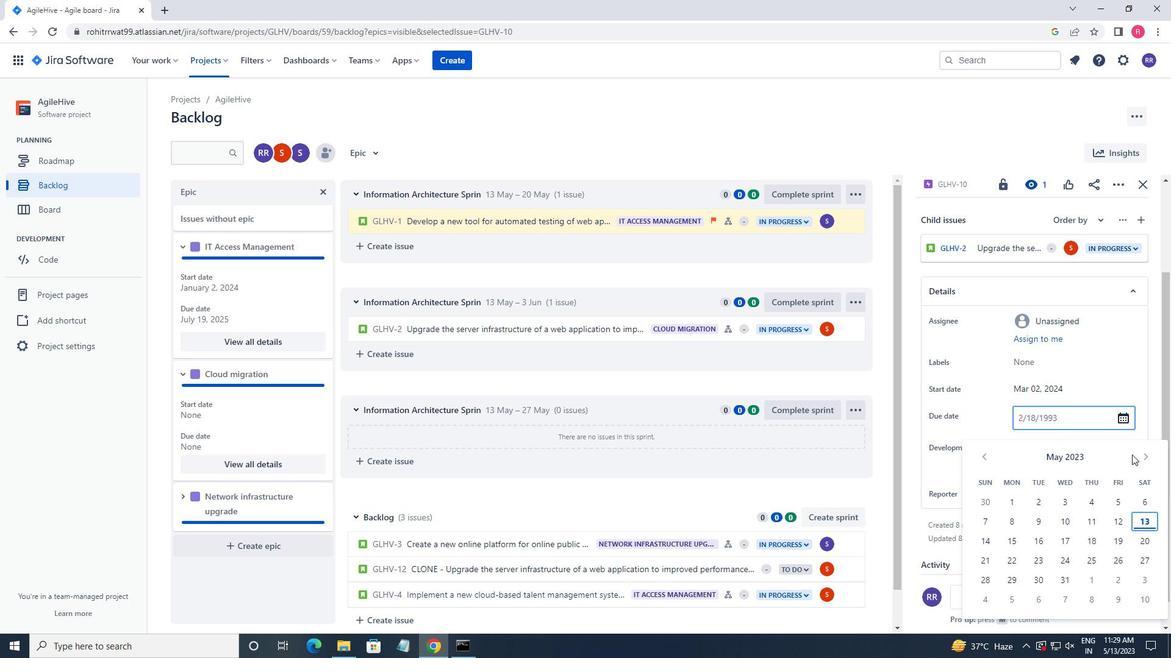 
Action: Mouse pressed left at (1141, 451)
Screenshot: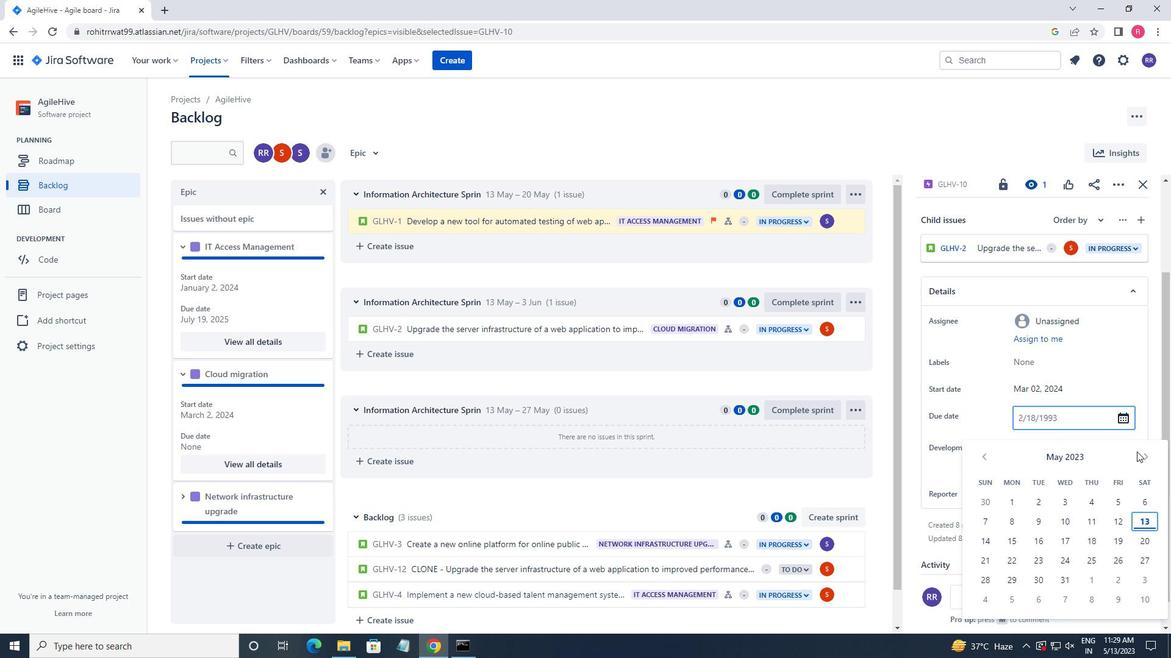 
Action: Mouse pressed left at (1141, 451)
Screenshot: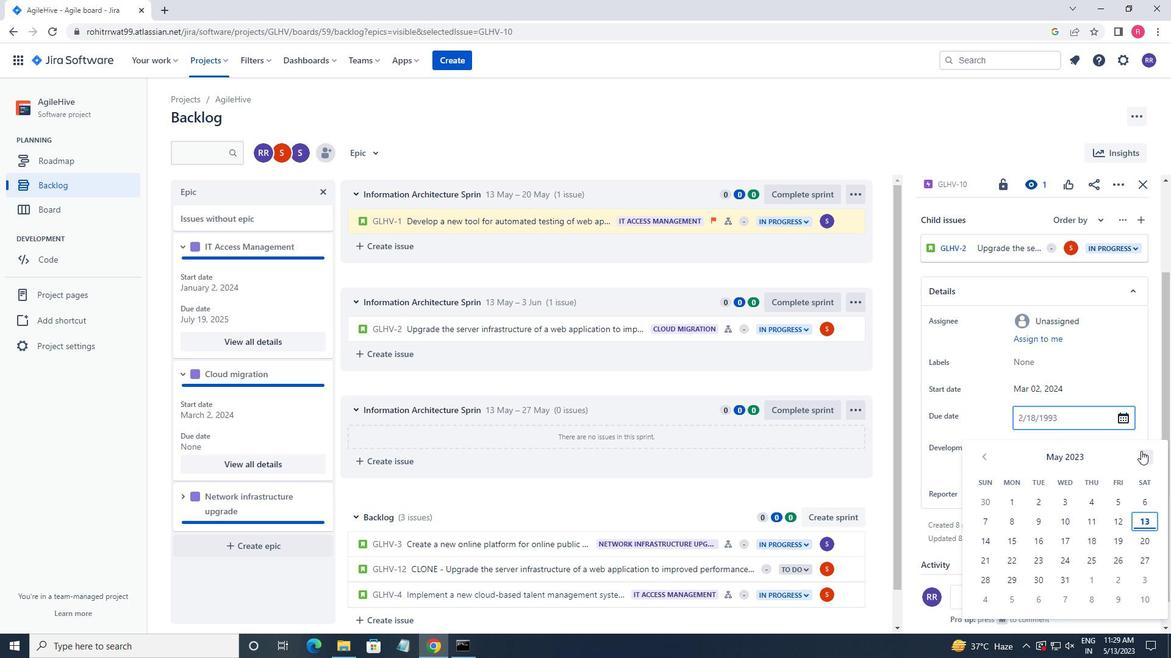 
Action: Mouse pressed left at (1141, 451)
Screenshot: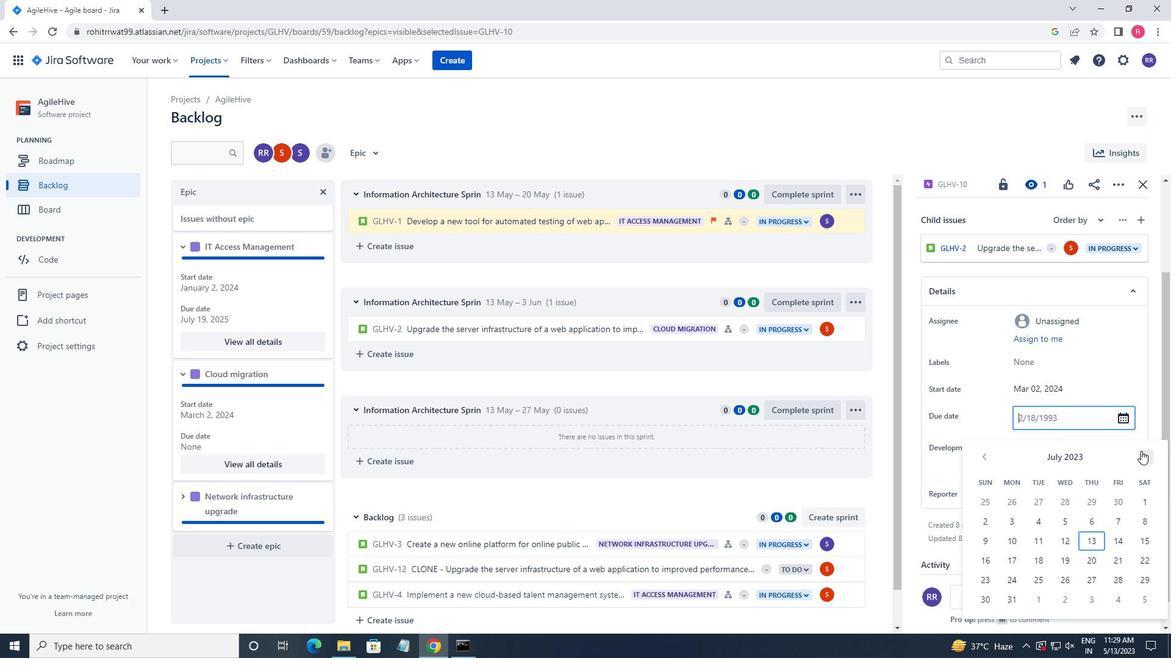 
Action: Mouse pressed left at (1141, 451)
Screenshot: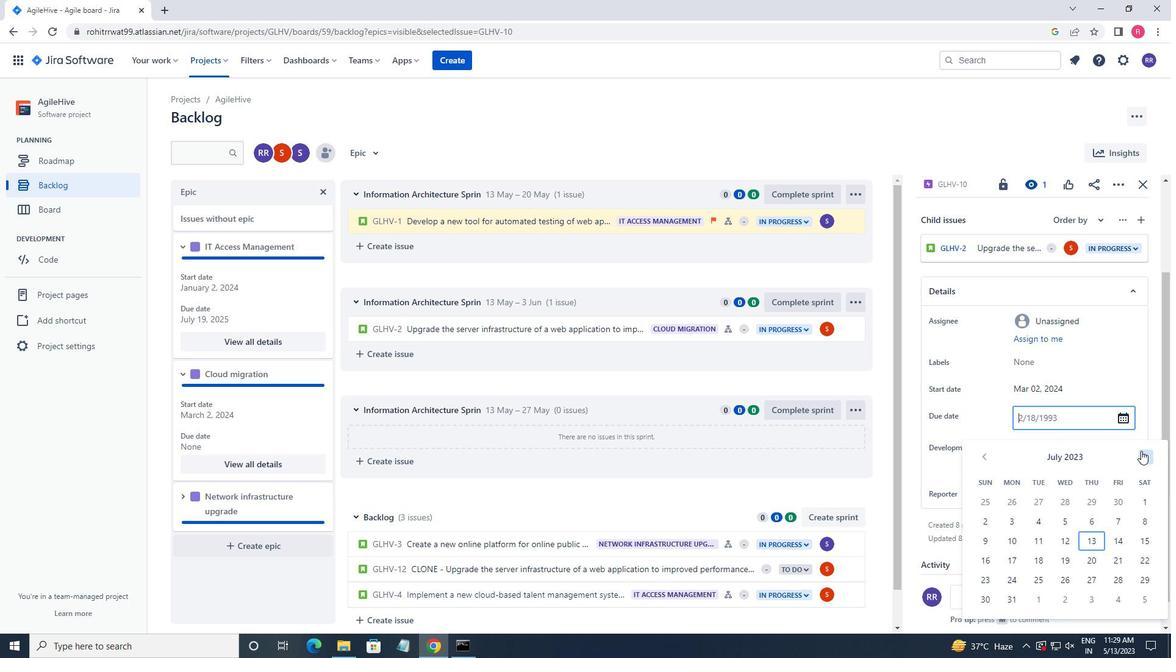 
Action: Mouse pressed left at (1141, 451)
Screenshot: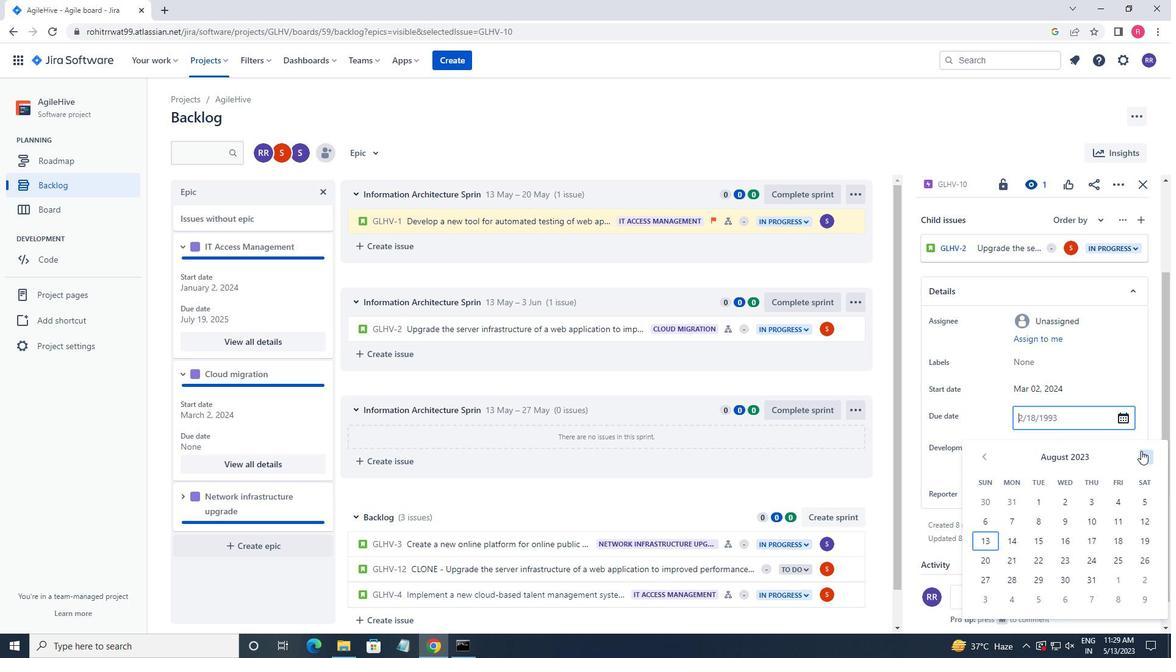 
Action: Mouse pressed left at (1141, 451)
Screenshot: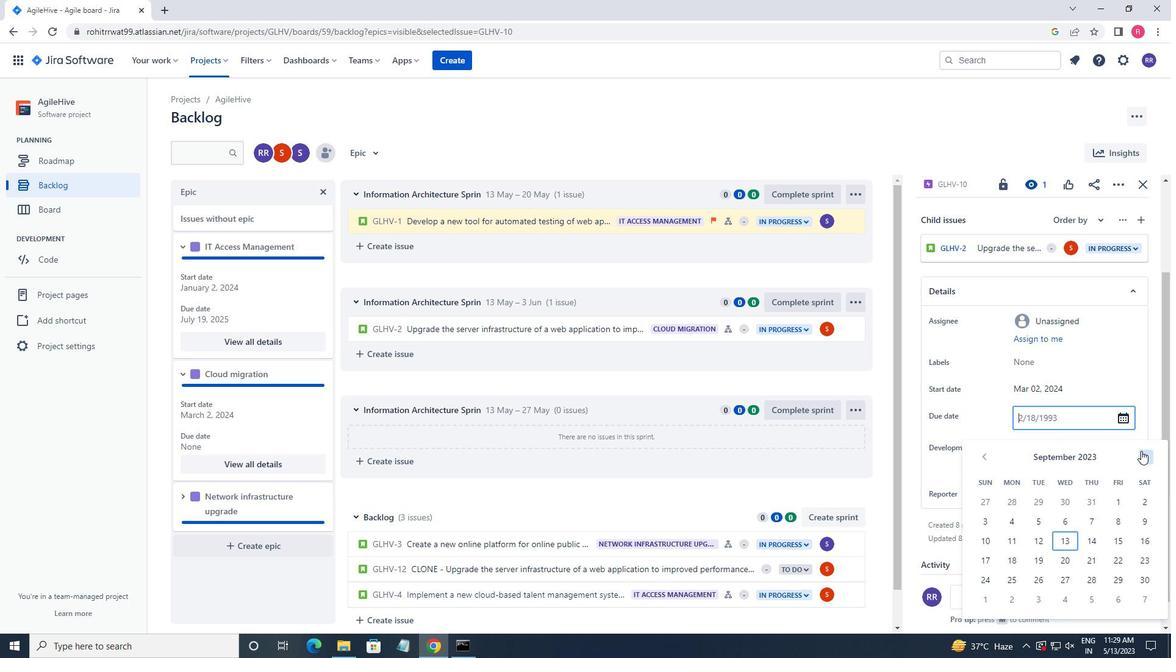 
Action: Mouse pressed left at (1141, 451)
Screenshot: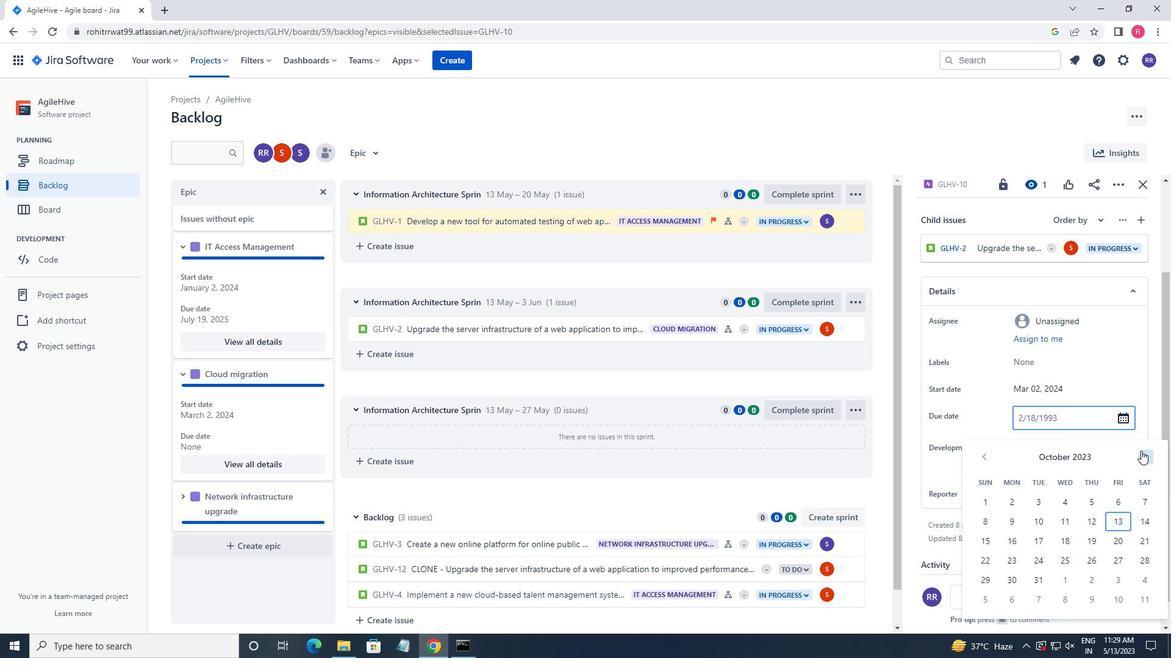 
Action: Mouse pressed left at (1141, 451)
Screenshot: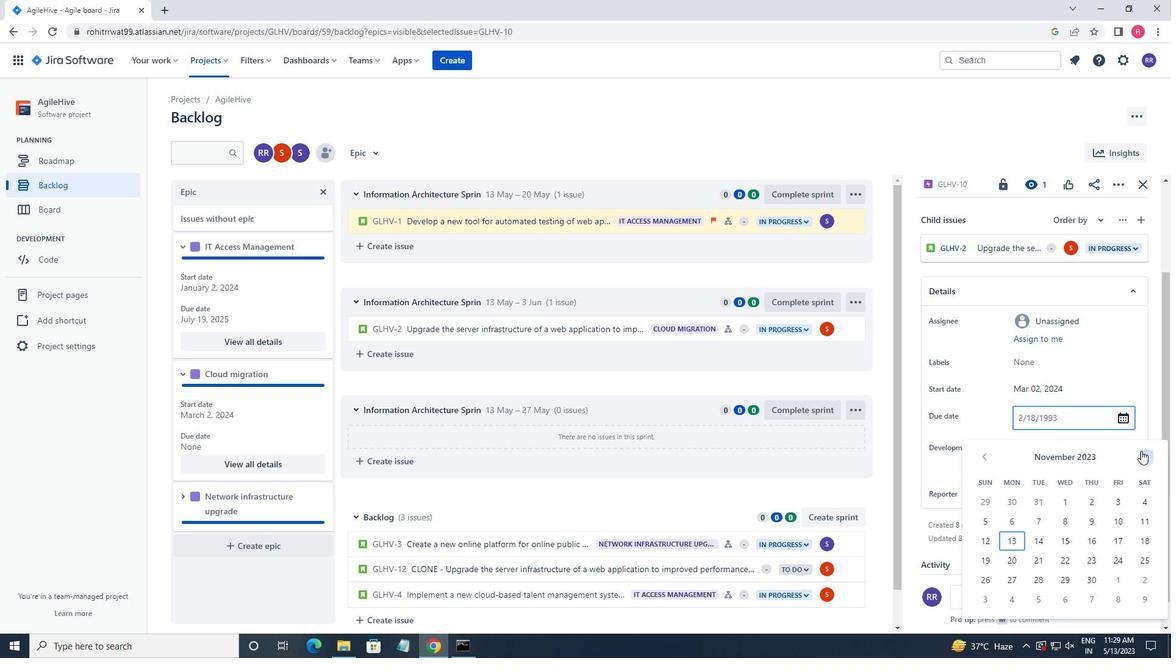 
Action: Mouse pressed left at (1141, 451)
Screenshot: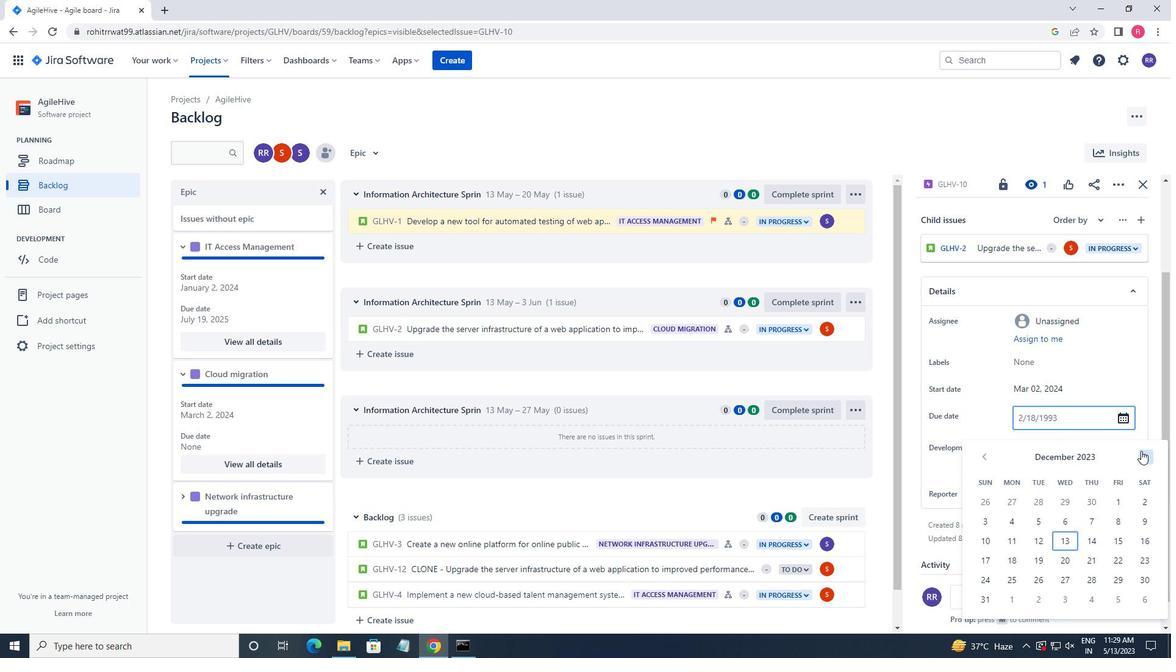 
Action: Mouse pressed left at (1141, 451)
Screenshot: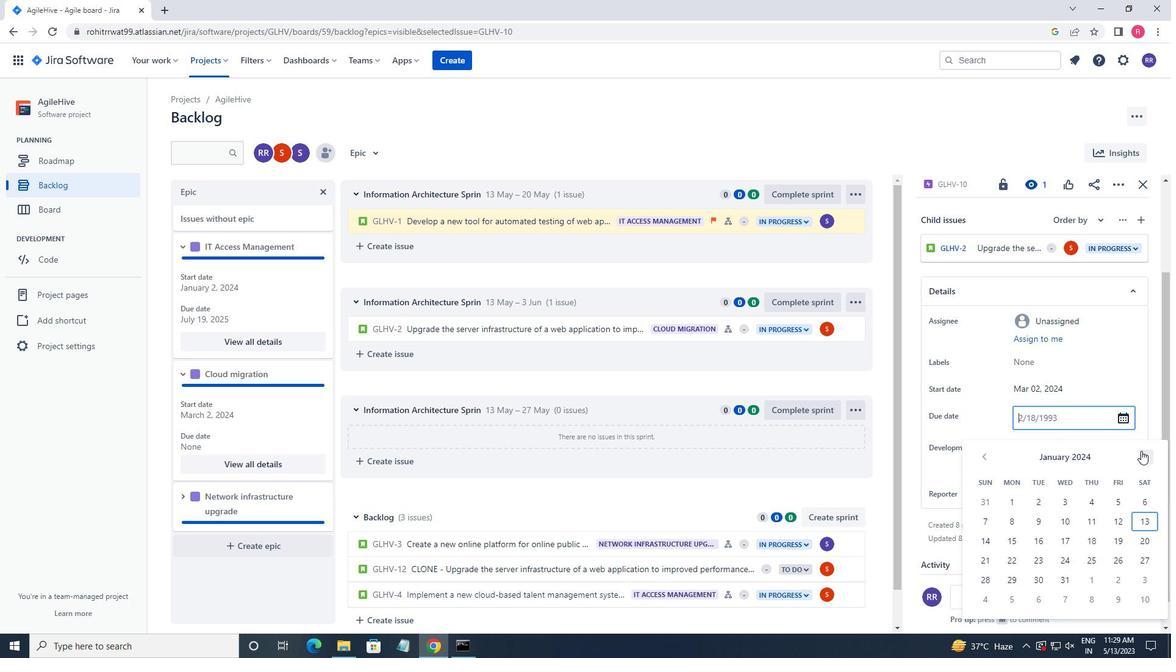 
Action: Mouse pressed left at (1141, 451)
Screenshot: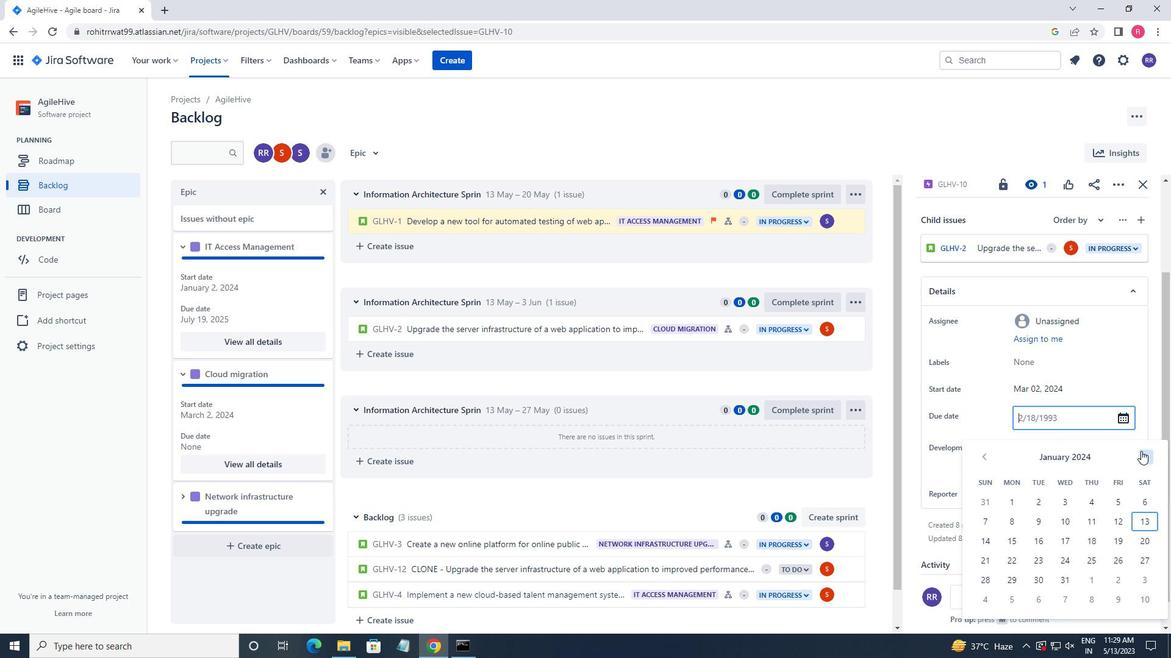 
Action: Mouse pressed left at (1141, 451)
Screenshot: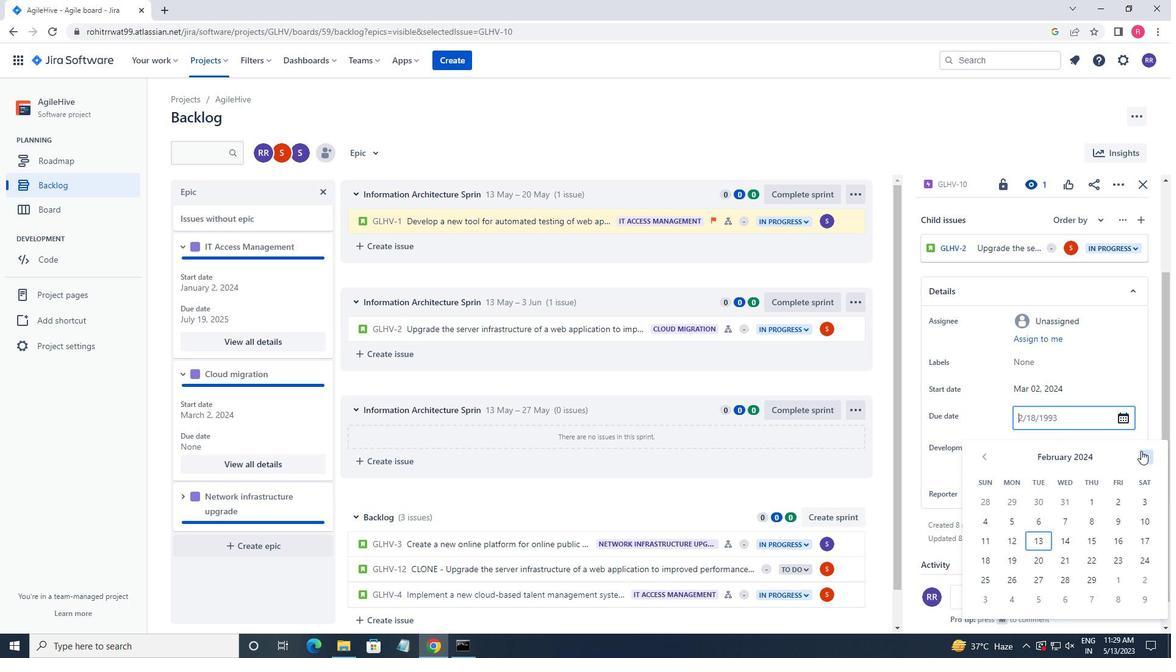 
Action: Mouse pressed left at (1141, 451)
Screenshot: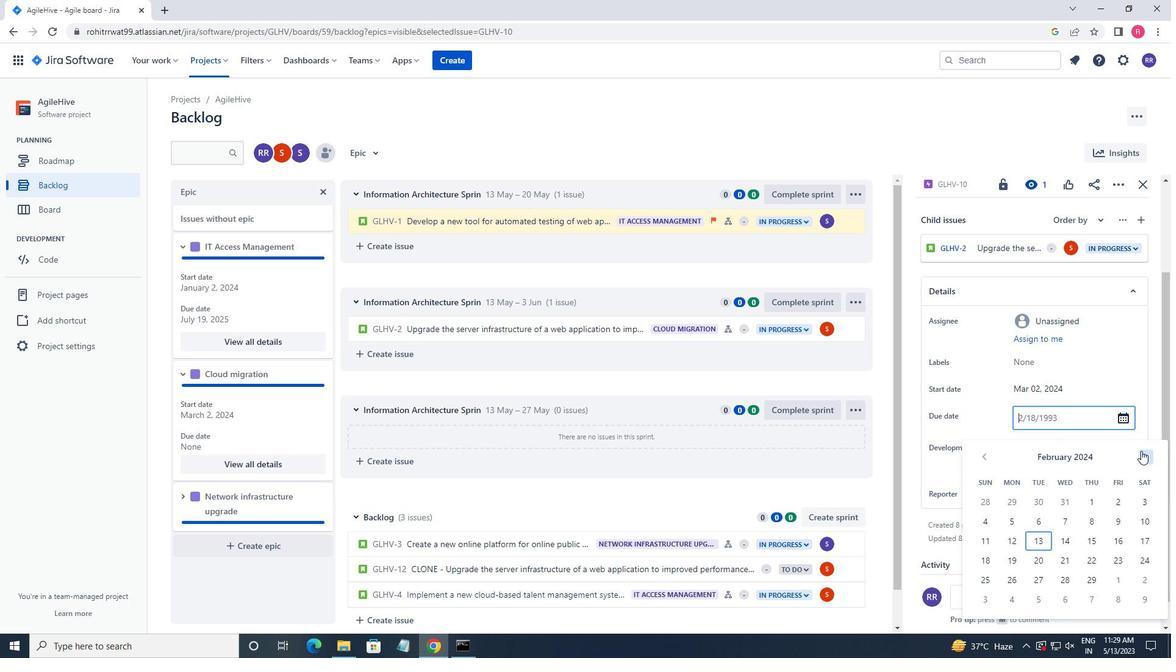 
Action: Mouse pressed left at (1141, 451)
Screenshot: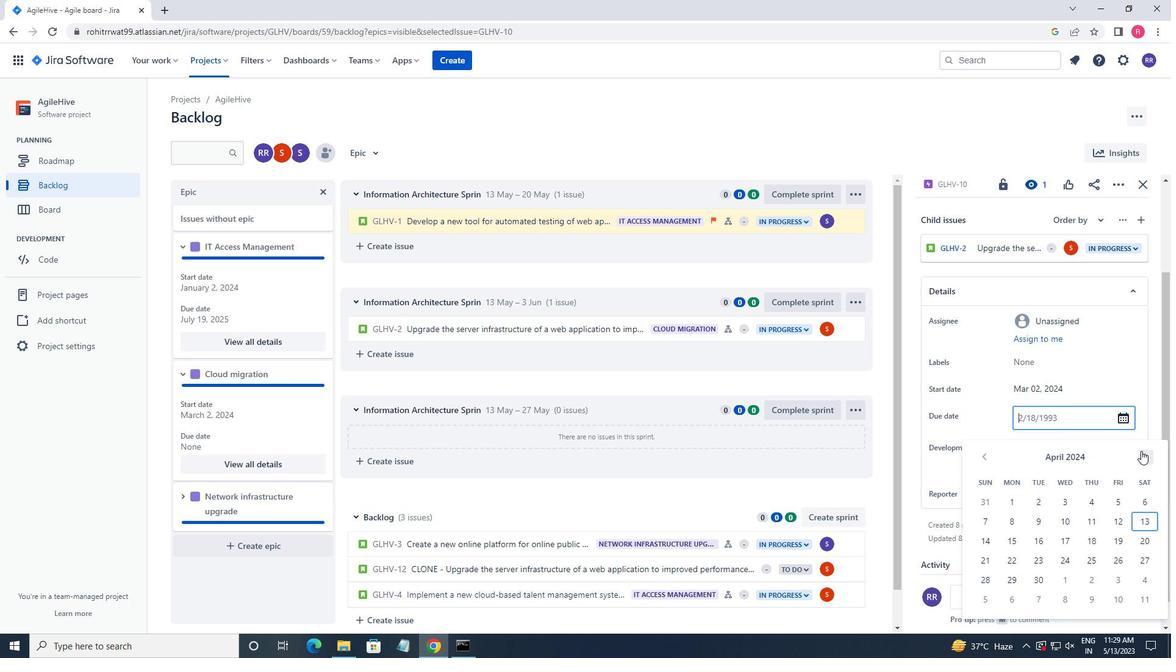 
Action: Mouse pressed left at (1141, 451)
Screenshot: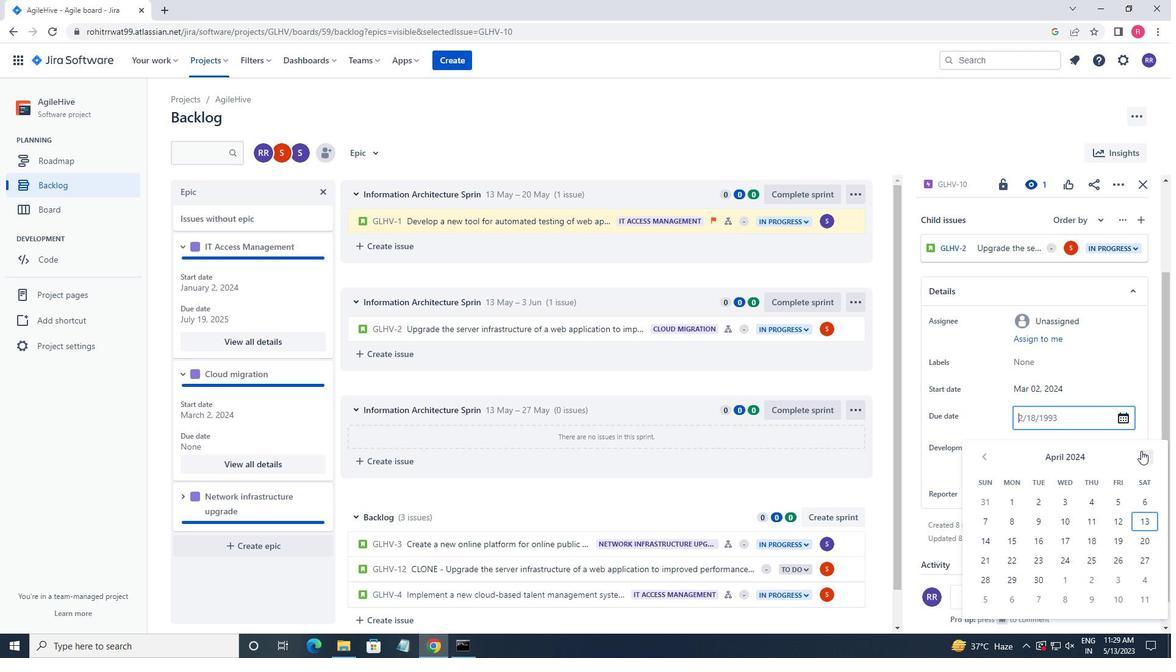 
Action: Mouse pressed left at (1141, 451)
Screenshot: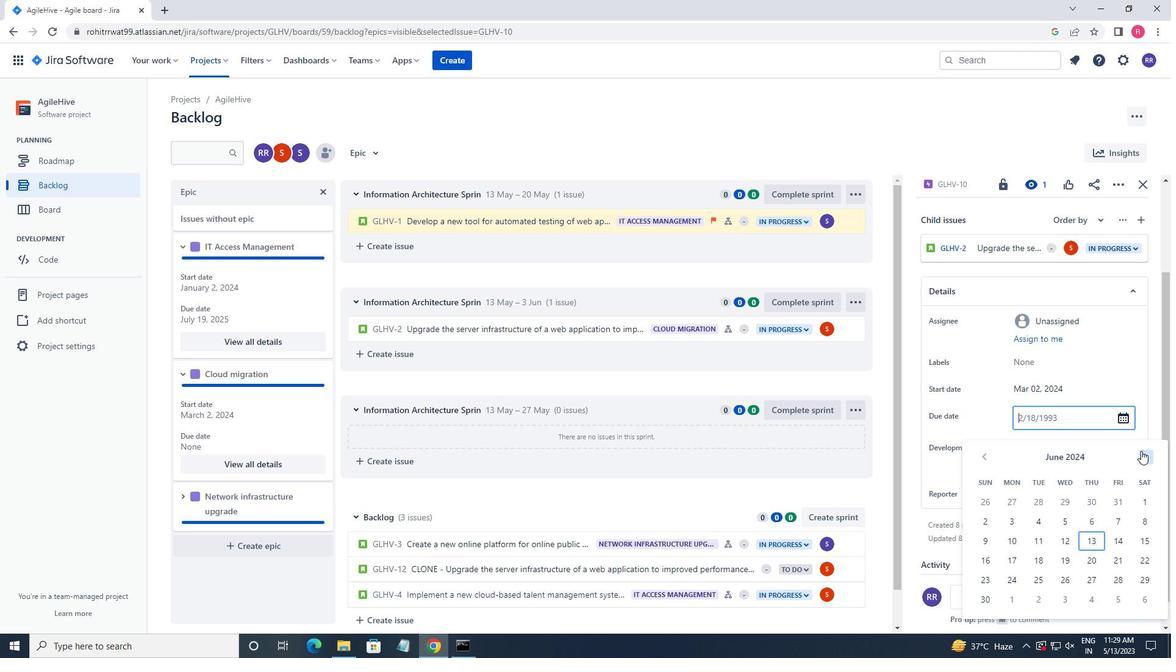 
Action: Mouse pressed left at (1141, 451)
Screenshot: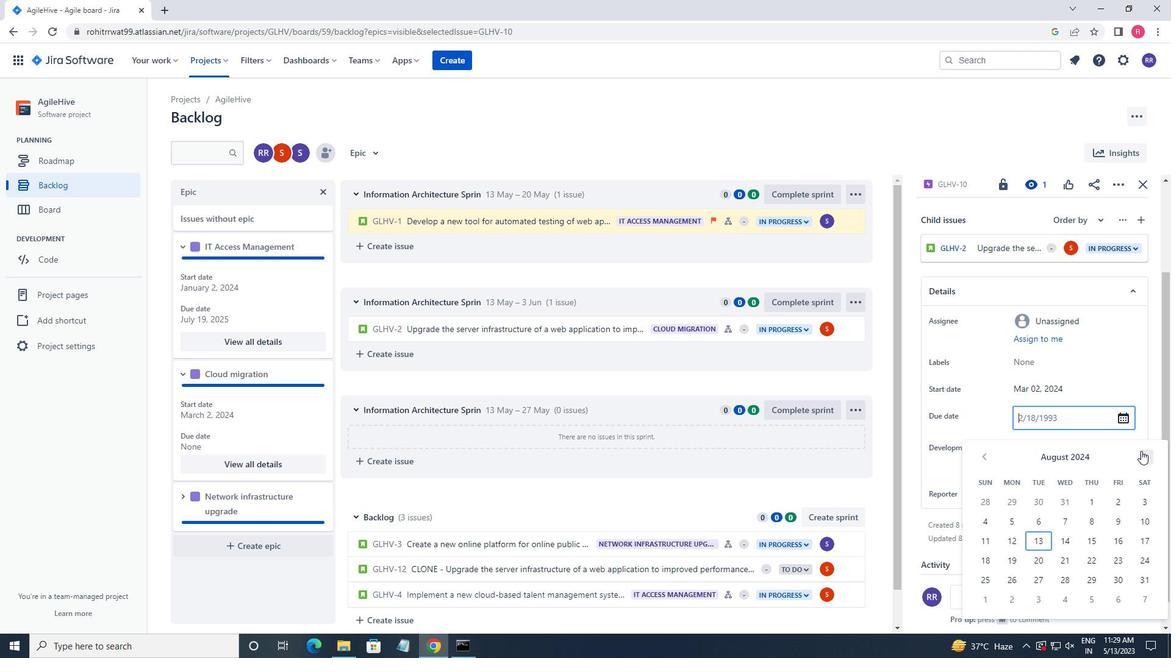 
Action: Mouse pressed left at (1141, 451)
Screenshot: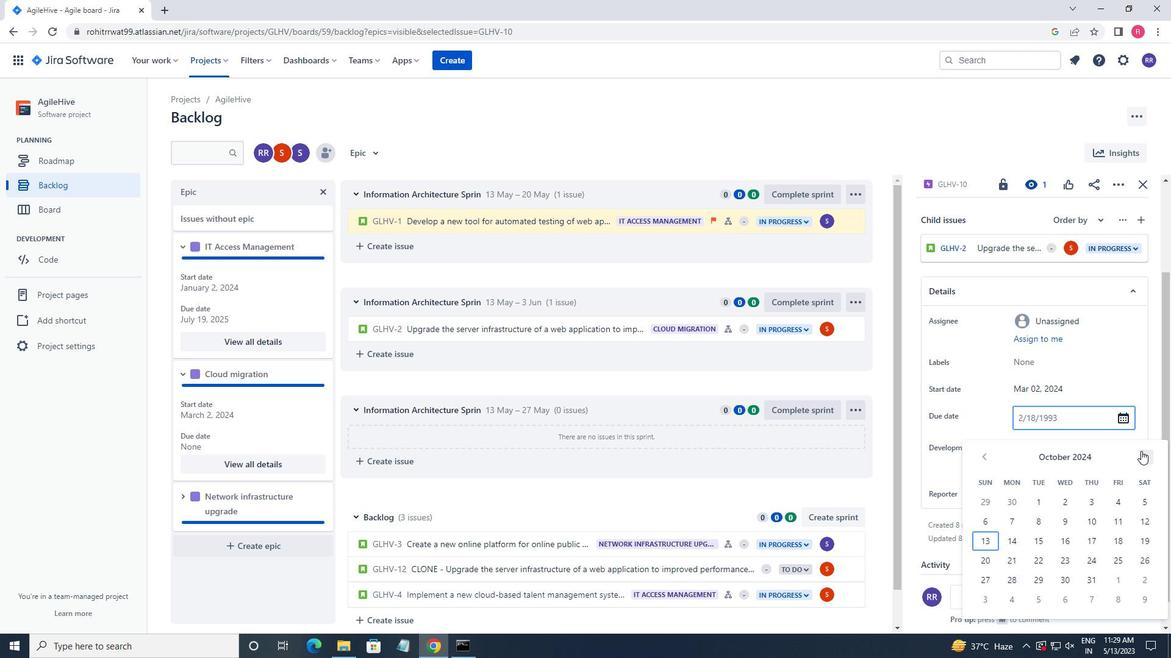 
Action: Mouse pressed left at (1141, 451)
Screenshot: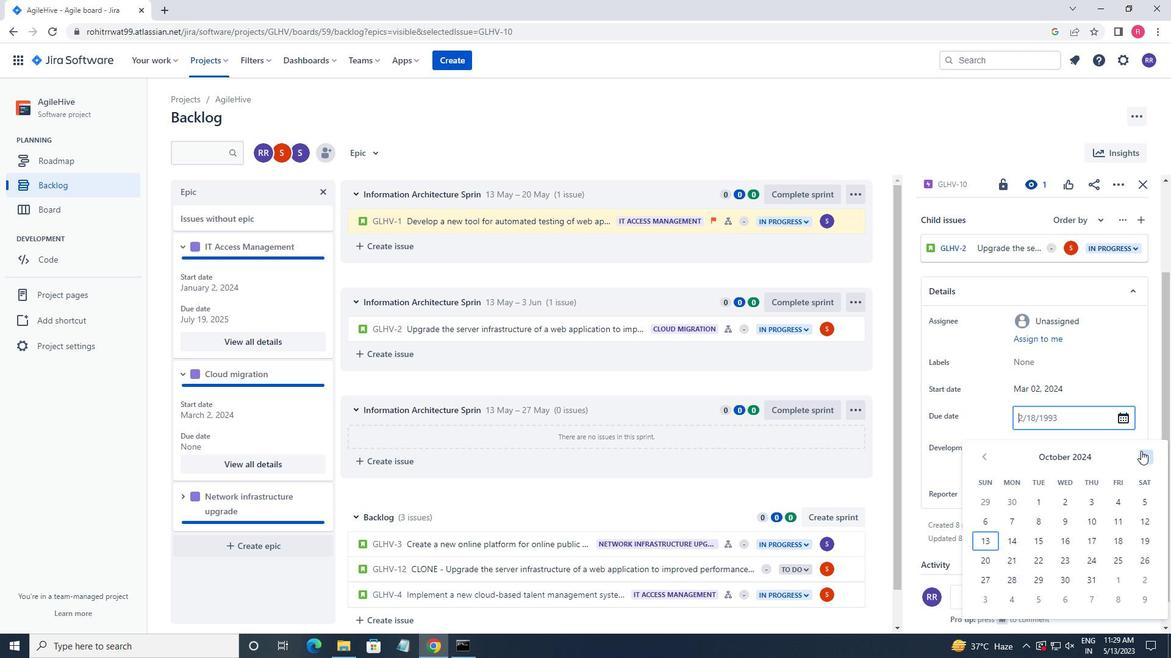 
Action: Mouse pressed left at (1141, 451)
Screenshot: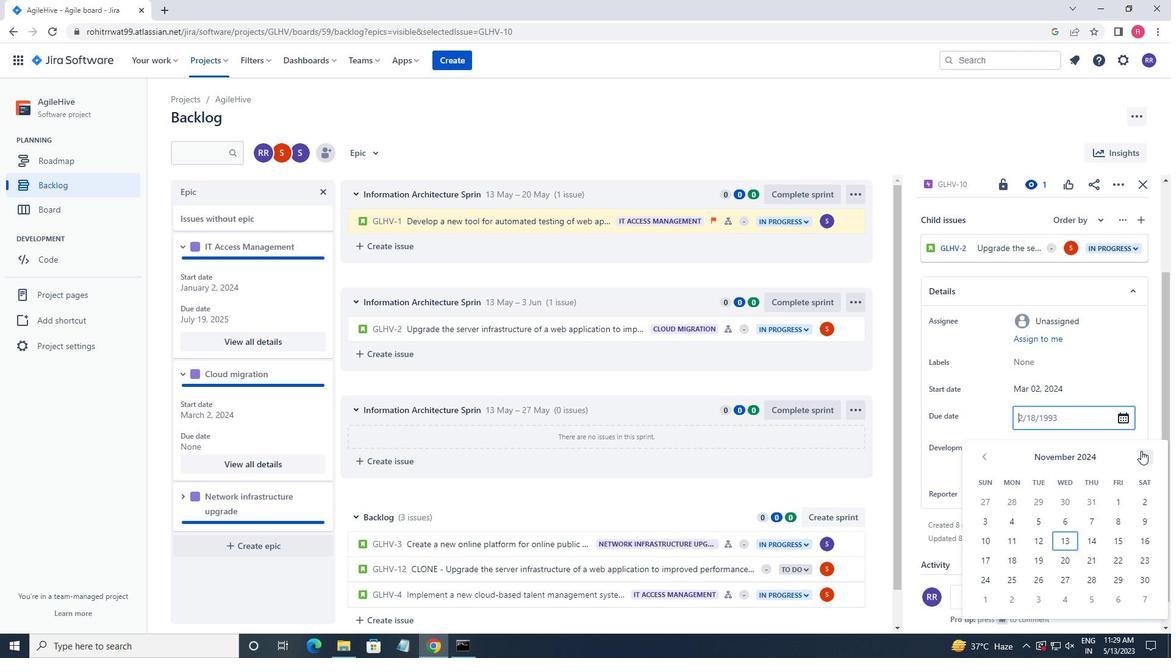
Action: Mouse pressed left at (1141, 451)
Screenshot: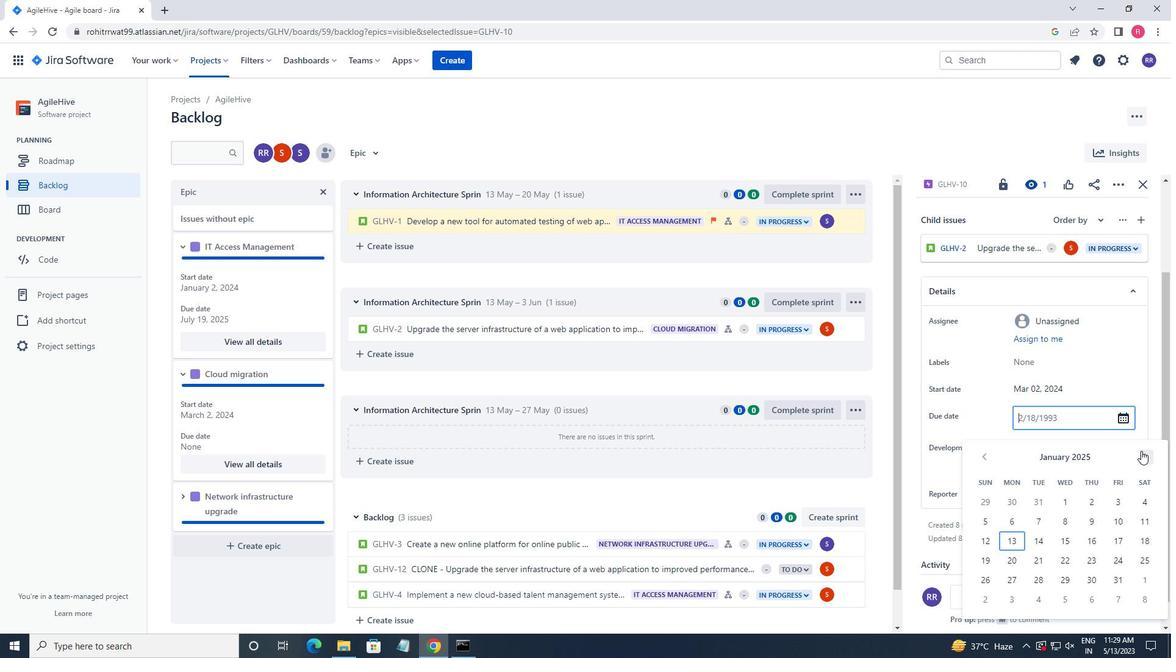 
Action: Mouse pressed left at (1141, 451)
Screenshot: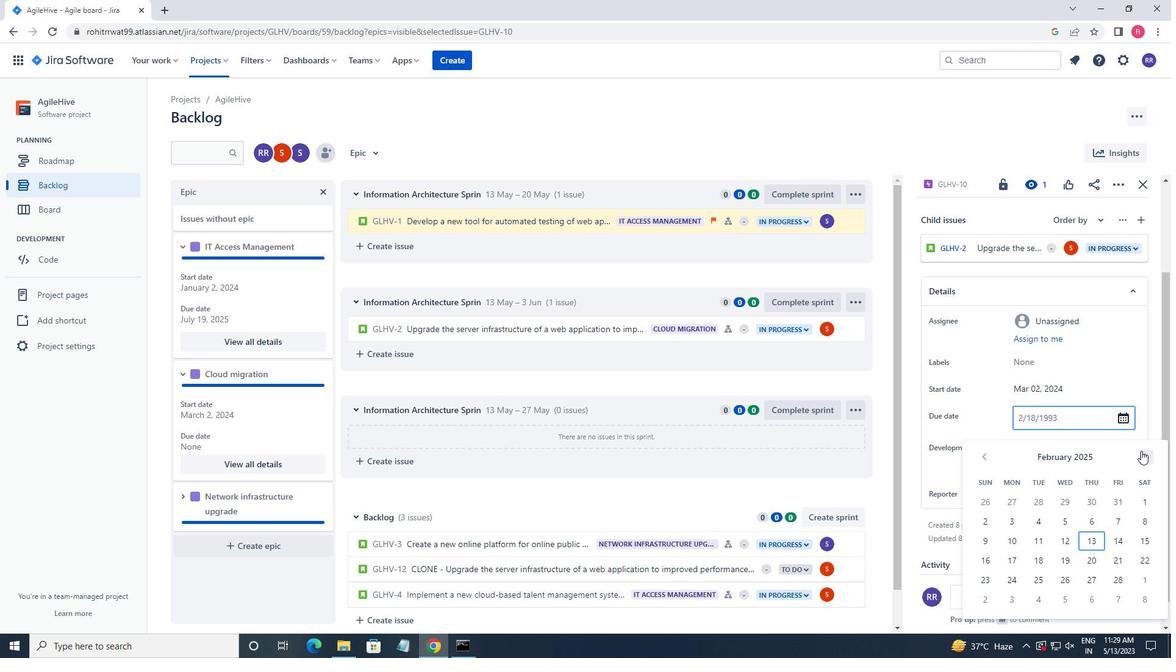 
Action: Mouse pressed left at (1141, 451)
Screenshot: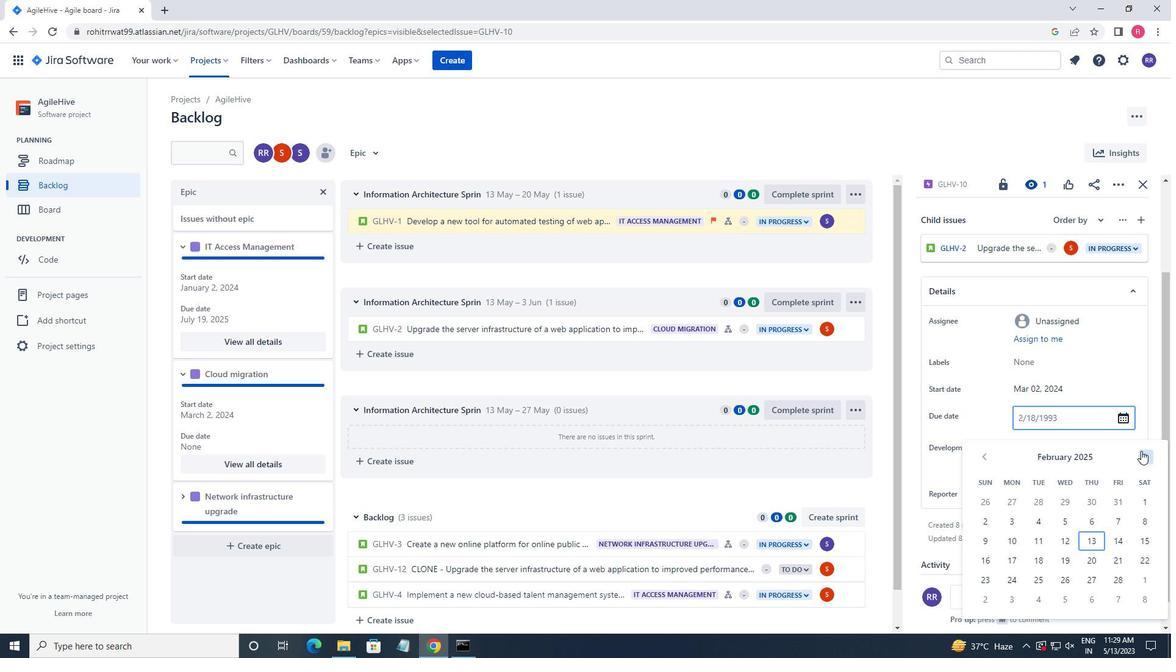 
Action: Mouse pressed left at (1141, 451)
Screenshot: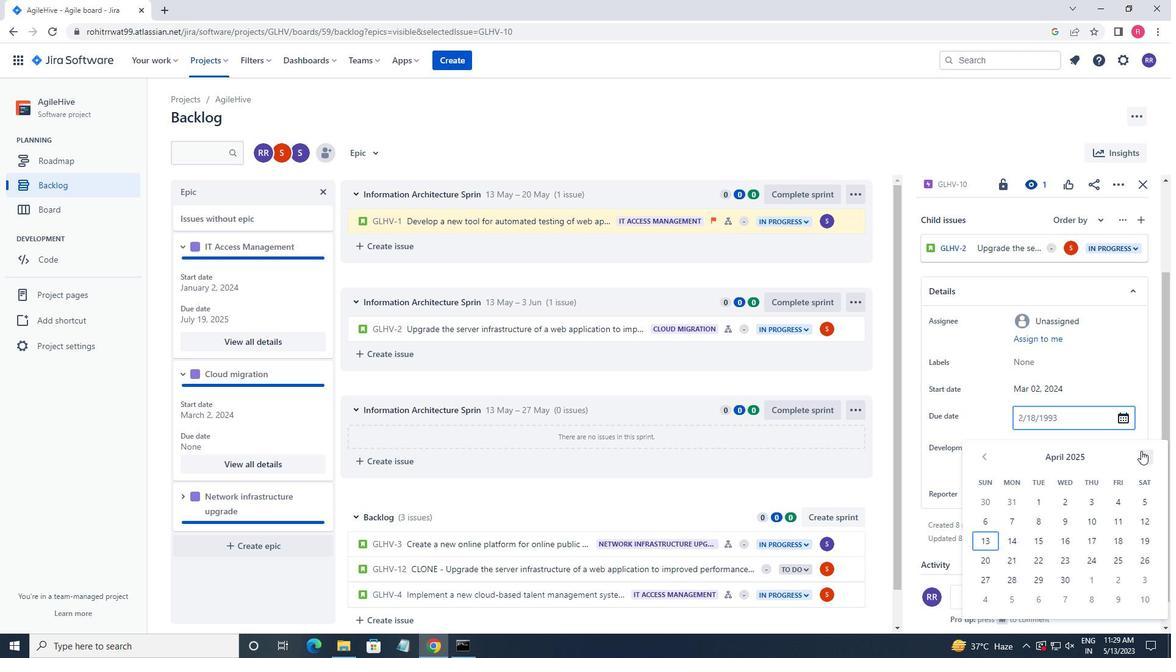 
Action: Mouse pressed left at (1141, 451)
Screenshot: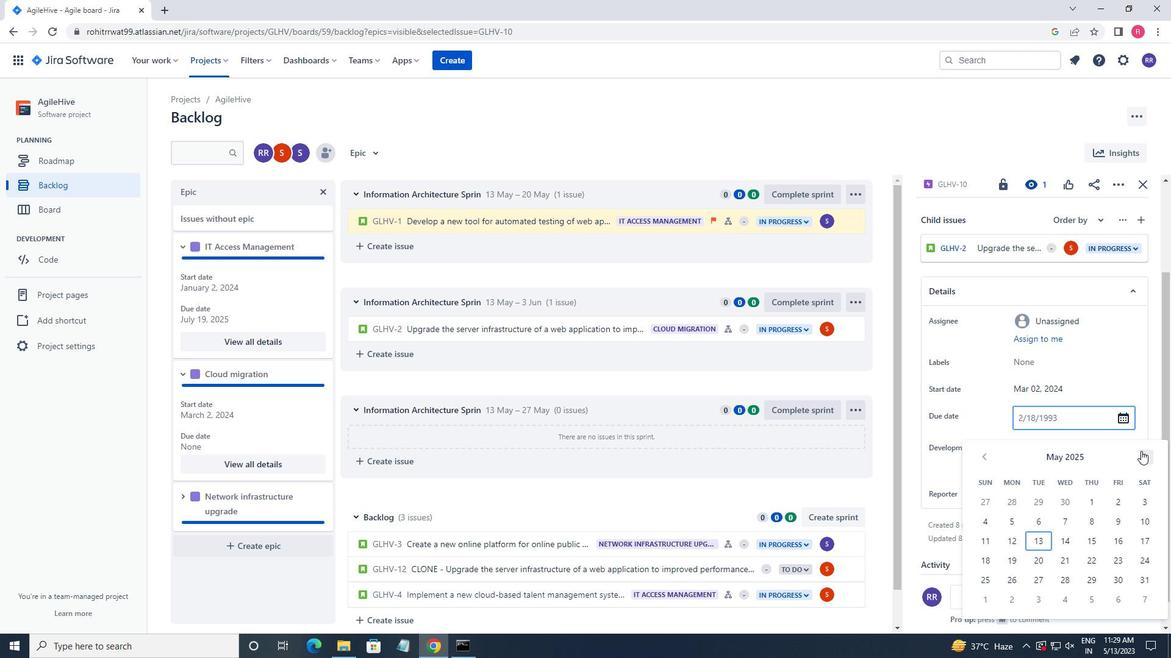 
Action: Mouse pressed left at (1141, 451)
Screenshot: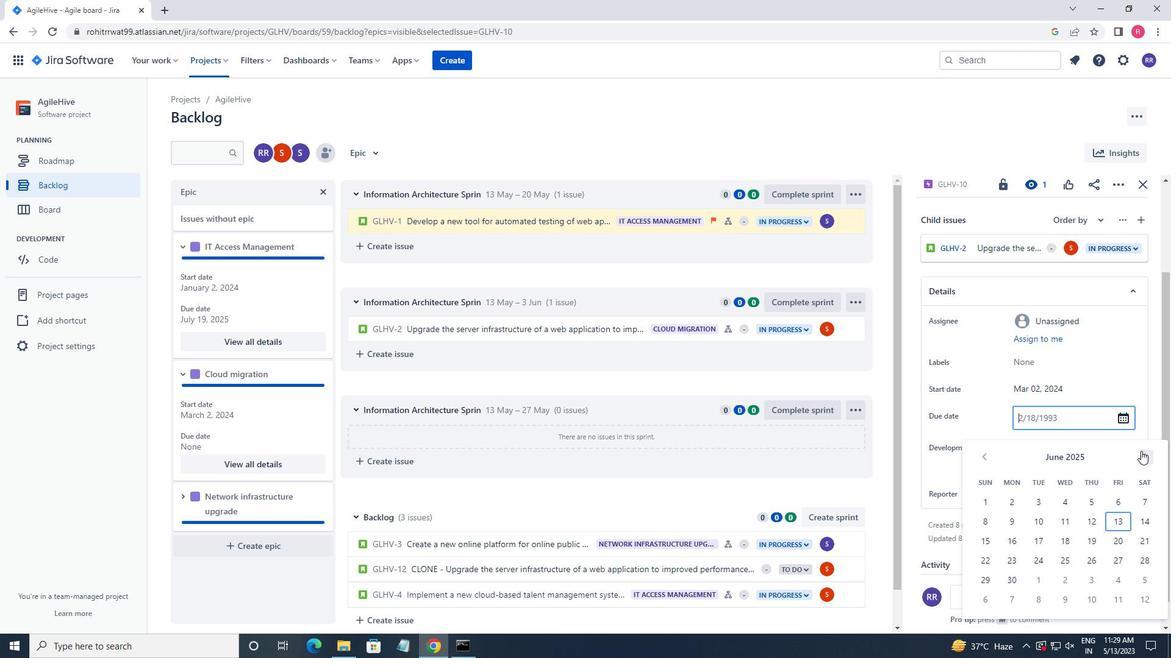 
Action: Mouse pressed left at (1141, 451)
Screenshot: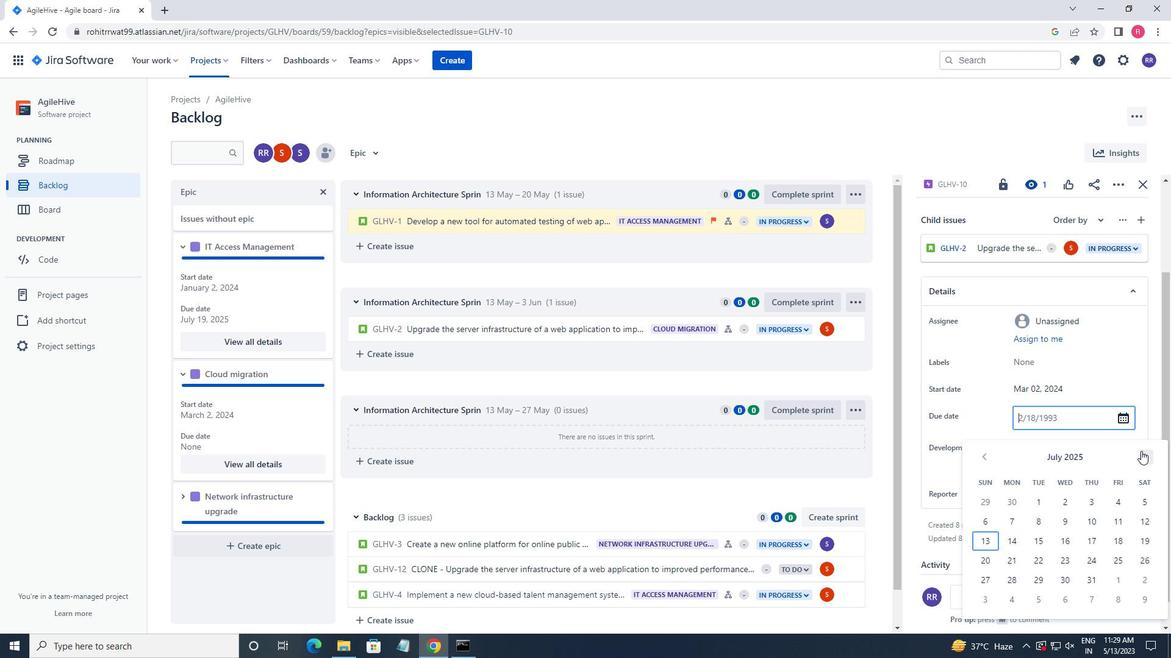 
Action: Mouse moved to (1036, 559)
Screenshot: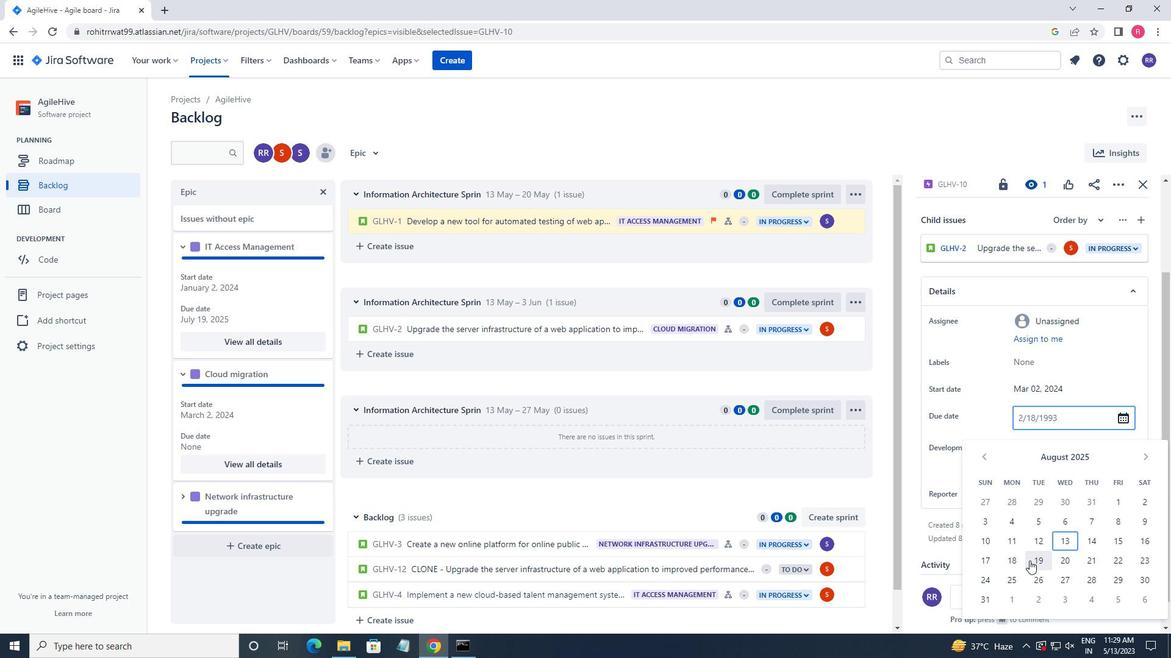 
Action: Mouse pressed left at (1036, 559)
Screenshot: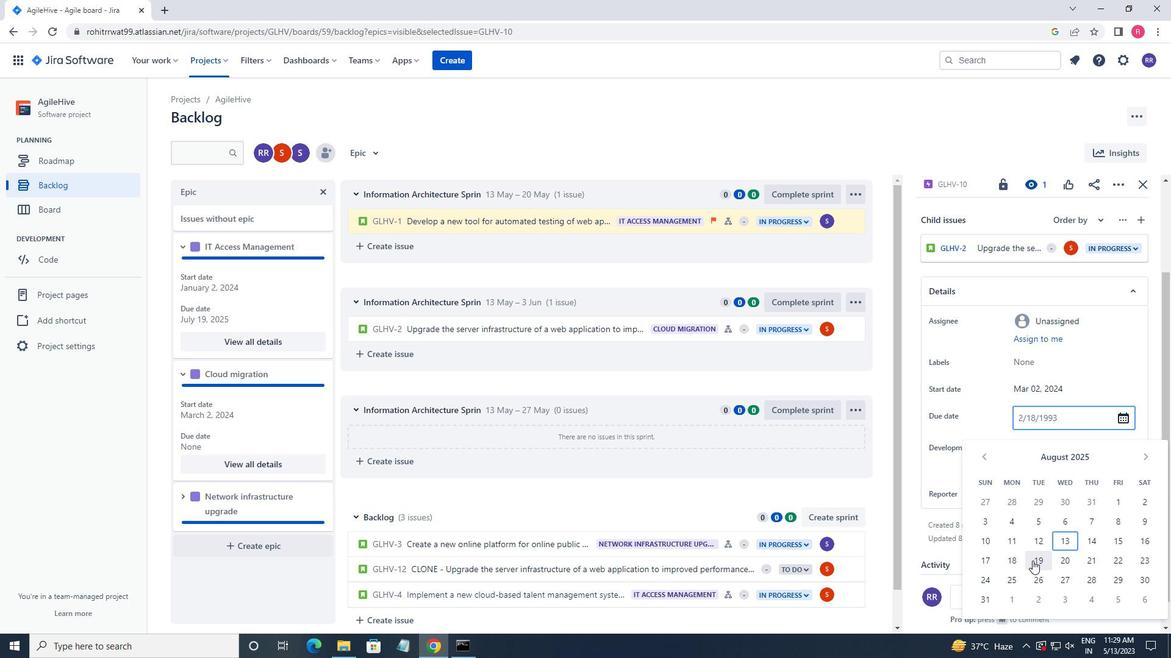 
Action: Mouse moved to (1066, 556)
Screenshot: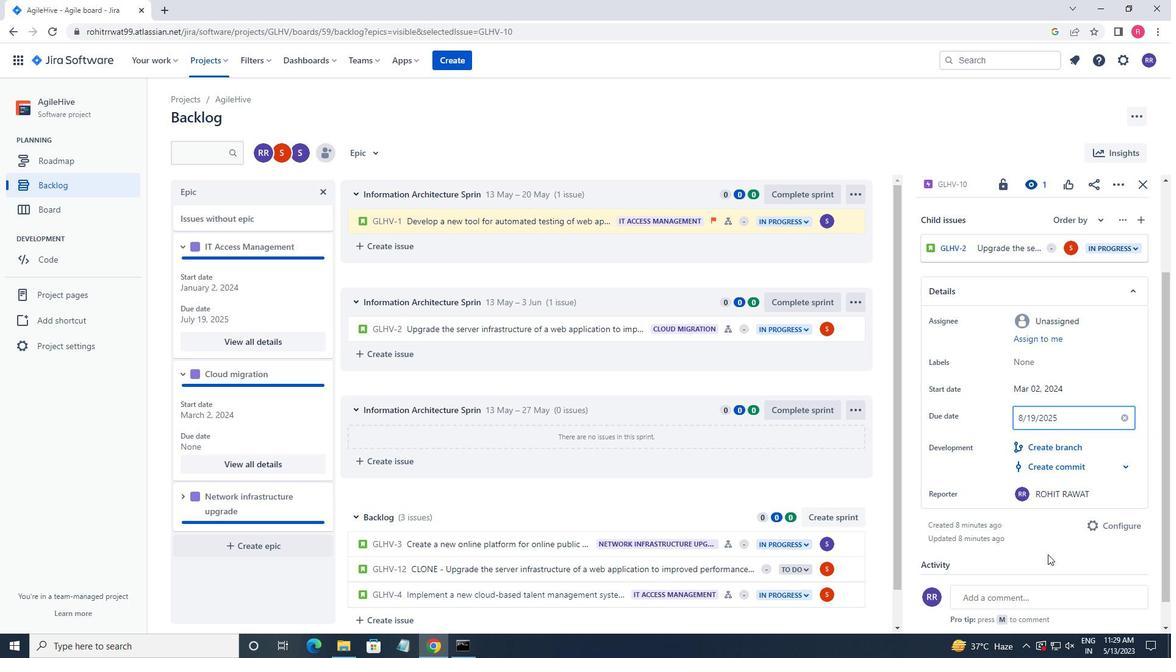 
Action: Mouse pressed left at (1066, 556)
Screenshot: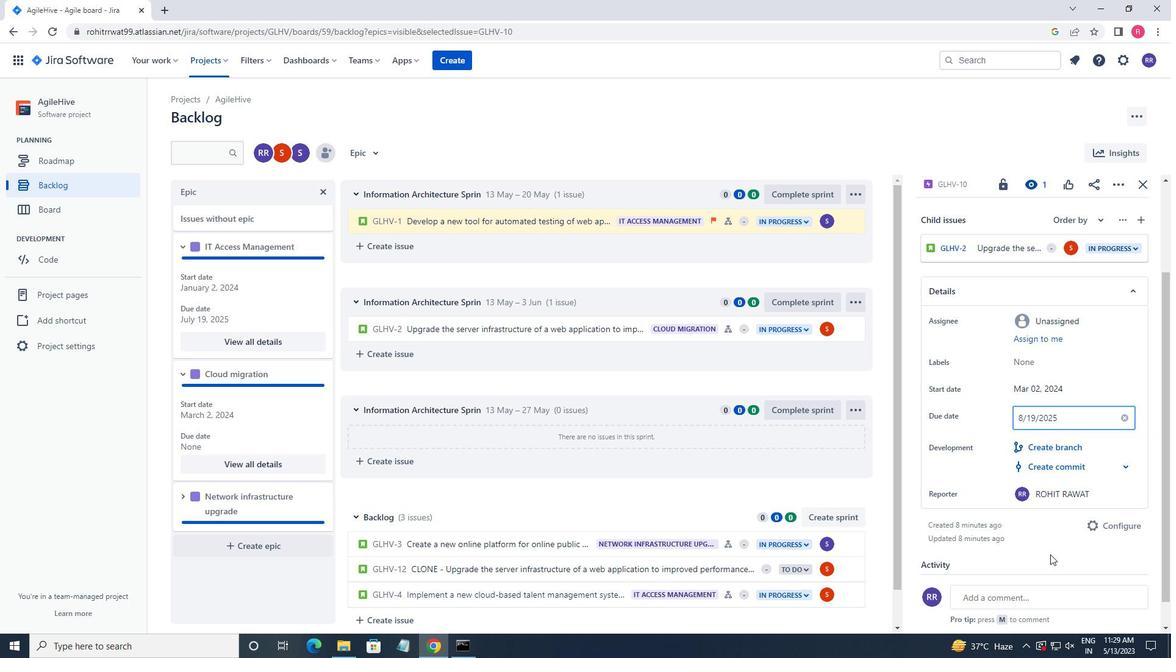 
Action: Mouse moved to (182, 505)
Screenshot: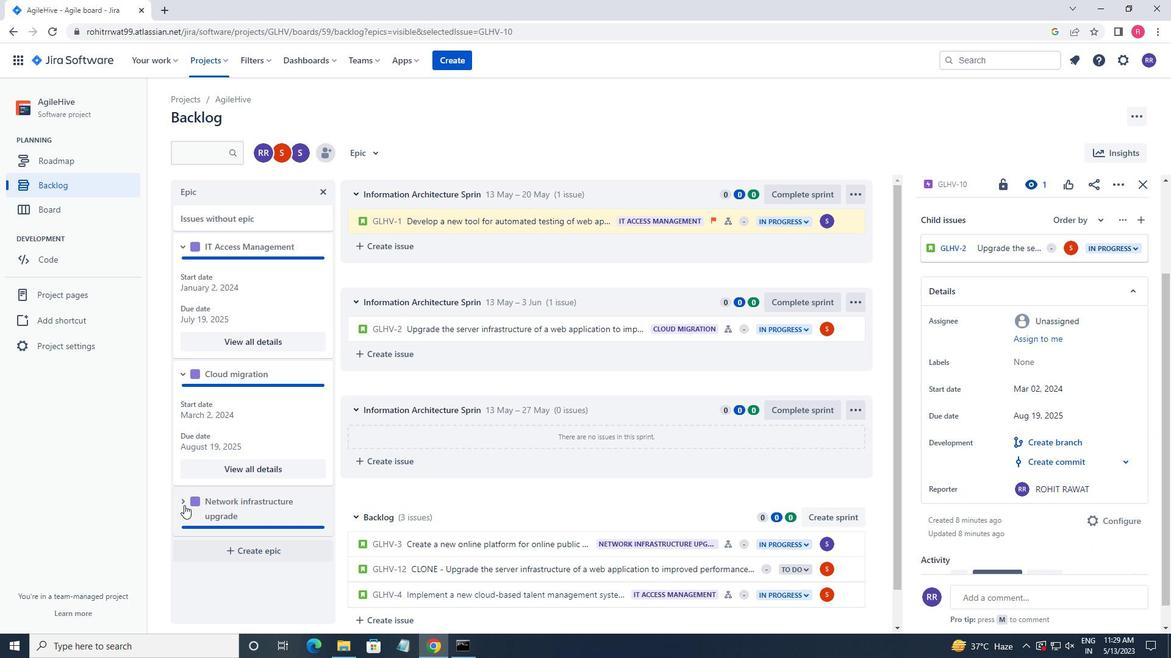 
Action: Mouse pressed left at (182, 505)
Screenshot: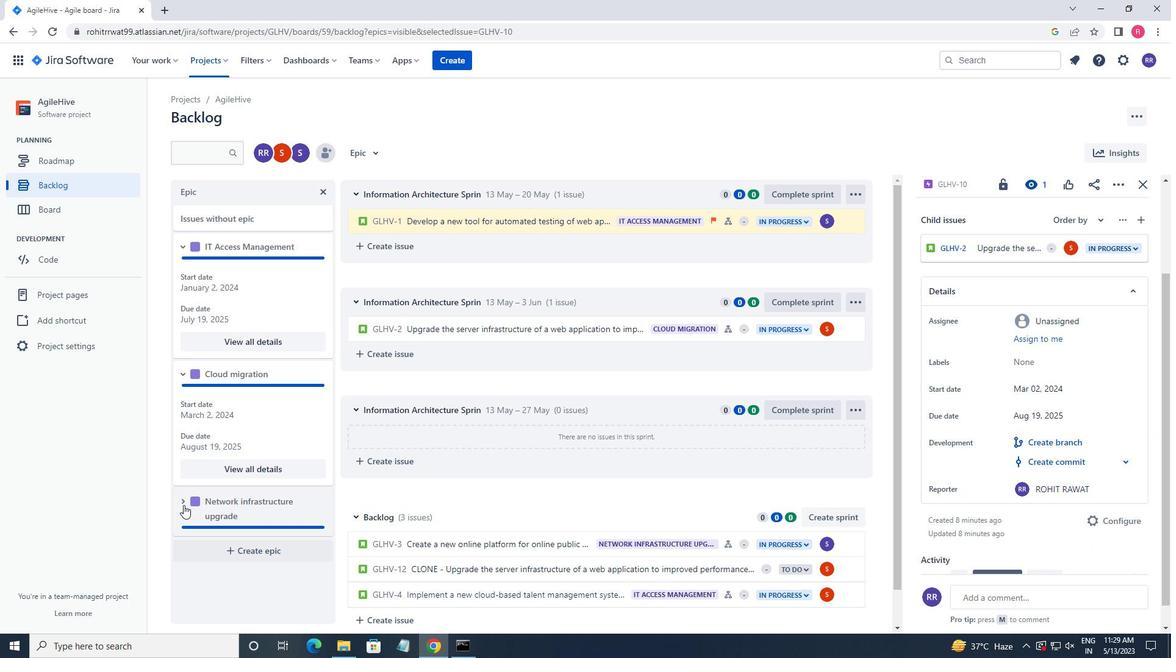 
Action: Mouse moved to (186, 502)
Screenshot: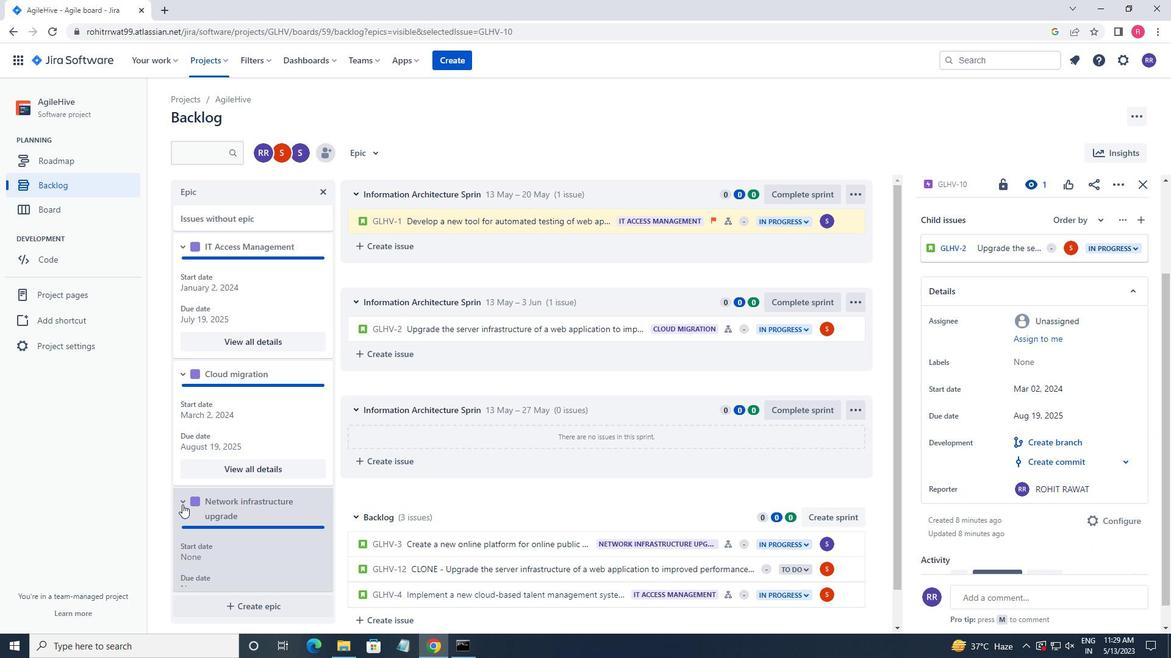 
Action: Mouse scrolled (186, 501) with delta (0, 0)
Screenshot: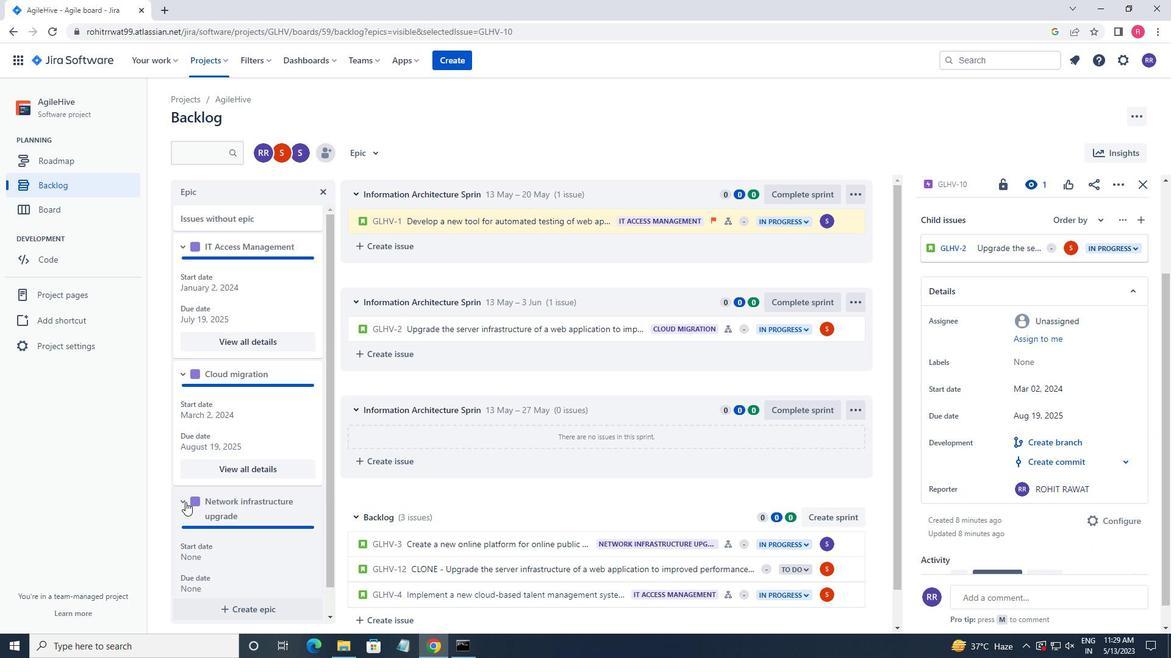 
Action: Mouse scrolled (186, 501) with delta (0, 0)
Screenshot: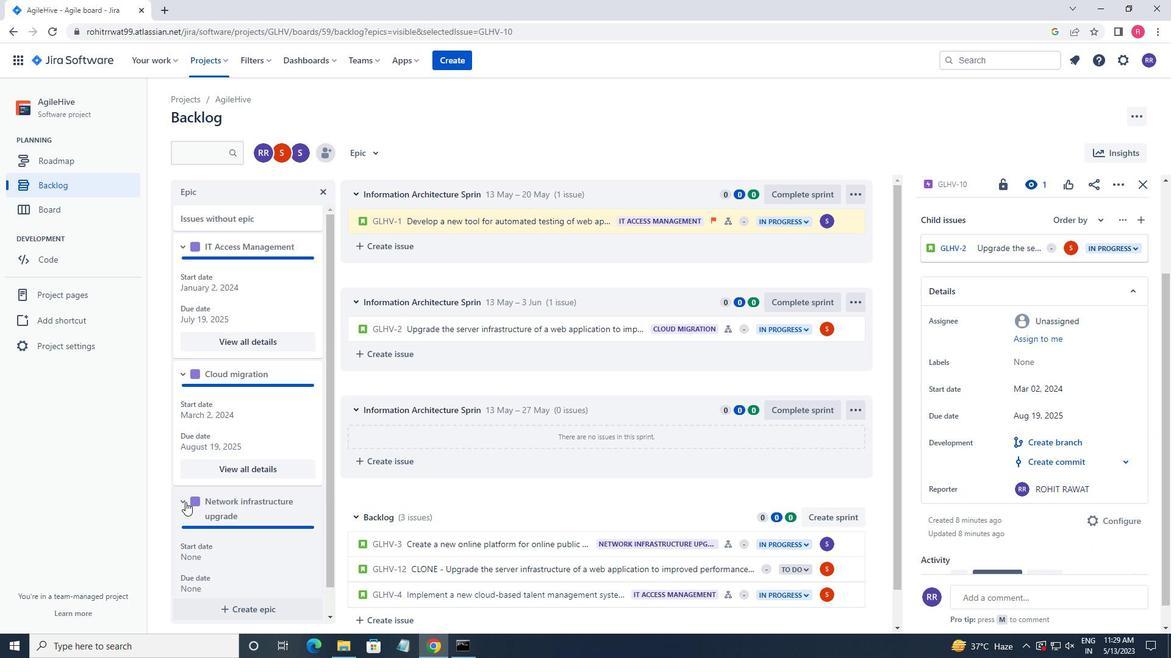 
Action: Mouse scrolled (186, 501) with delta (0, 0)
Screenshot: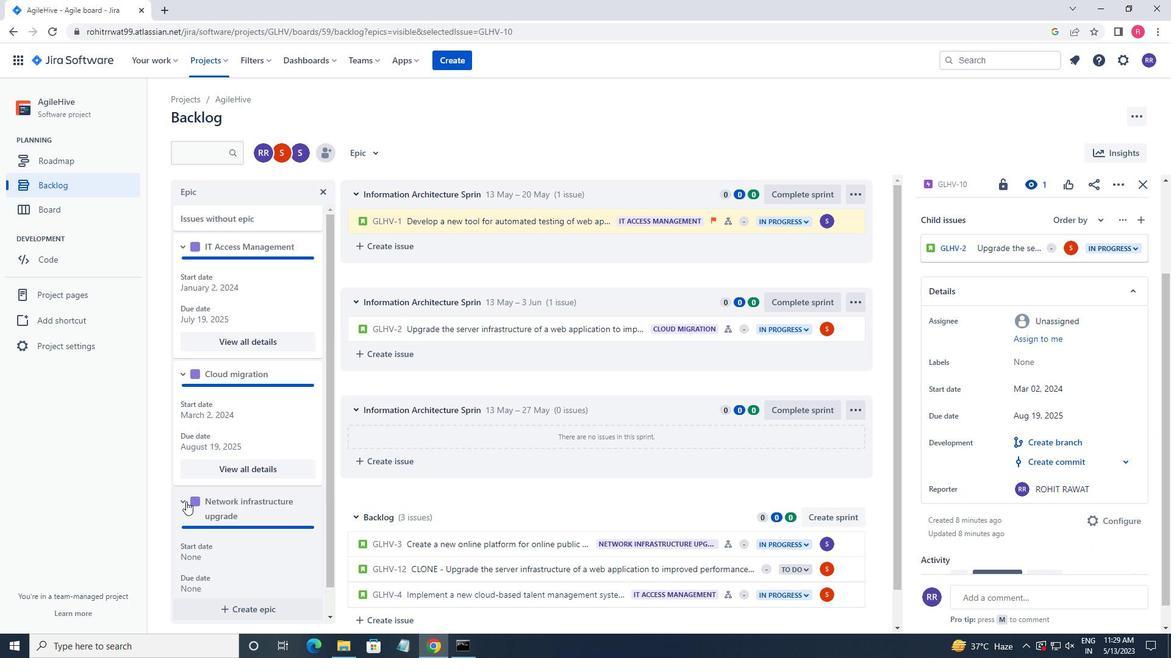 
Action: Mouse scrolled (186, 501) with delta (0, 0)
Screenshot: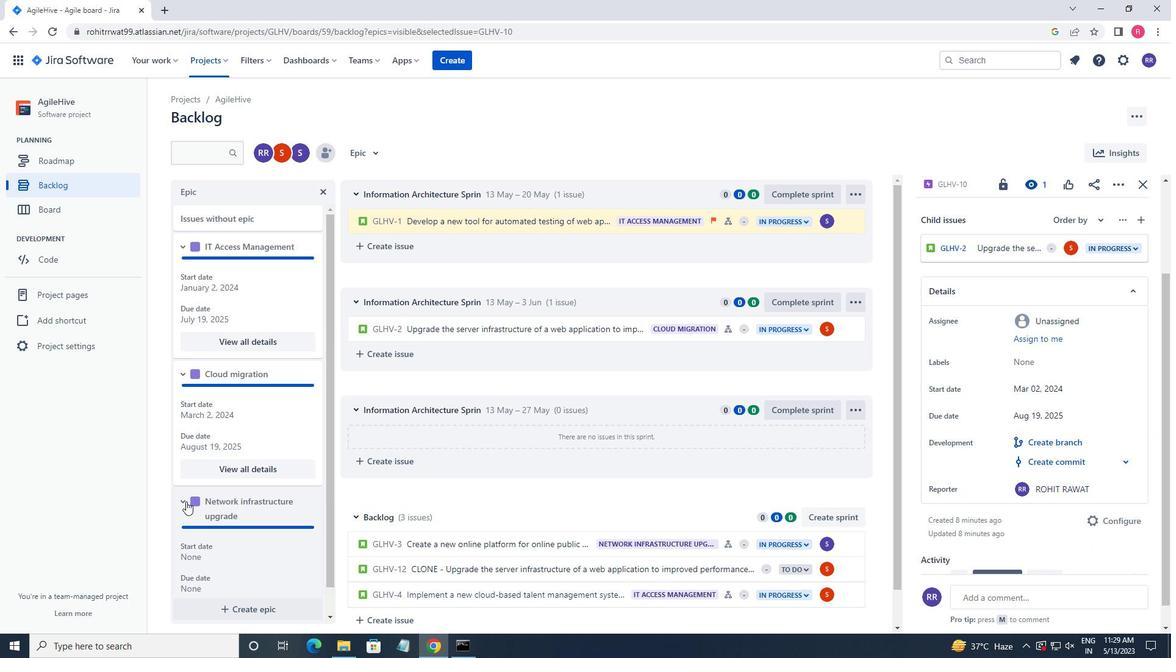 
Action: Mouse moved to (245, 581)
Screenshot: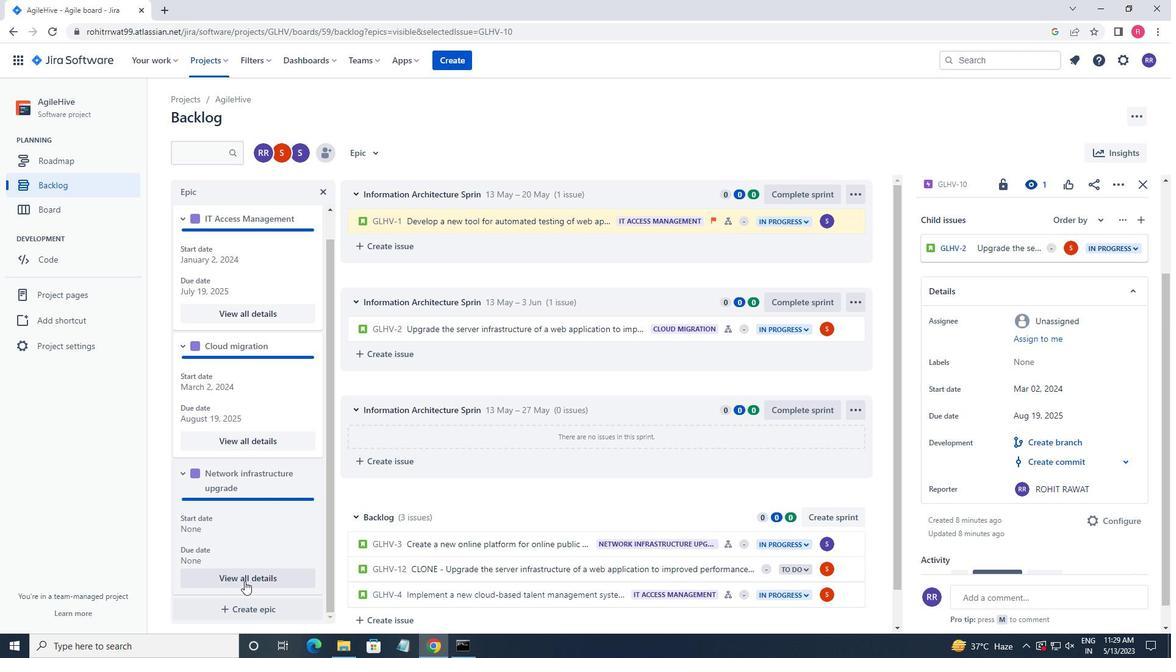 
Action: Mouse pressed left at (245, 581)
Screenshot: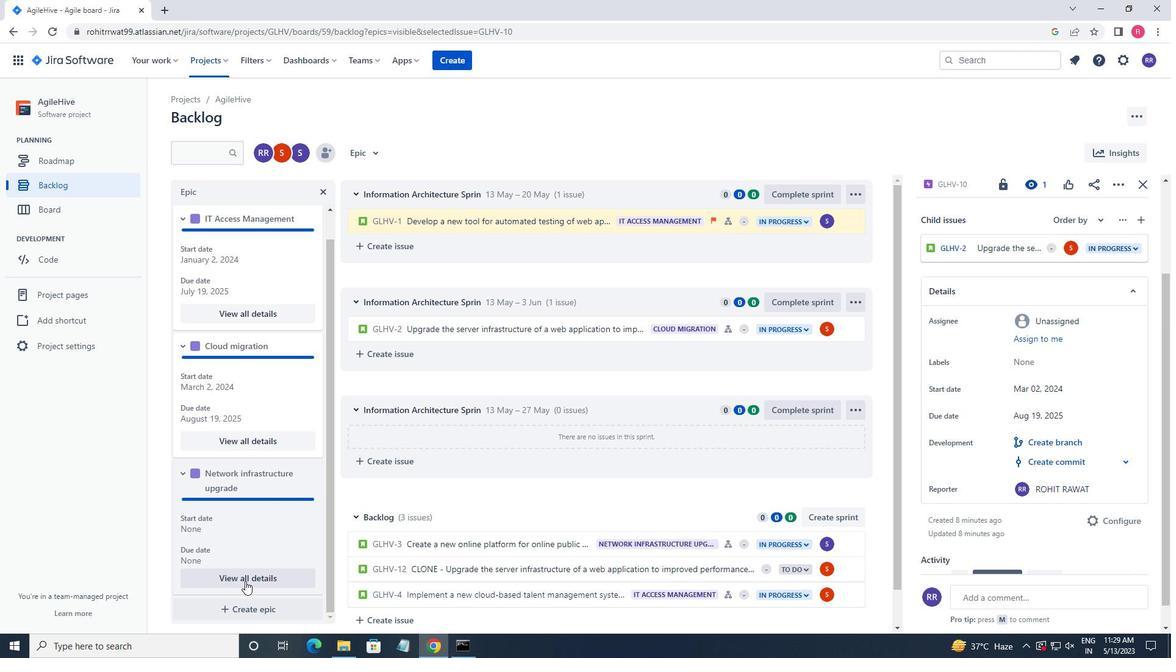 
Action: Mouse moved to (1031, 512)
Screenshot: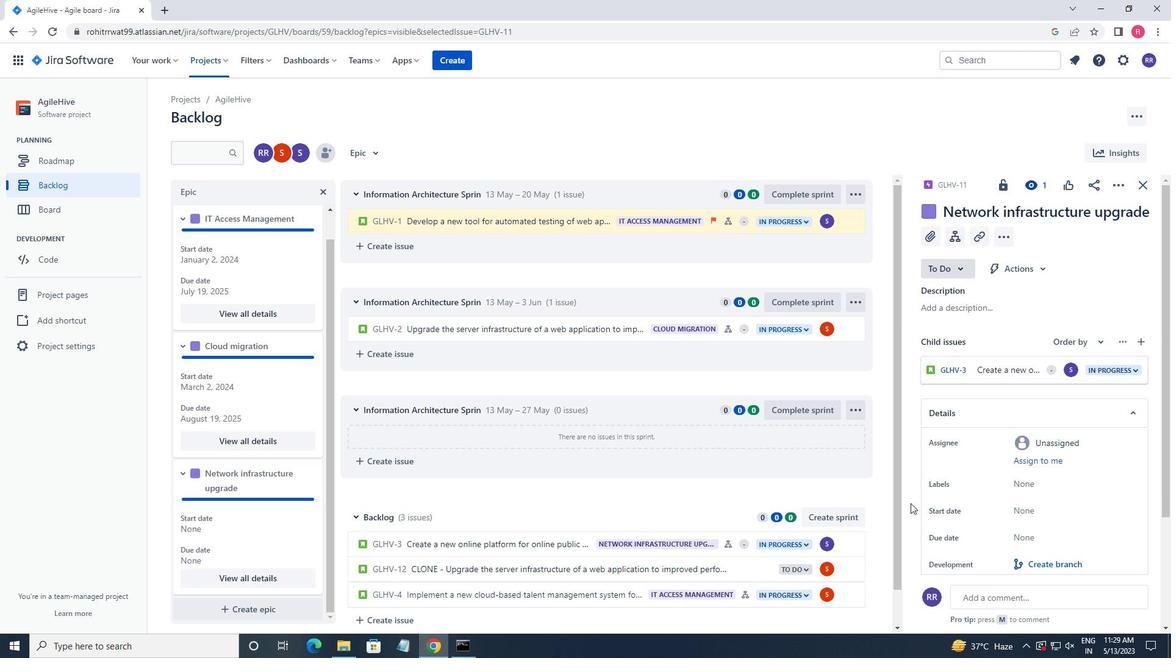 
Action: Mouse scrolled (1031, 511) with delta (0, 0)
Screenshot: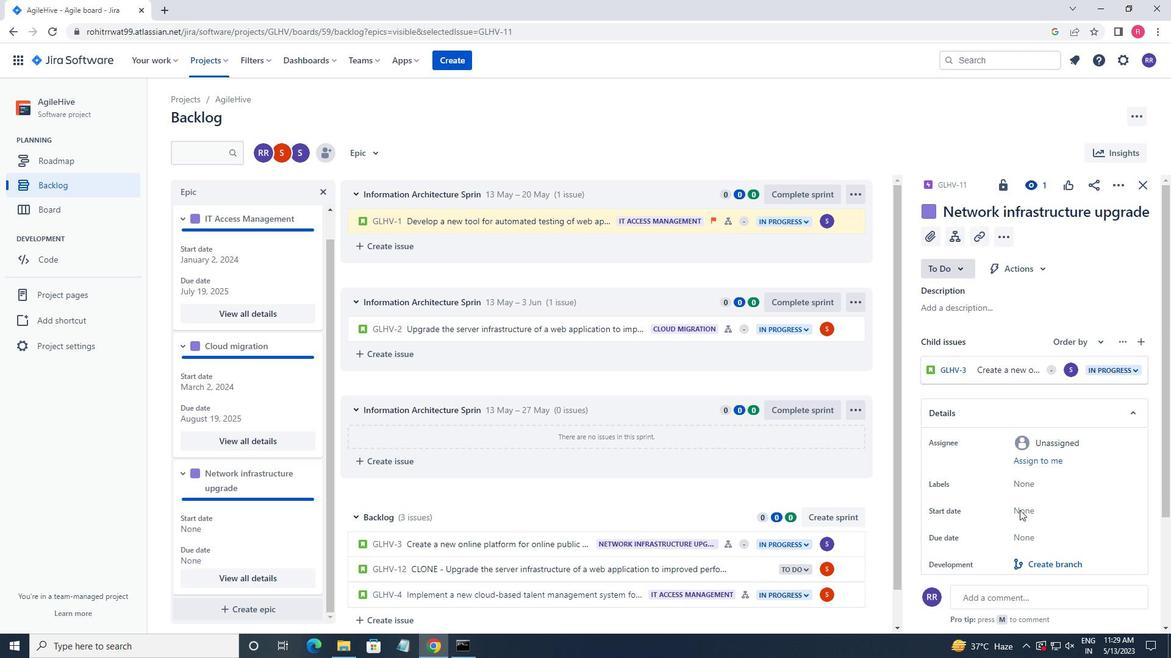 
Action: Mouse scrolled (1031, 511) with delta (0, 0)
Screenshot: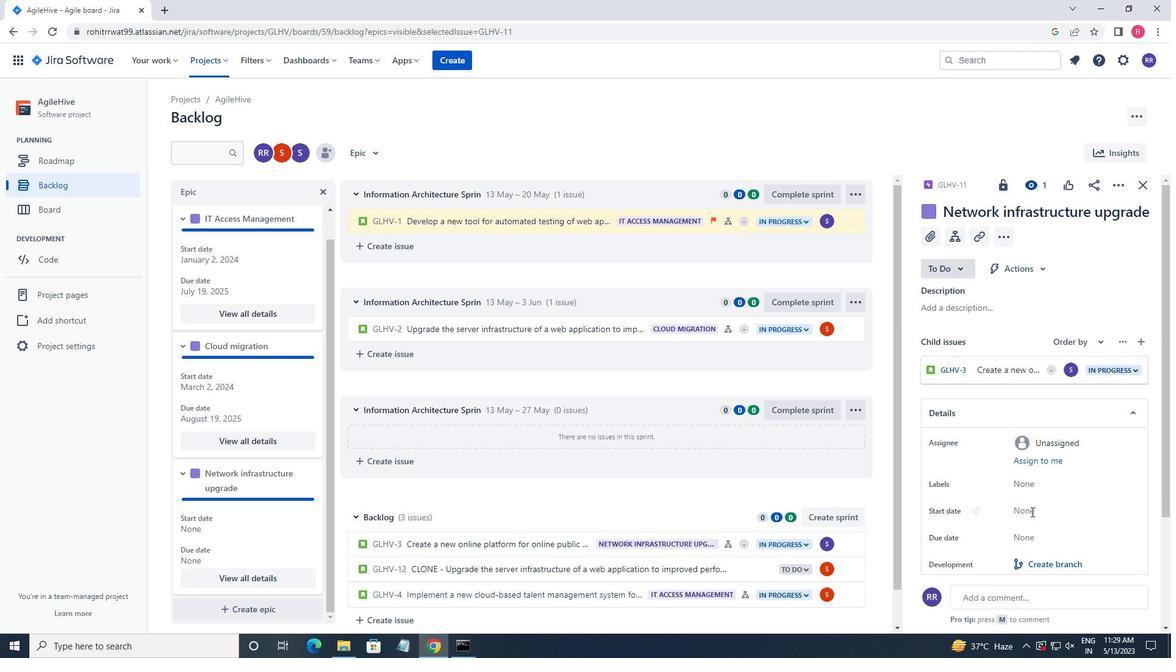 
Action: Mouse moved to (1030, 389)
Screenshot: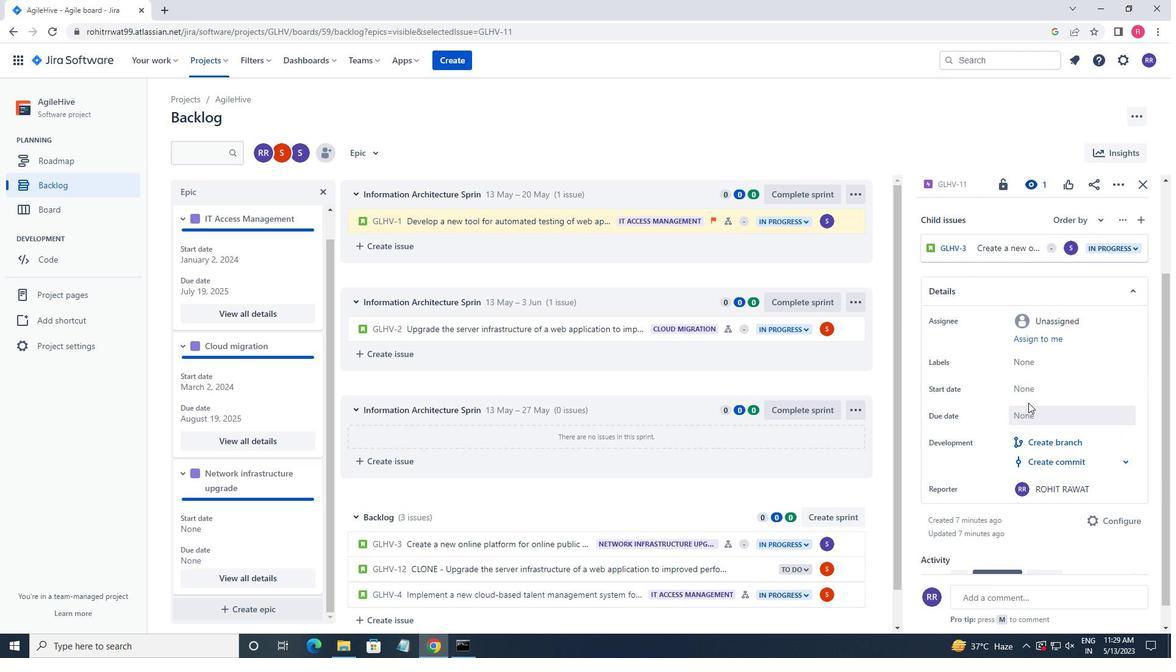 
Action: Mouse pressed left at (1030, 389)
Screenshot: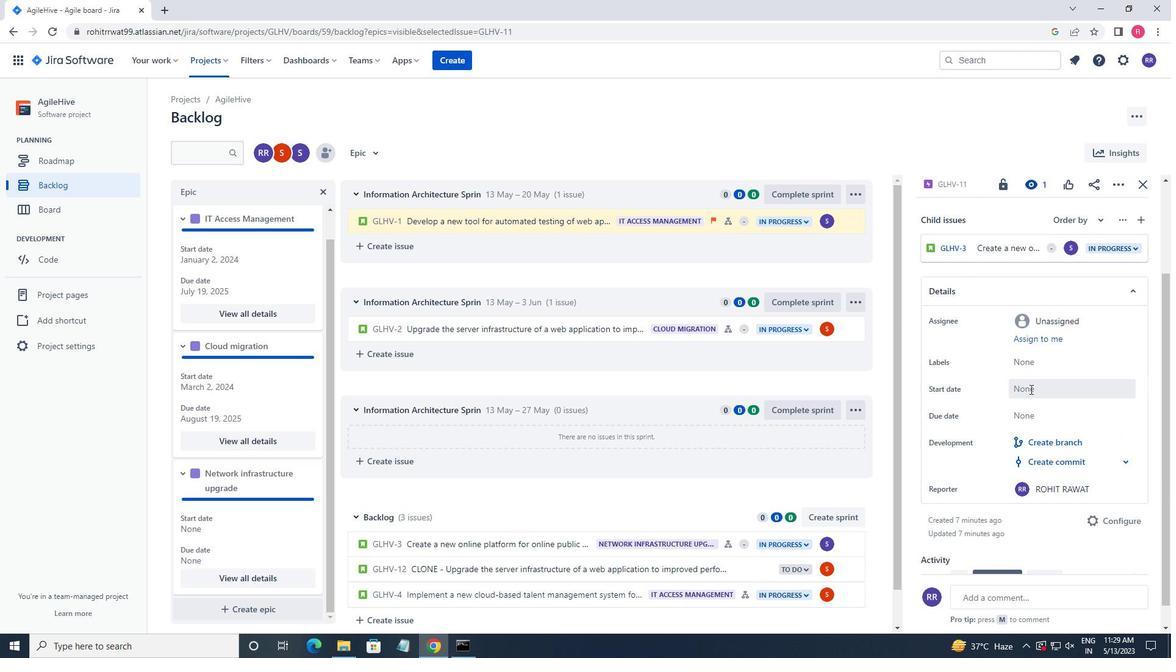 
Action: Mouse moved to (987, 426)
Screenshot: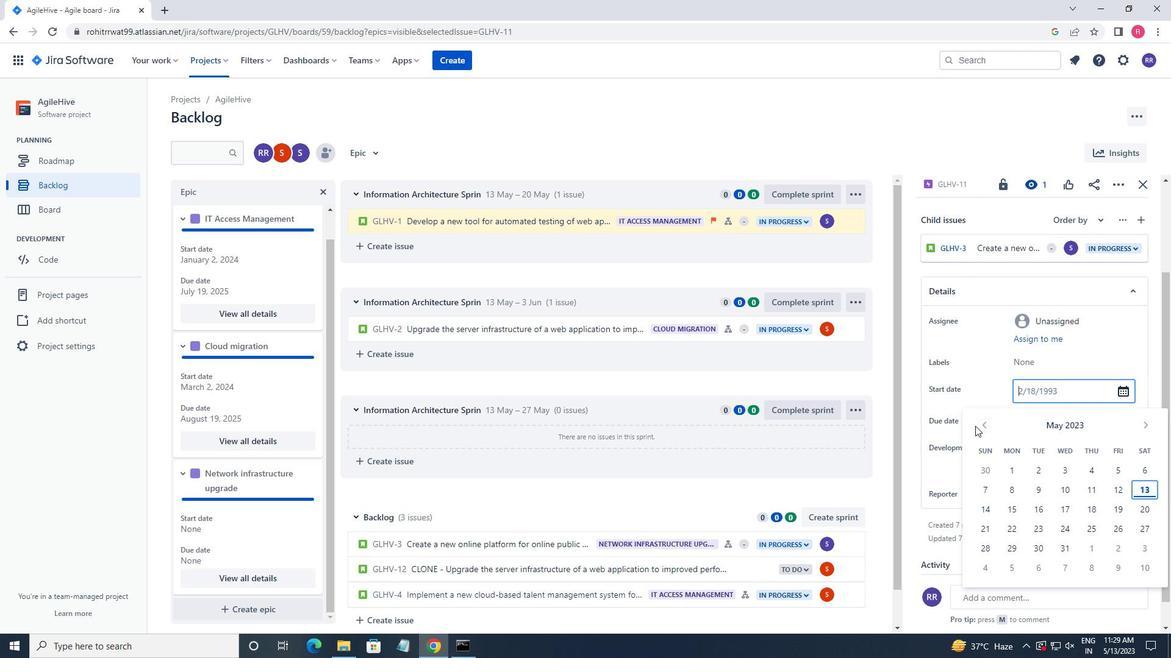 
Action: Mouse pressed left at (987, 426)
Screenshot: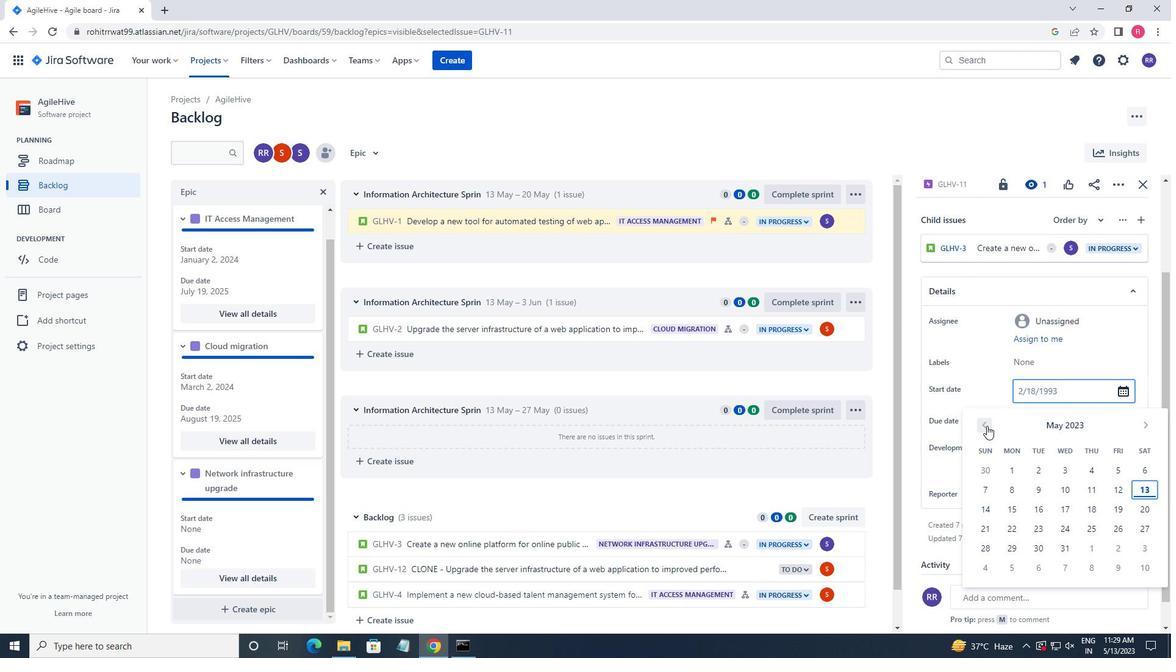 
Action: Mouse pressed left at (987, 426)
Screenshot: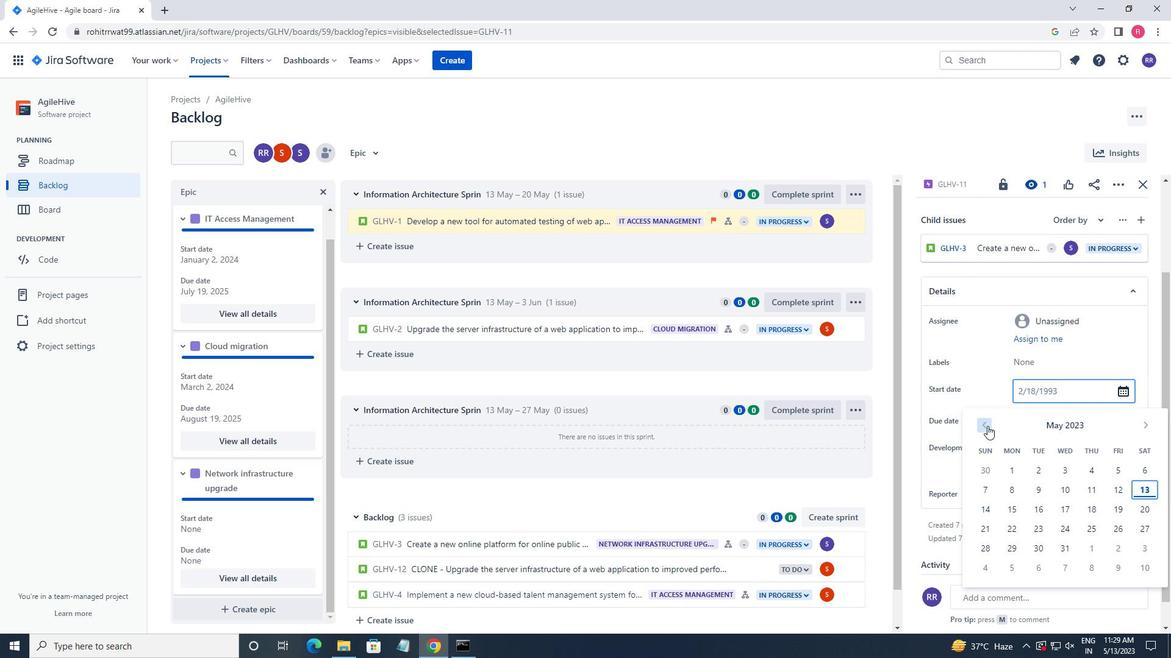 
Action: Mouse pressed left at (987, 426)
Screenshot: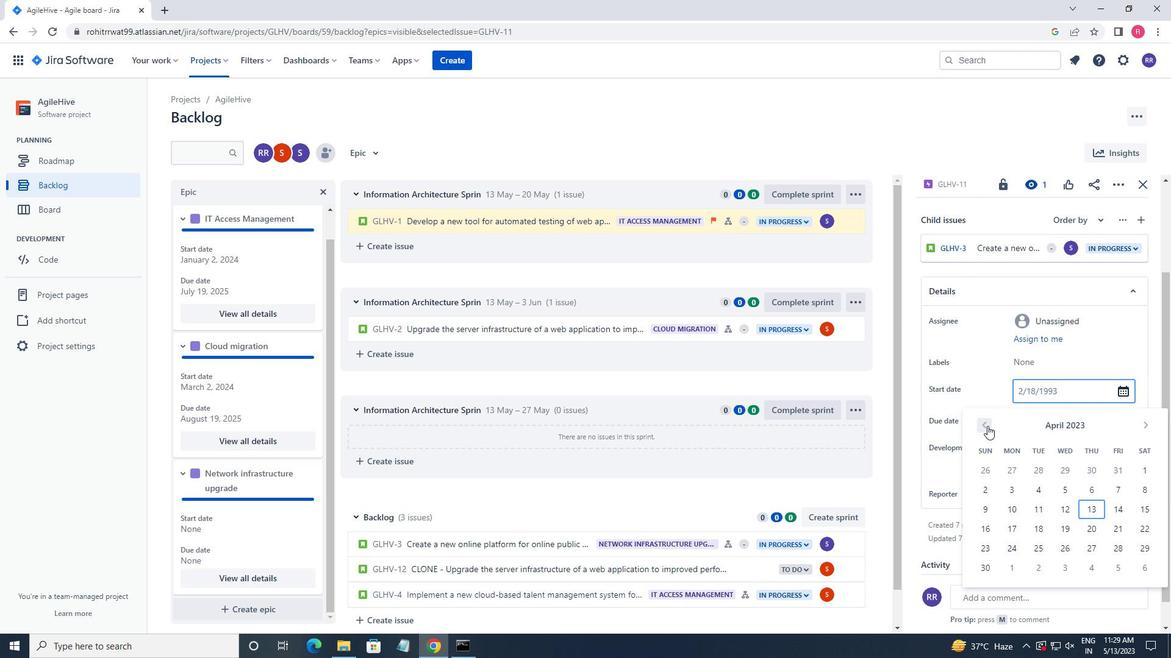 
Action: Mouse moved to (1145, 423)
Screenshot: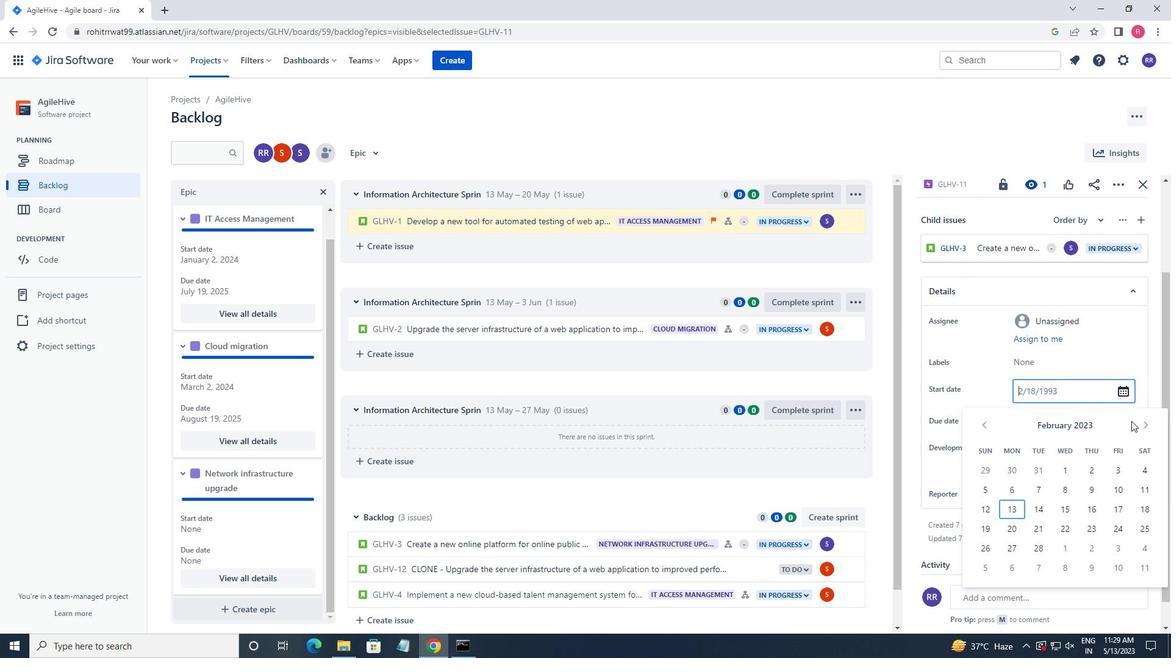 
Action: Mouse pressed left at (1145, 423)
Screenshot: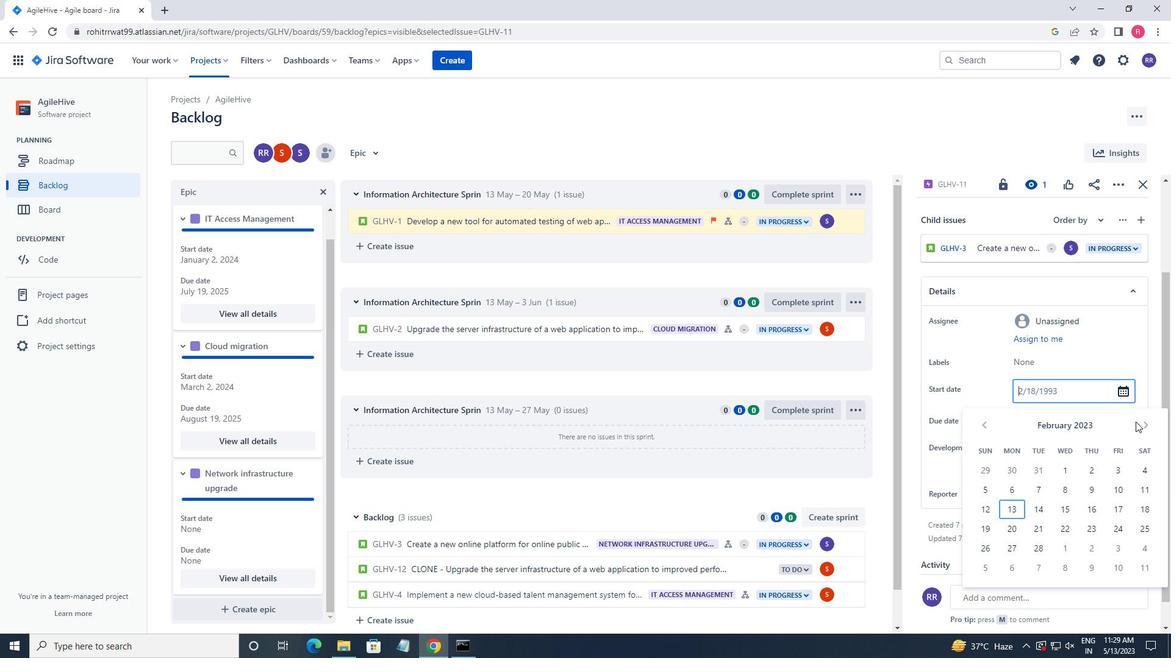 
Action: Mouse moved to (984, 530)
Screenshot: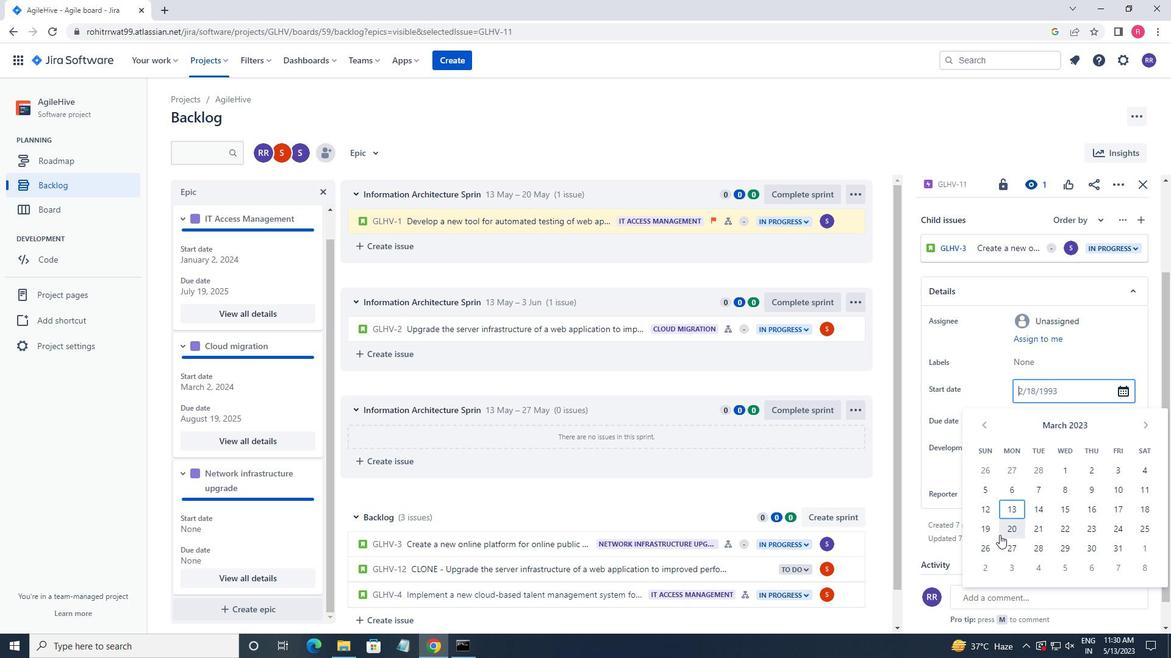 
Action: Mouse pressed left at (984, 530)
Screenshot: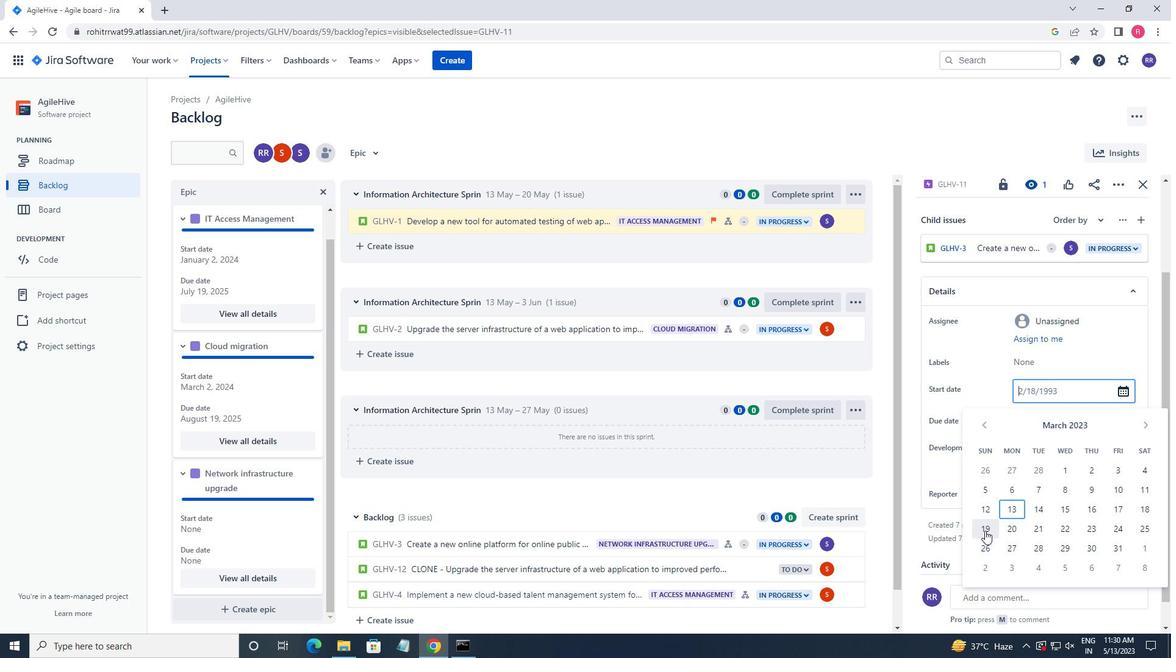 
Action: Mouse moved to (1054, 425)
Screenshot: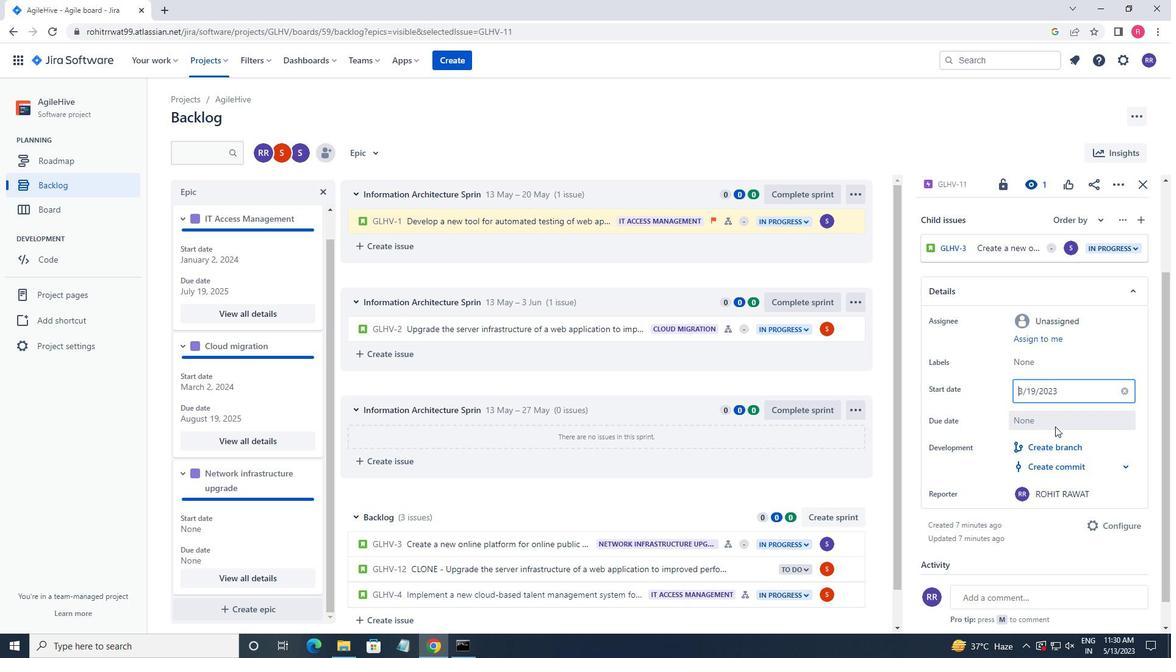 
Action: Mouse pressed left at (1054, 425)
Screenshot: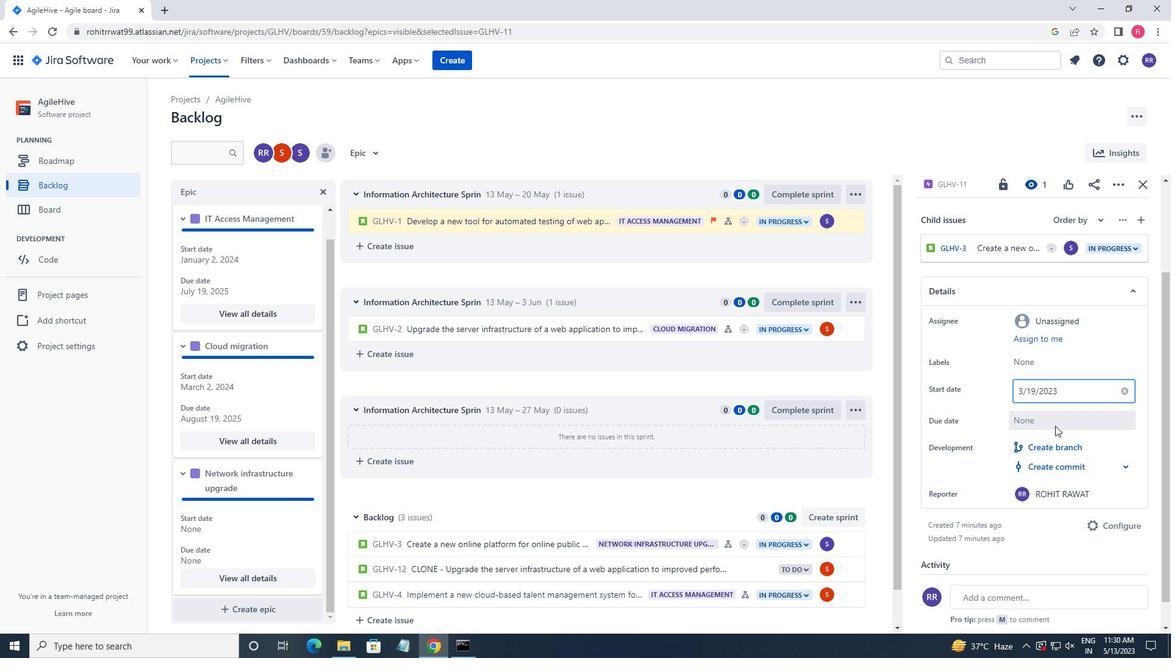 
Action: Mouse moved to (1147, 458)
Screenshot: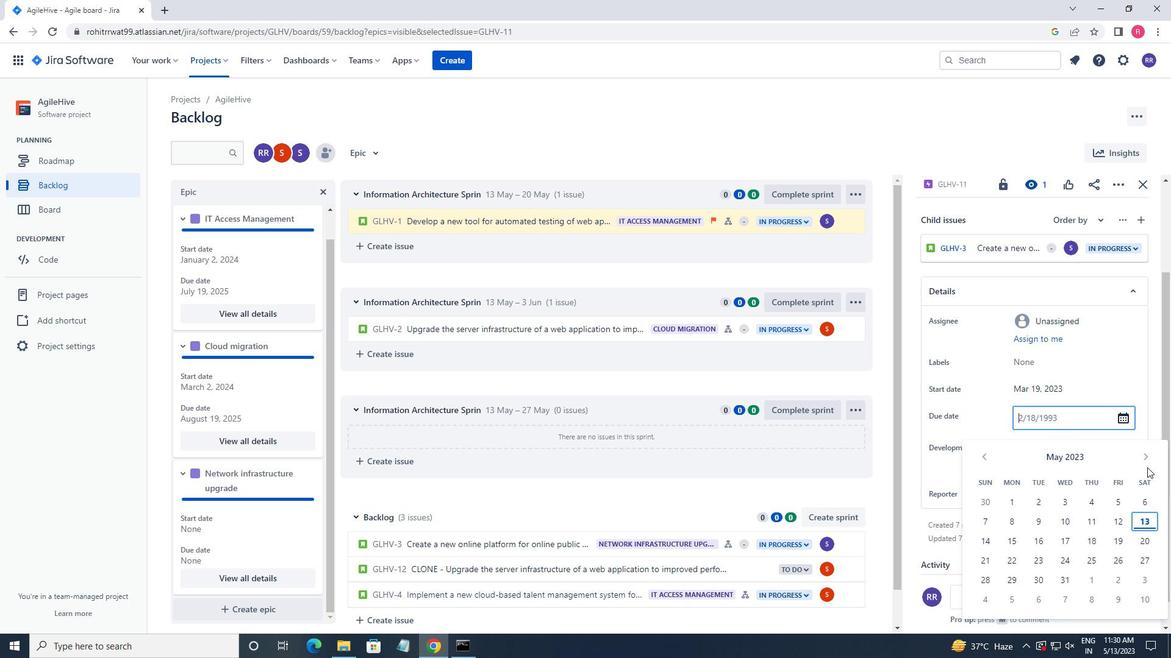 
Action: Mouse pressed left at (1147, 458)
Screenshot: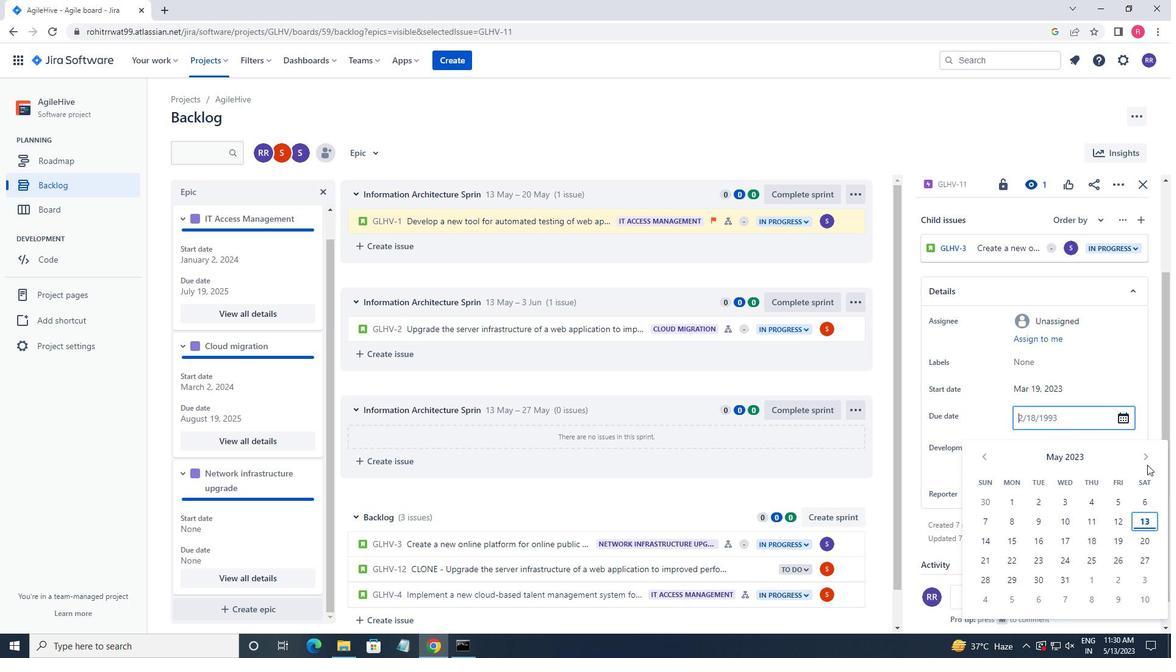 
Action: Mouse pressed left at (1147, 458)
Screenshot: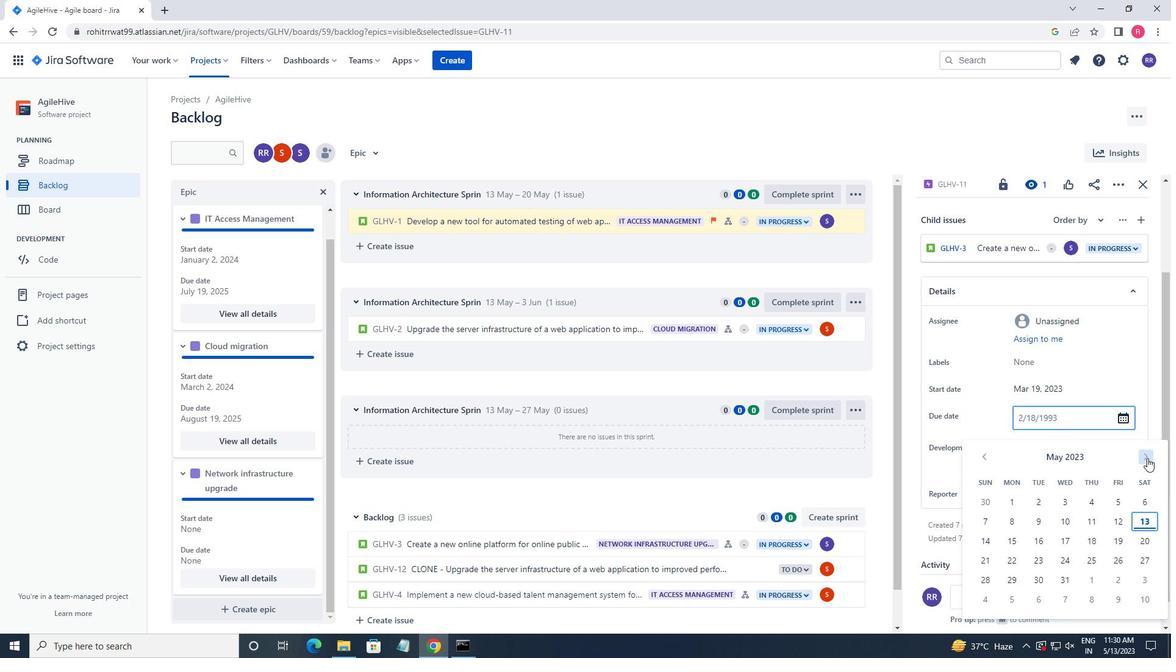 
Action: Mouse pressed left at (1147, 458)
Screenshot: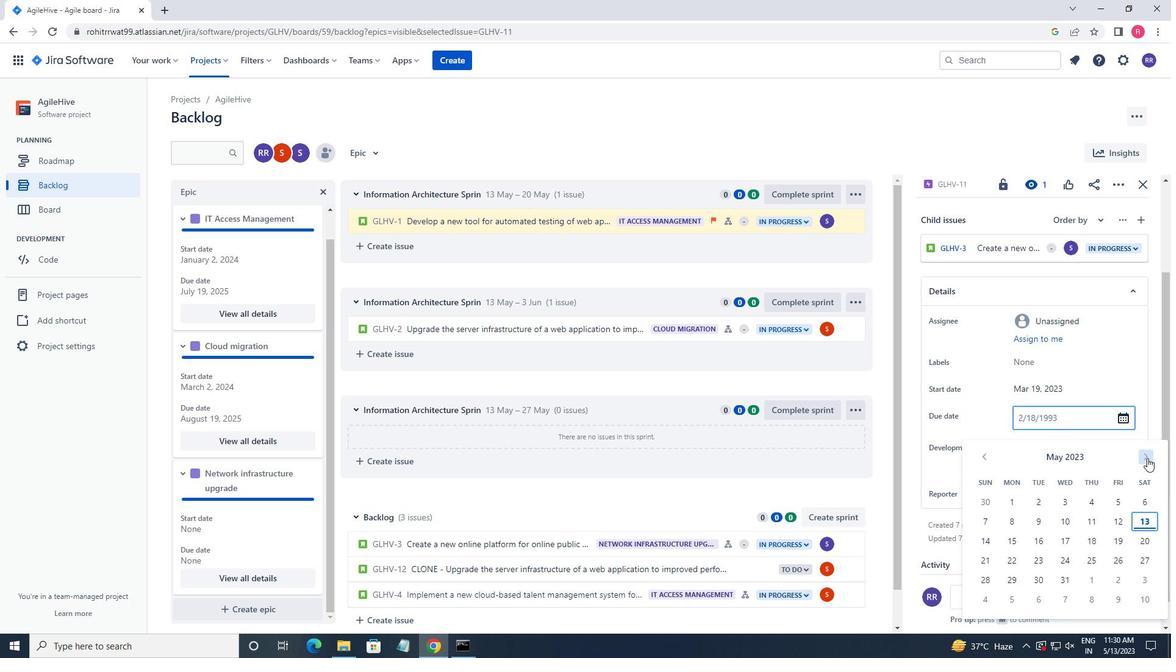 
Action: Mouse pressed left at (1147, 458)
Screenshot: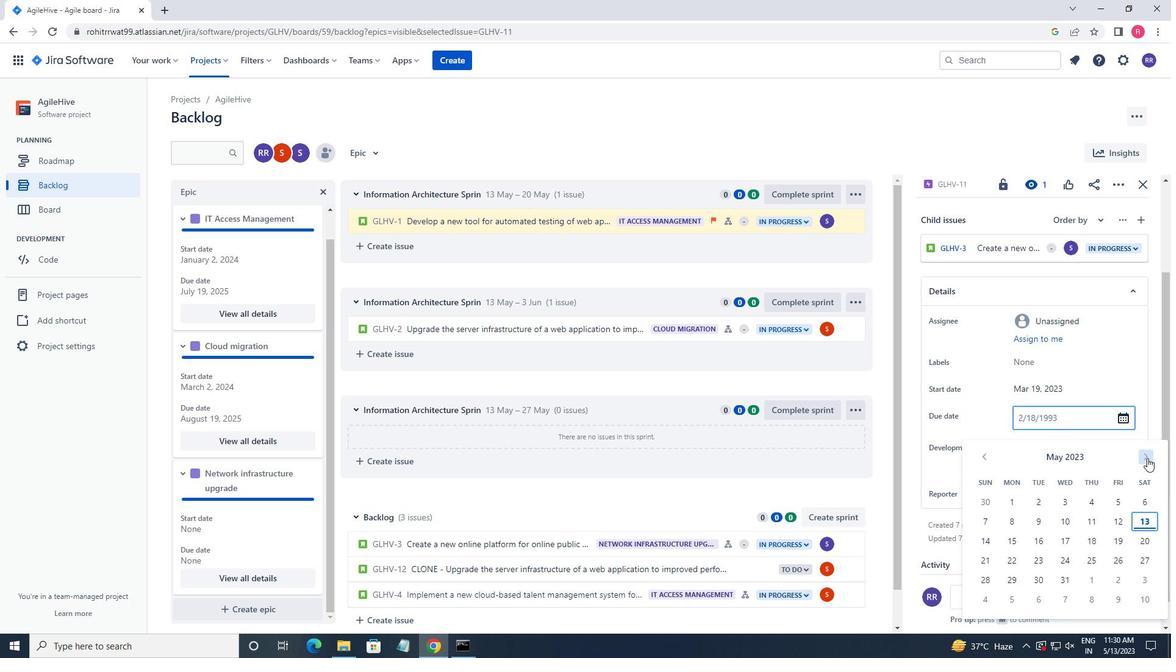 
Action: Mouse pressed left at (1147, 458)
Screenshot: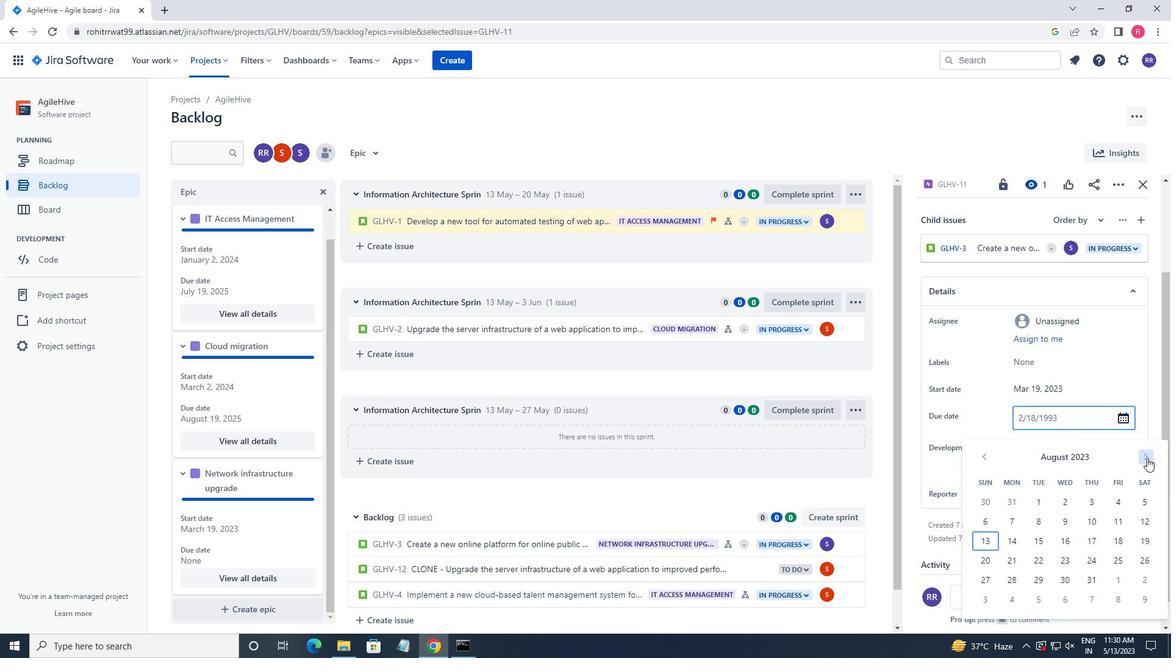 
Action: Mouse pressed left at (1147, 458)
Screenshot: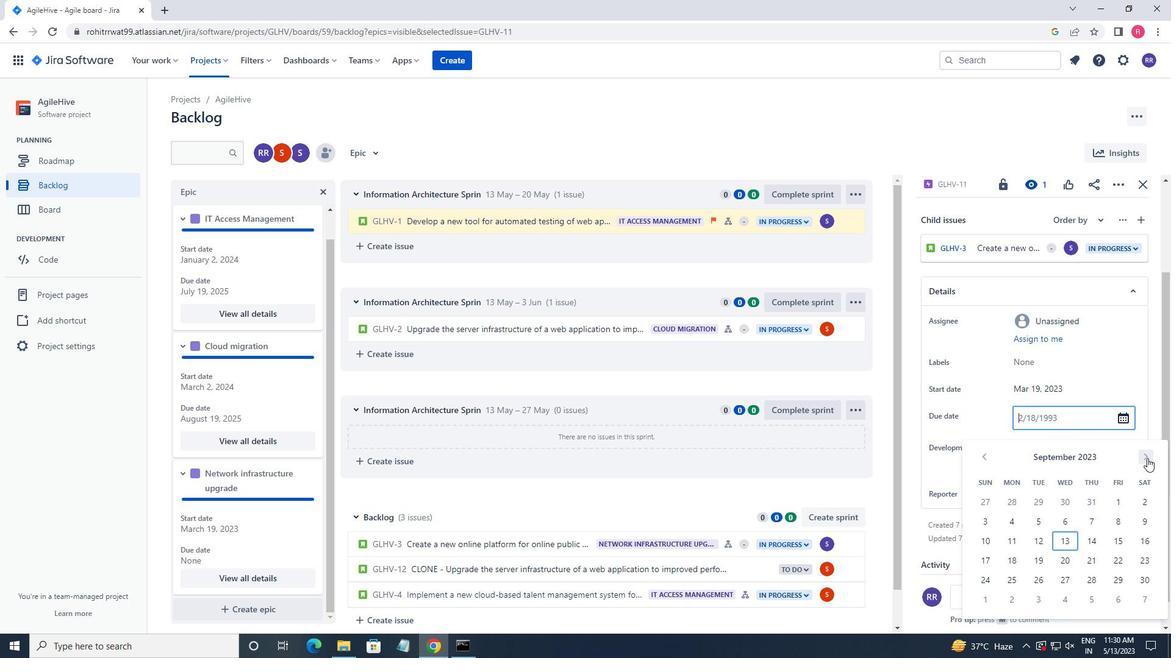
Action: Mouse pressed left at (1147, 458)
Screenshot: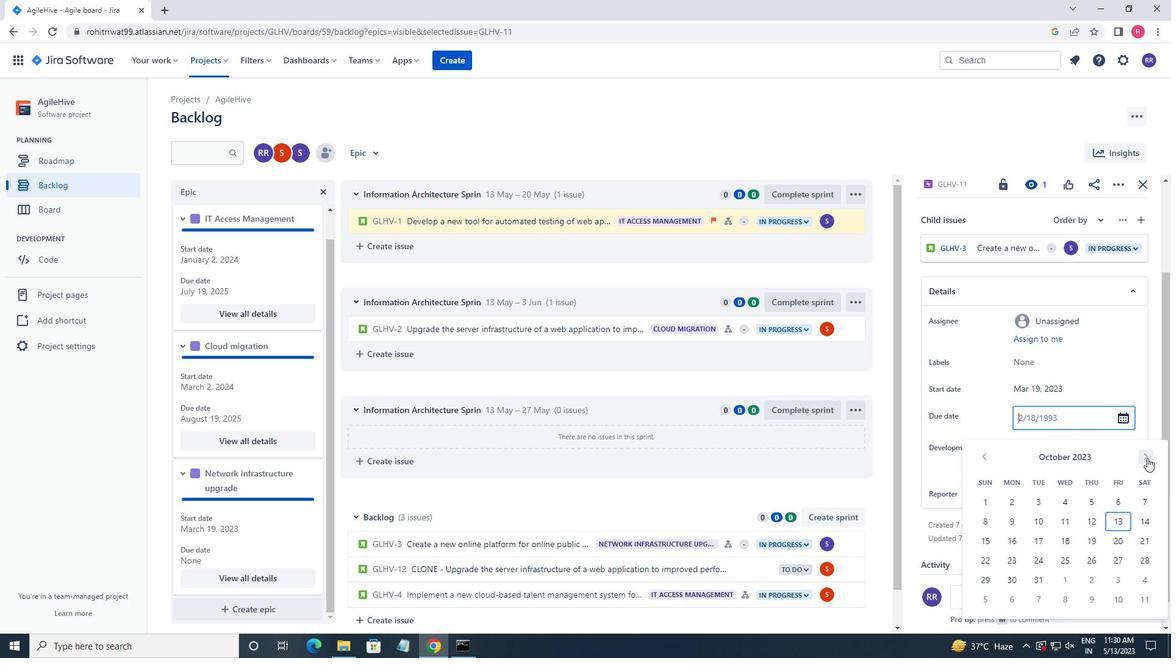 
Action: Mouse pressed left at (1147, 458)
Screenshot: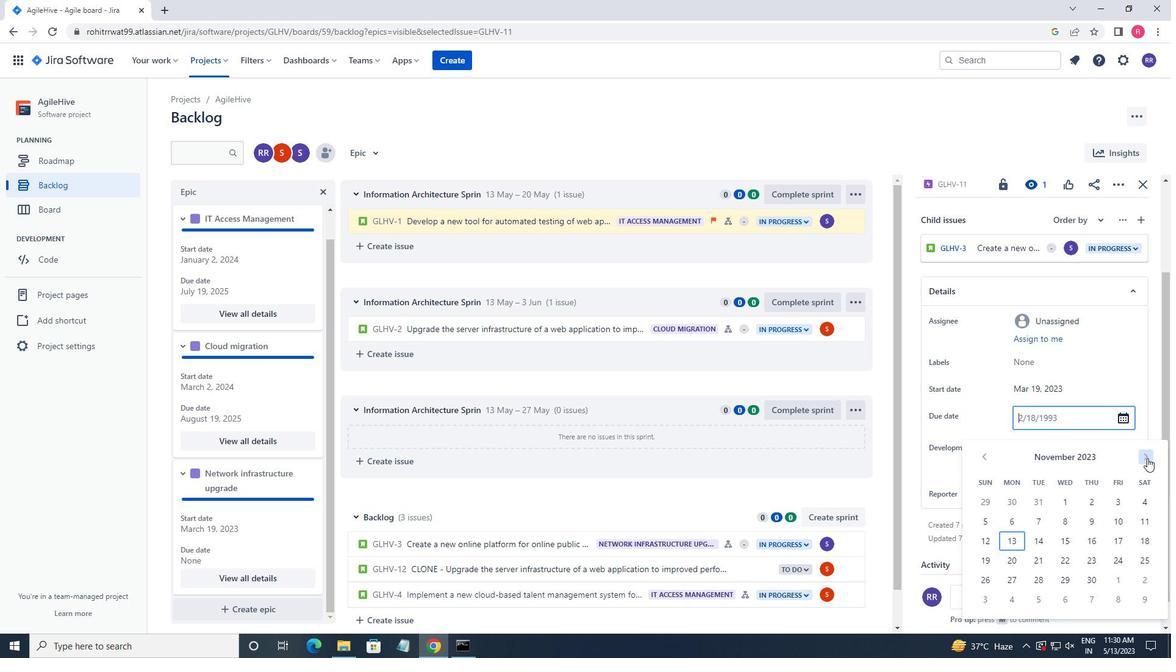 
Action: Mouse pressed left at (1147, 458)
Screenshot: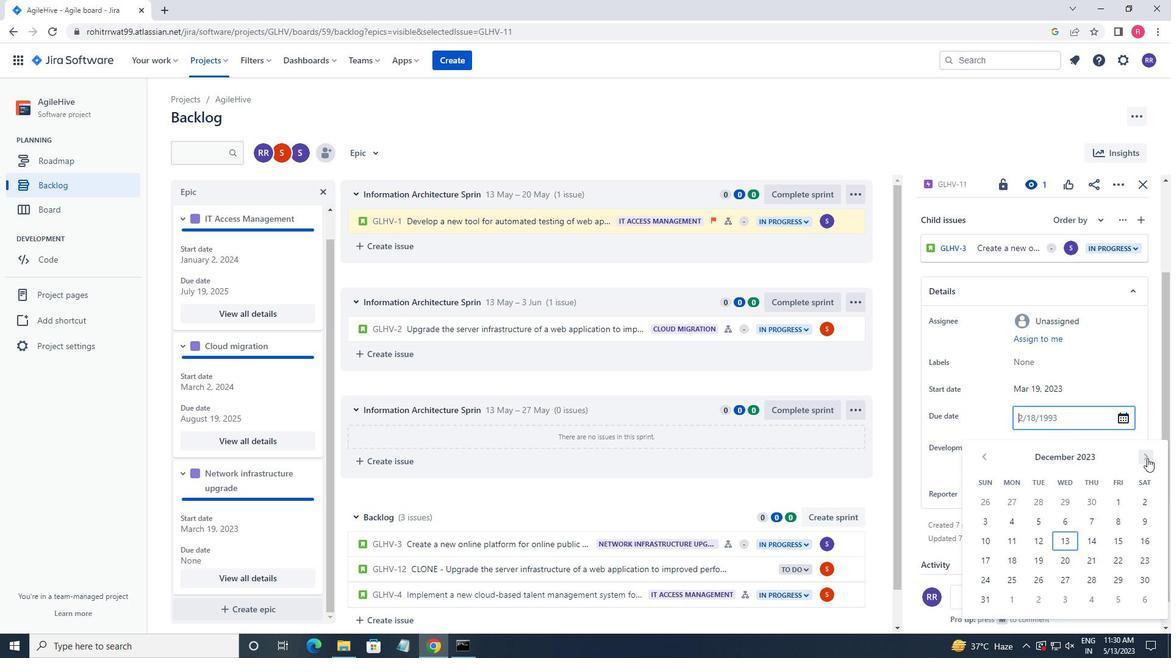 
Action: Mouse pressed left at (1147, 458)
Screenshot: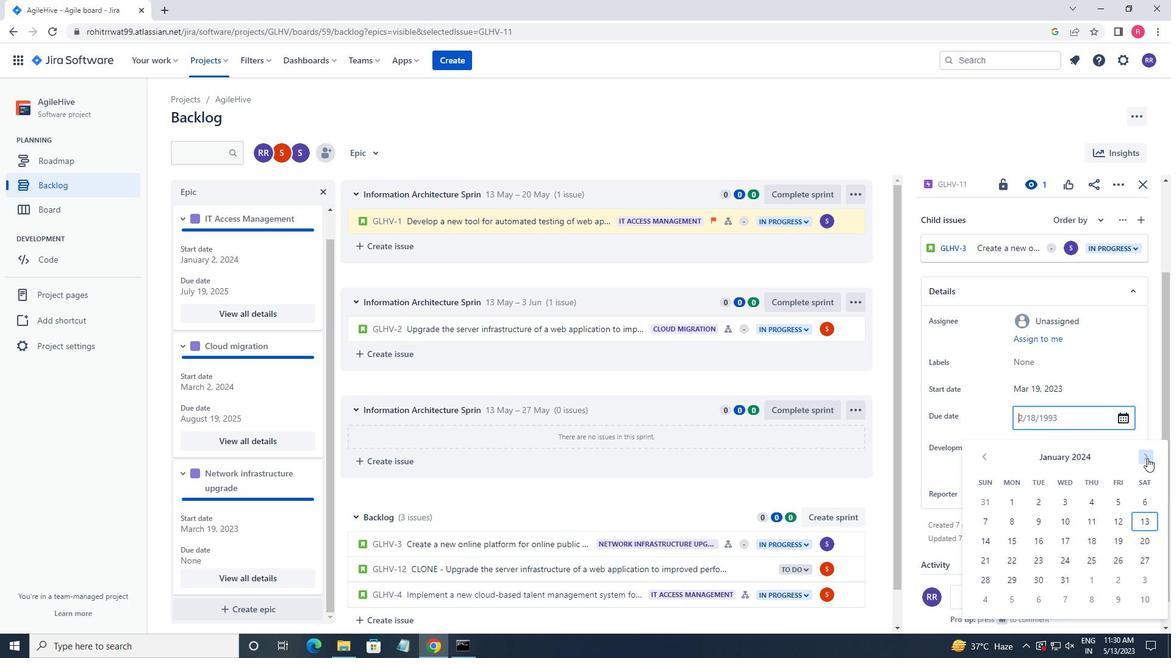 
Action: Mouse pressed left at (1147, 458)
Screenshot: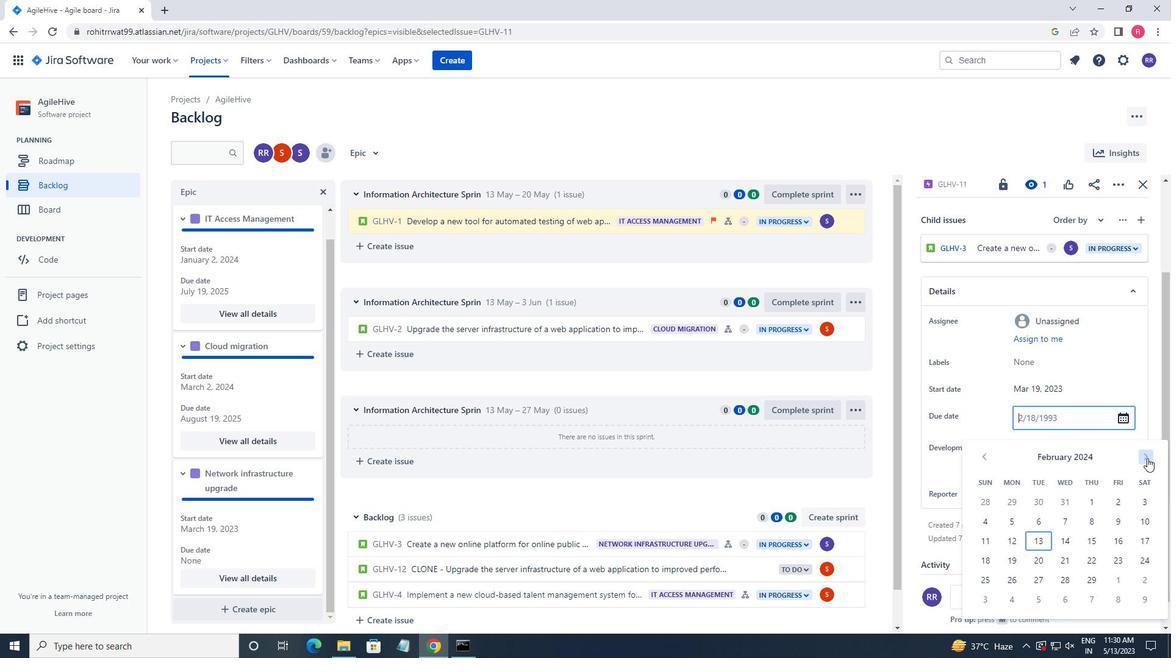 
Action: Mouse pressed left at (1147, 458)
Screenshot: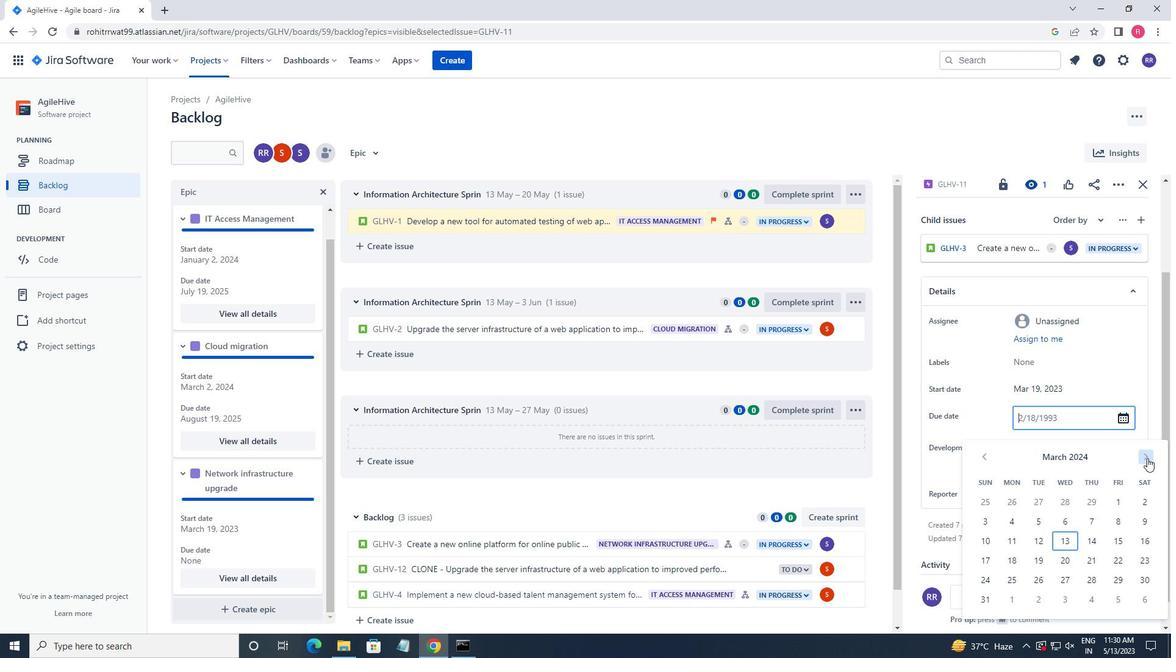 
Action: Mouse pressed left at (1147, 458)
Screenshot: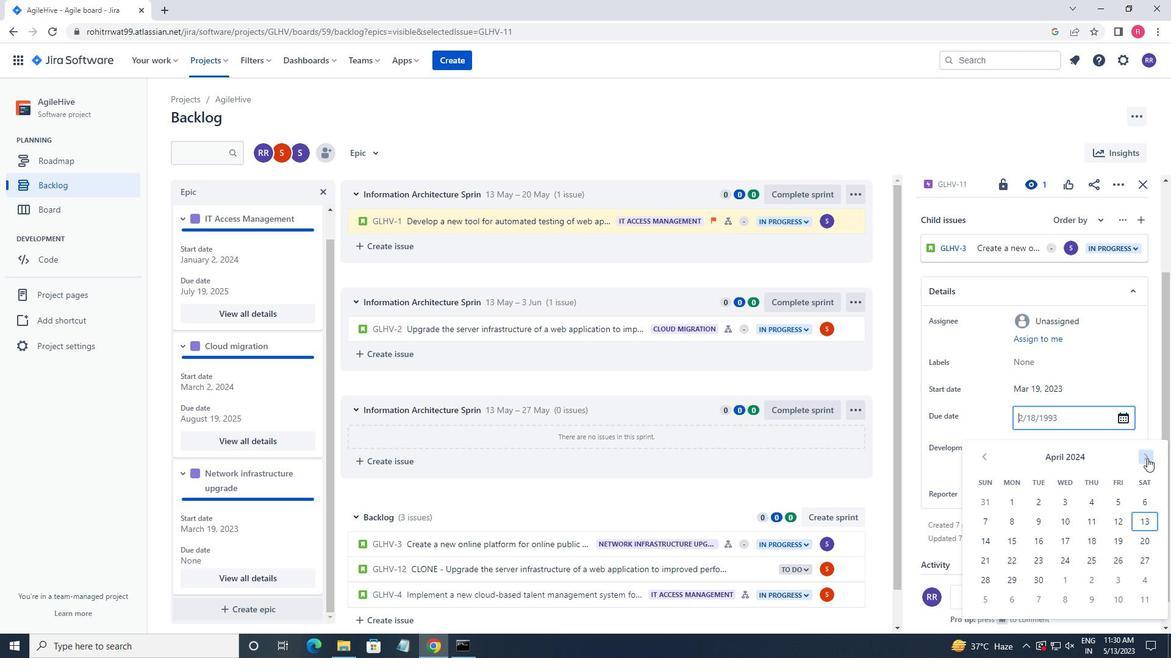 
Action: Mouse pressed left at (1147, 458)
Screenshot: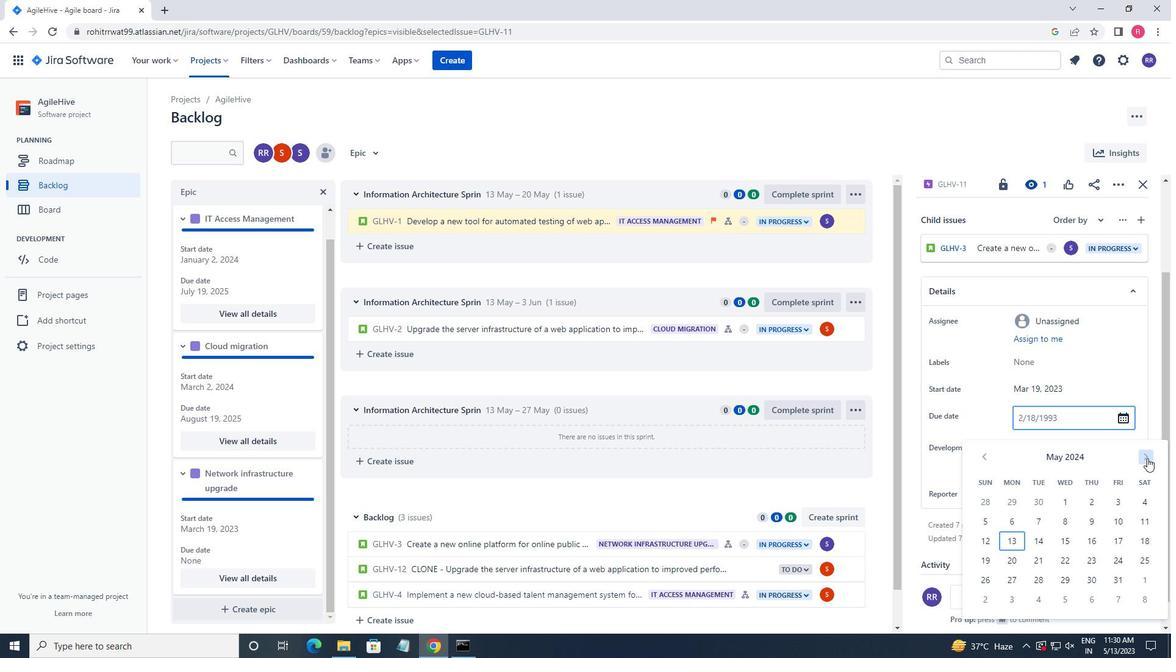 
Action: Mouse pressed left at (1147, 458)
Screenshot: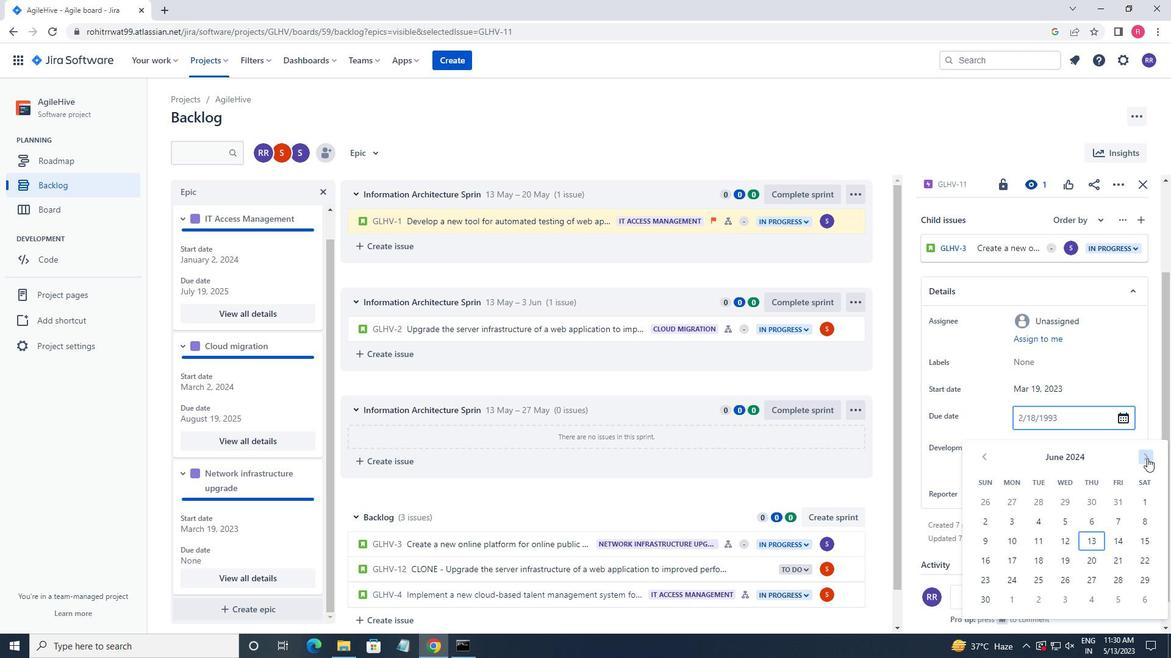 
Action: Mouse pressed left at (1147, 458)
Screenshot: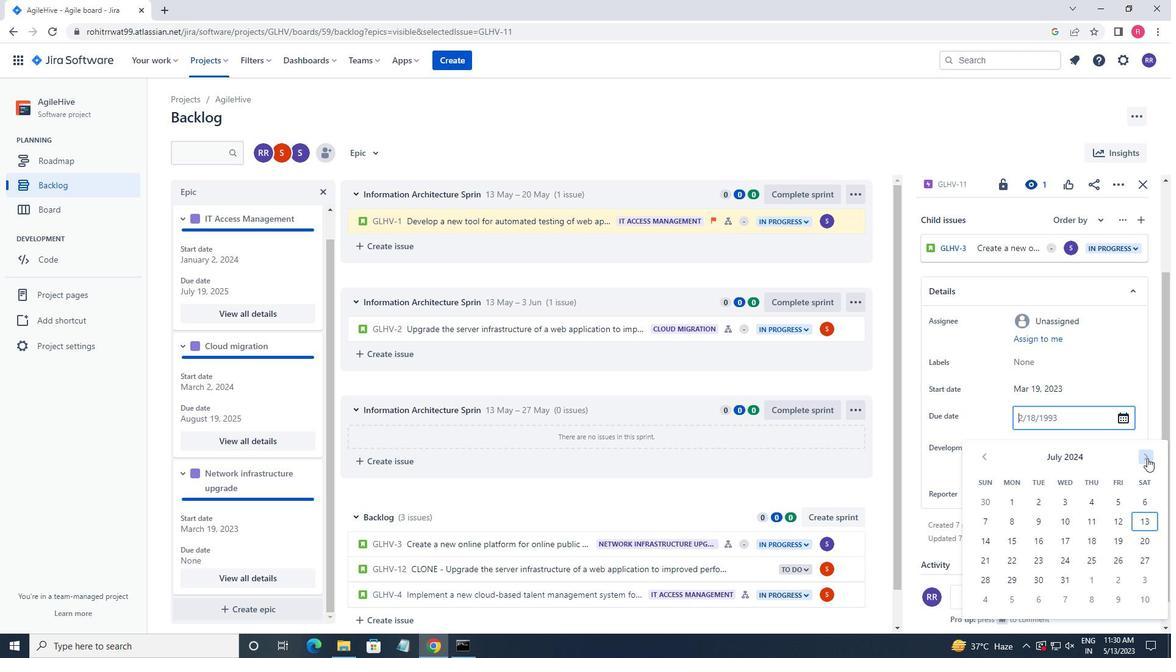 
Action: Mouse pressed left at (1147, 458)
Screenshot: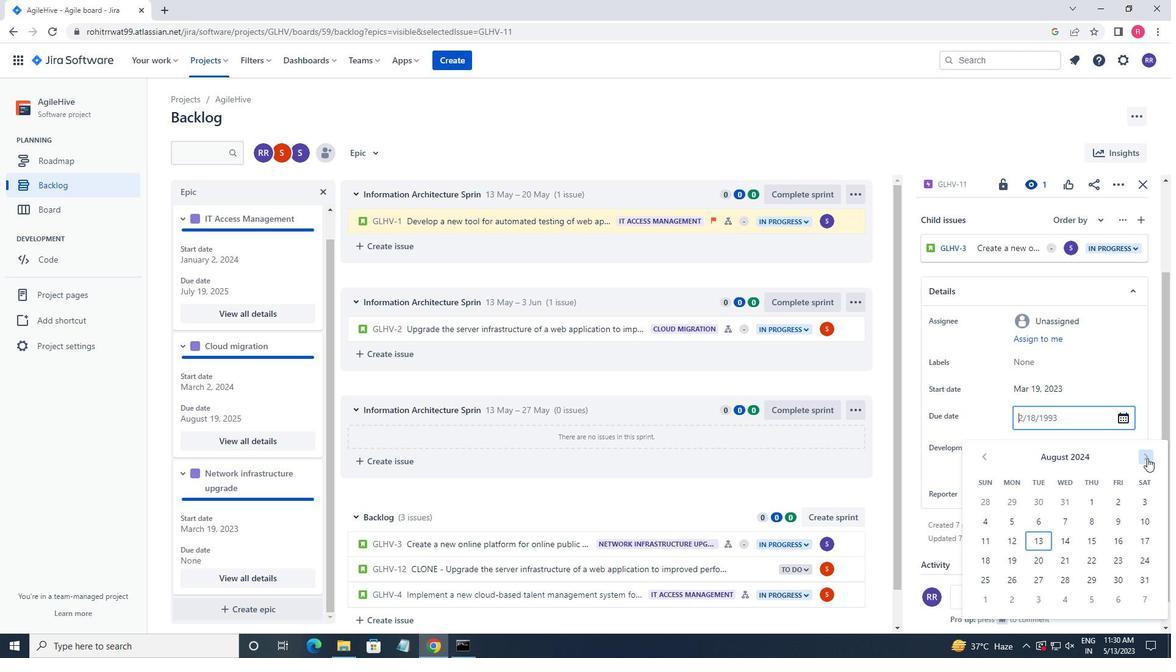 
Action: Mouse pressed left at (1147, 458)
Screenshot: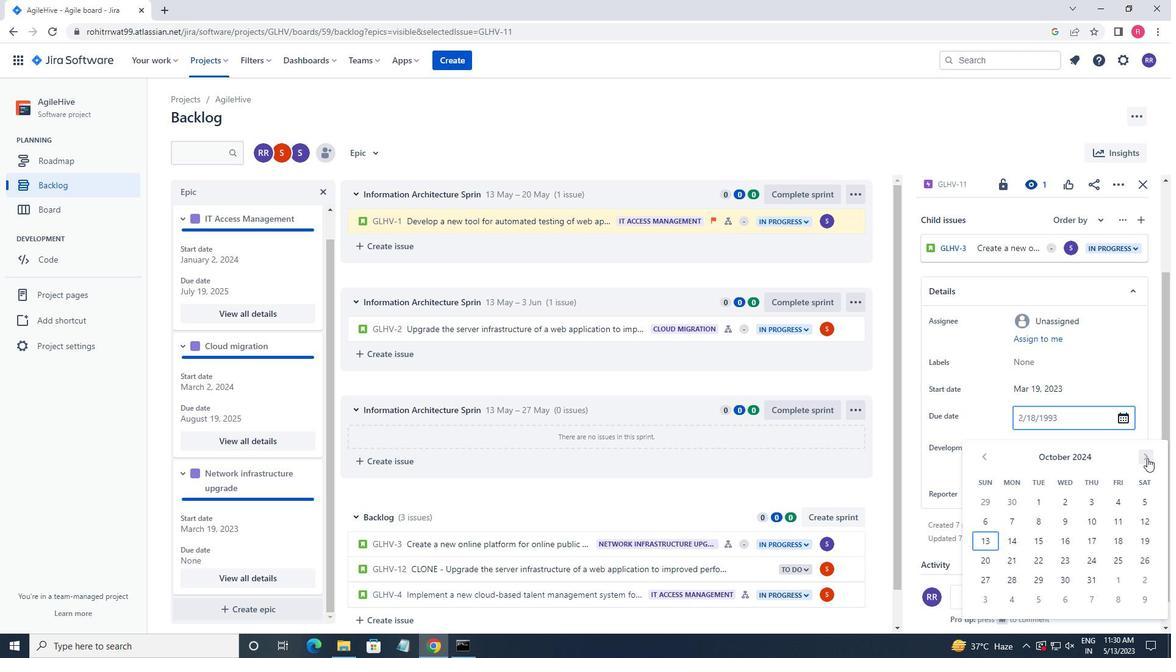 
Action: Mouse pressed left at (1147, 458)
Screenshot: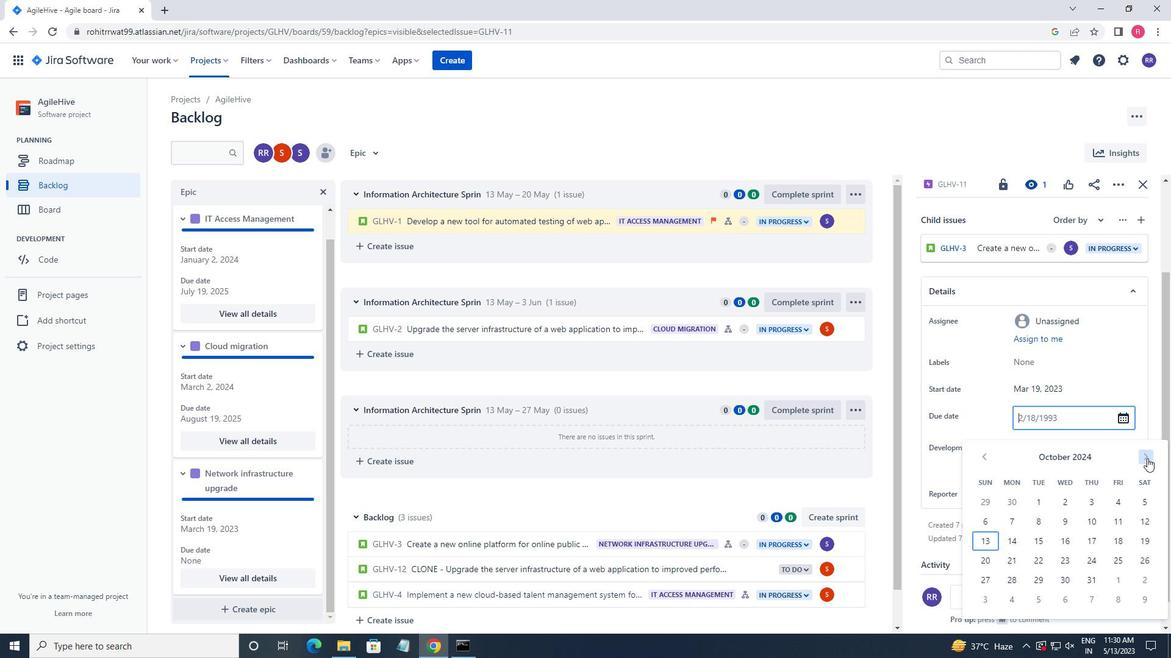 
Action: Mouse pressed left at (1147, 458)
Screenshot: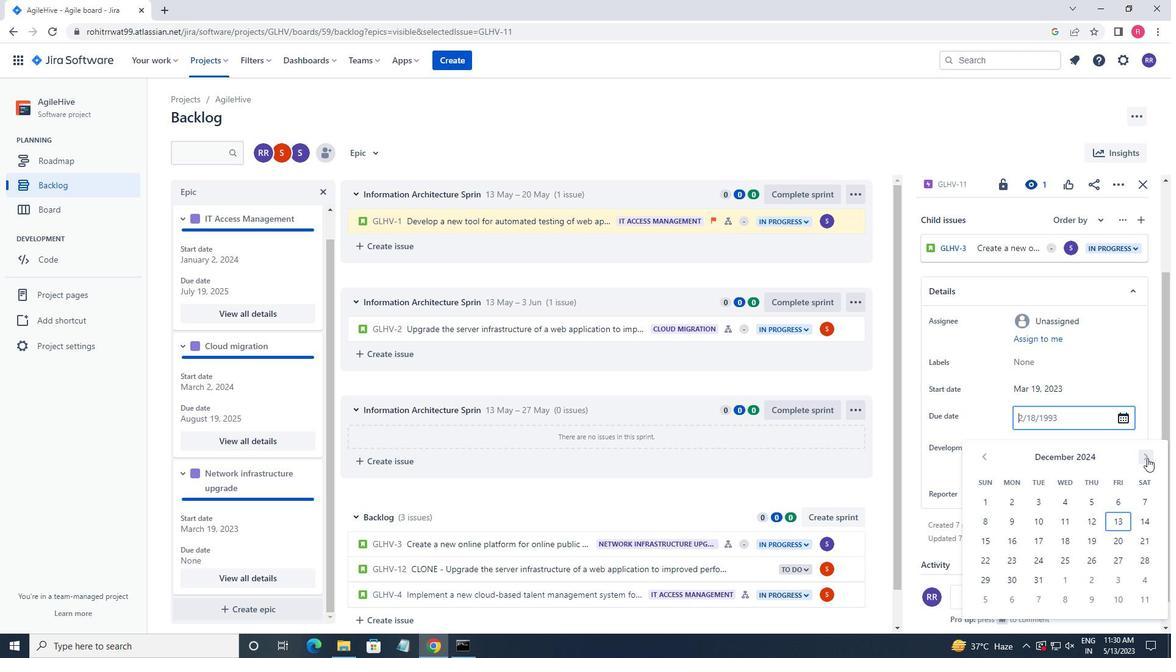
Action: Mouse pressed left at (1147, 458)
Screenshot: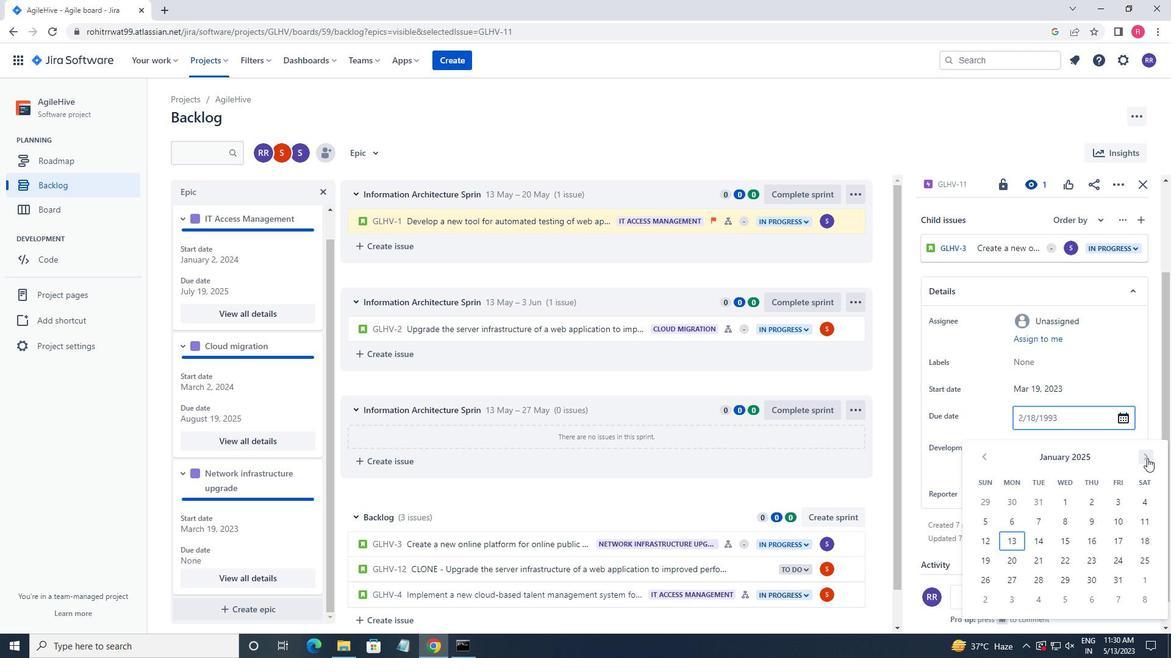 
Action: Mouse pressed left at (1147, 458)
Screenshot: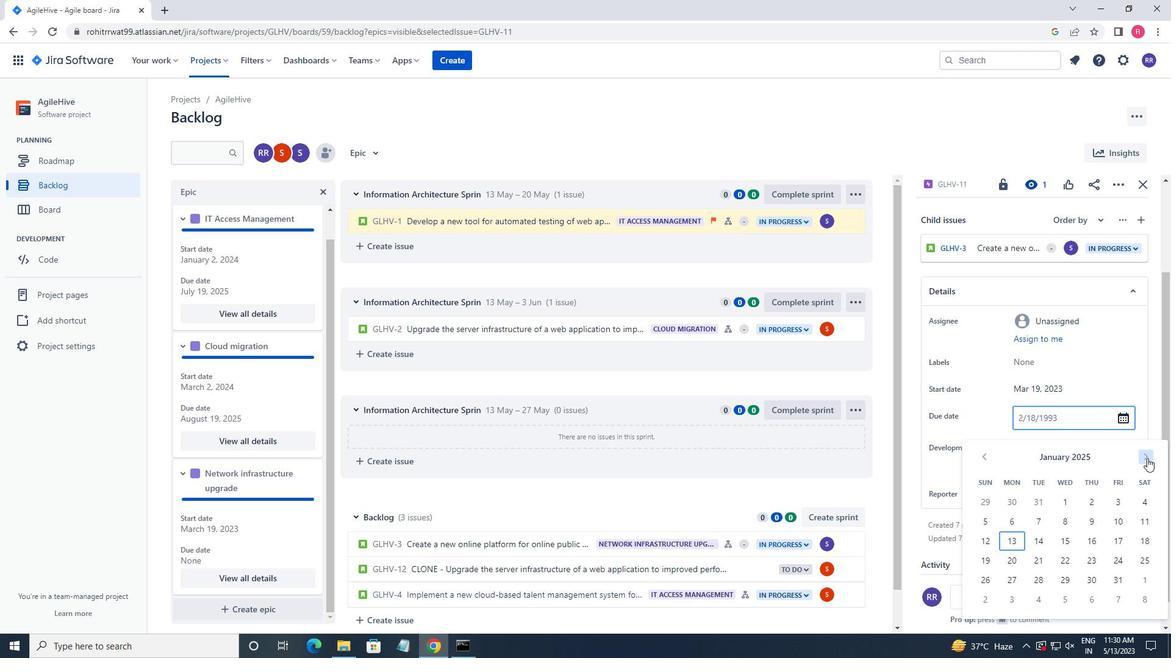 
Action: Mouse pressed left at (1147, 458)
Screenshot: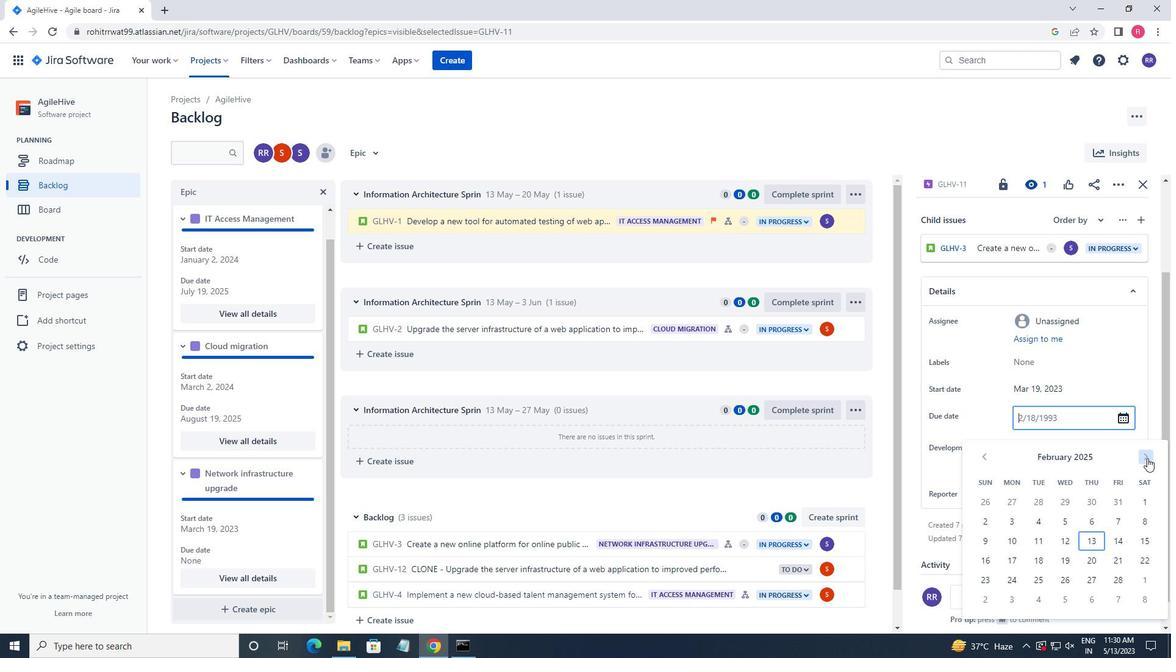 
Action: Mouse pressed left at (1147, 458)
Screenshot: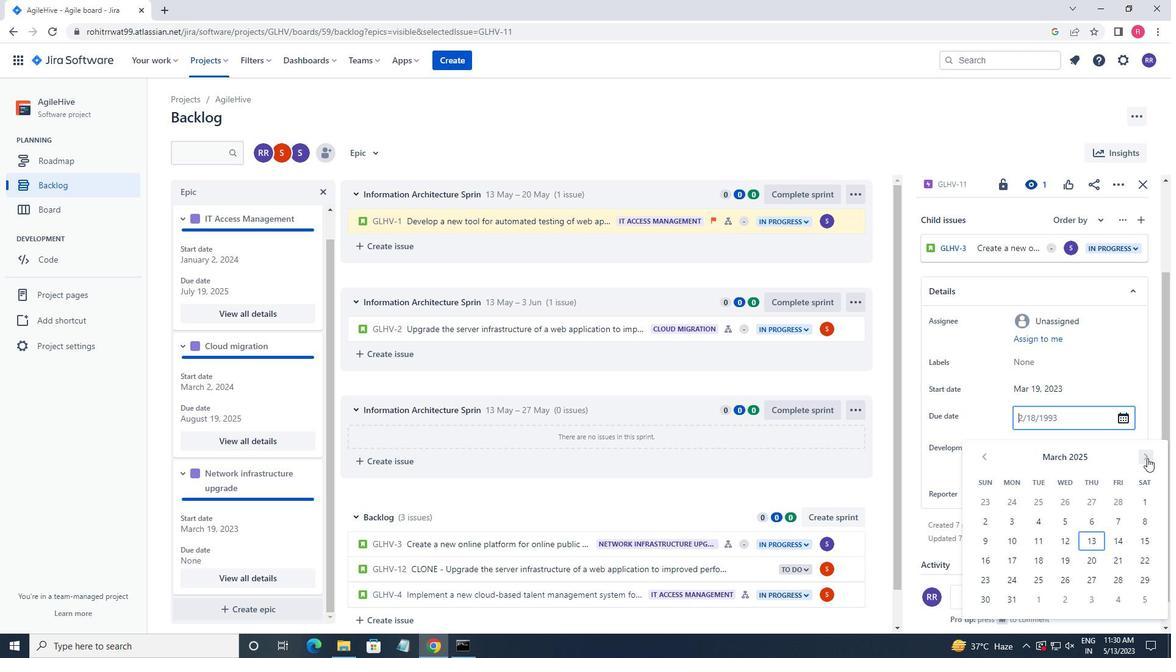 
Action: Mouse pressed left at (1147, 458)
Screenshot: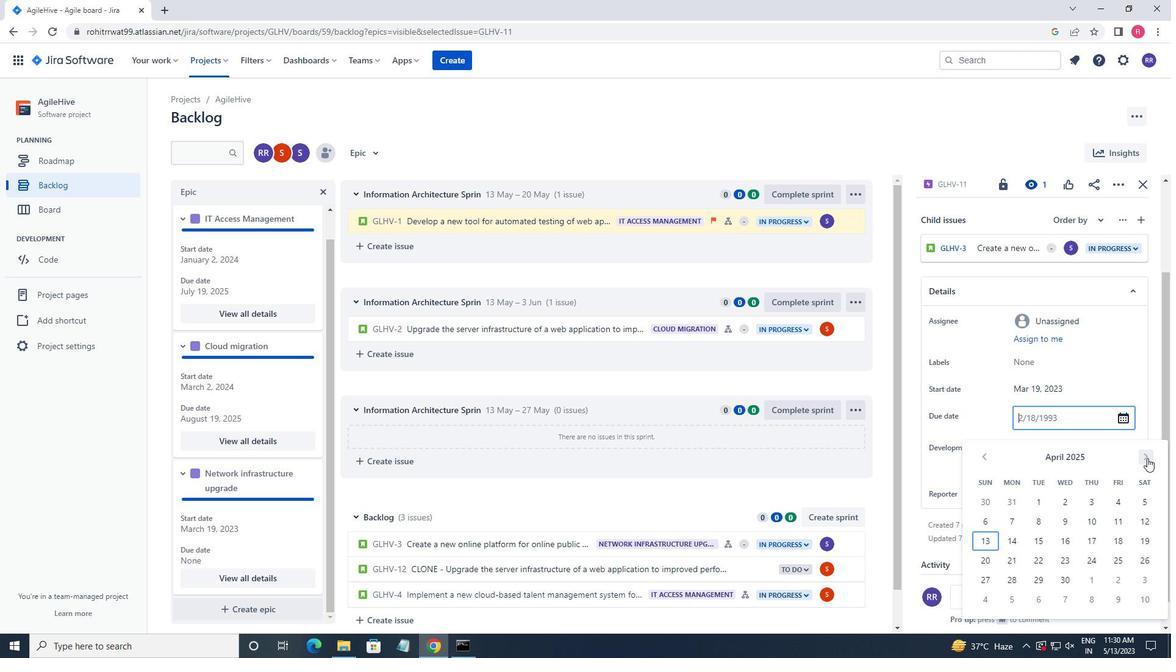 
Action: Mouse pressed left at (1147, 458)
Screenshot: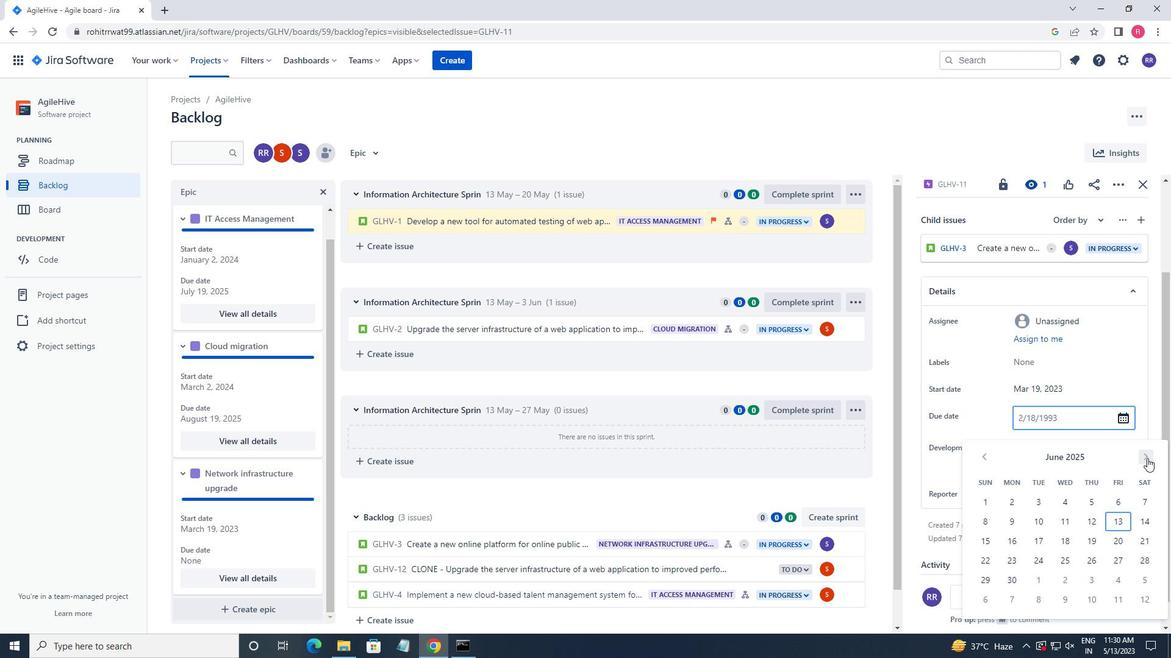
Action: Mouse pressed left at (1147, 458)
Screenshot: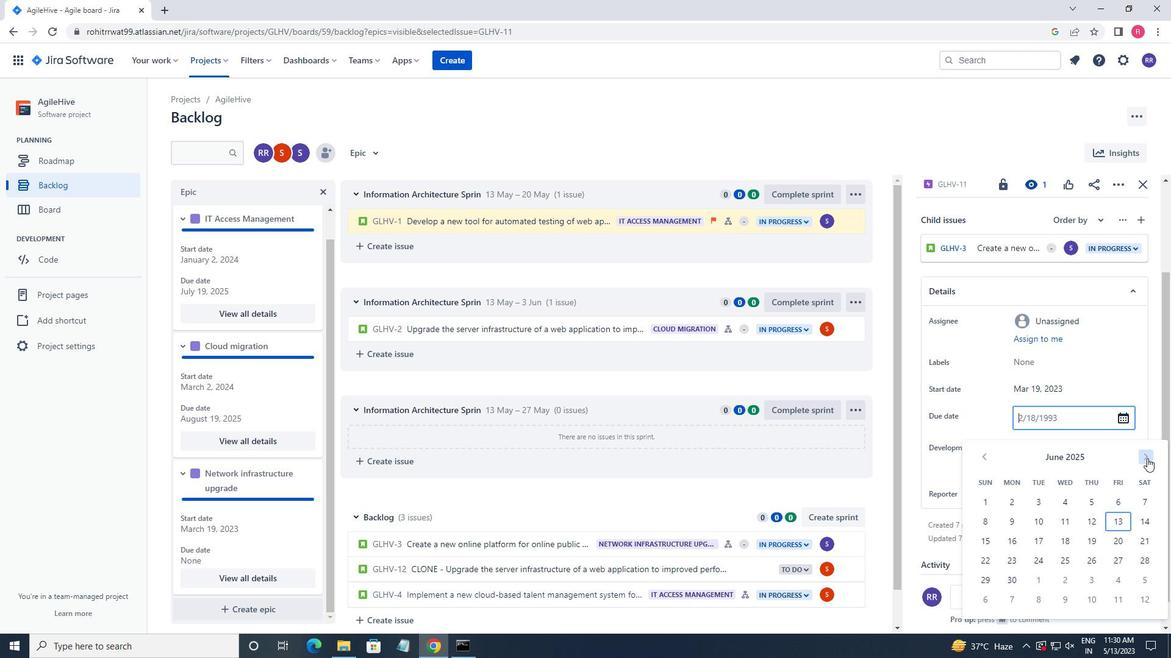 
Action: Mouse pressed left at (1147, 458)
Screenshot: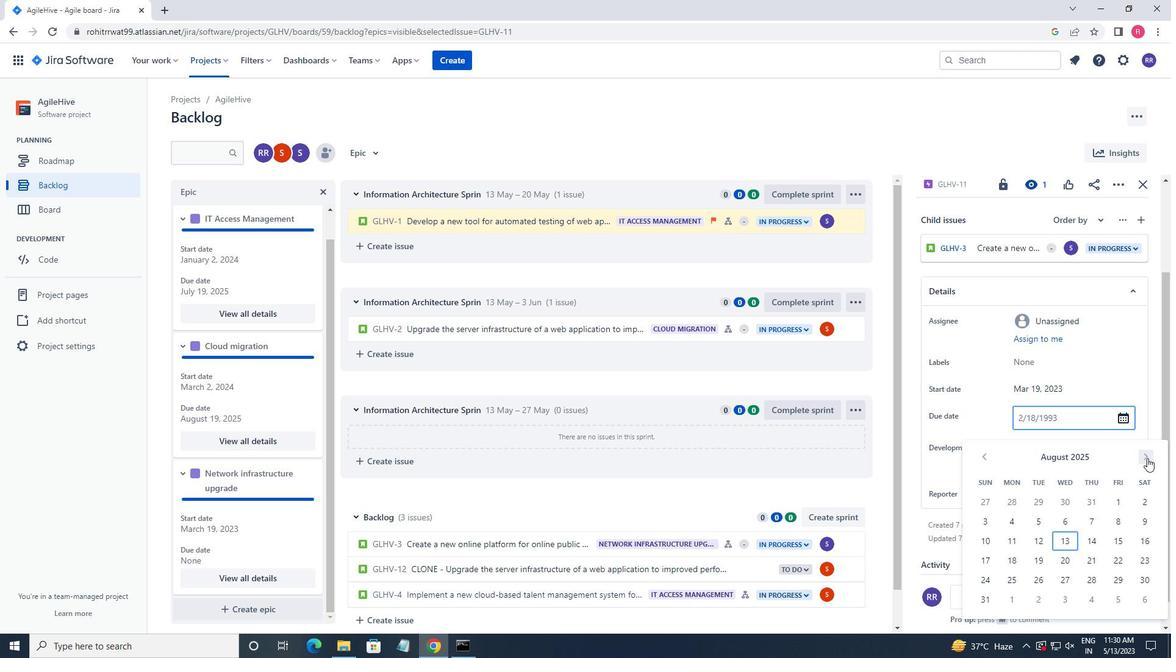 
Action: Mouse moved to (1044, 519)
Screenshot: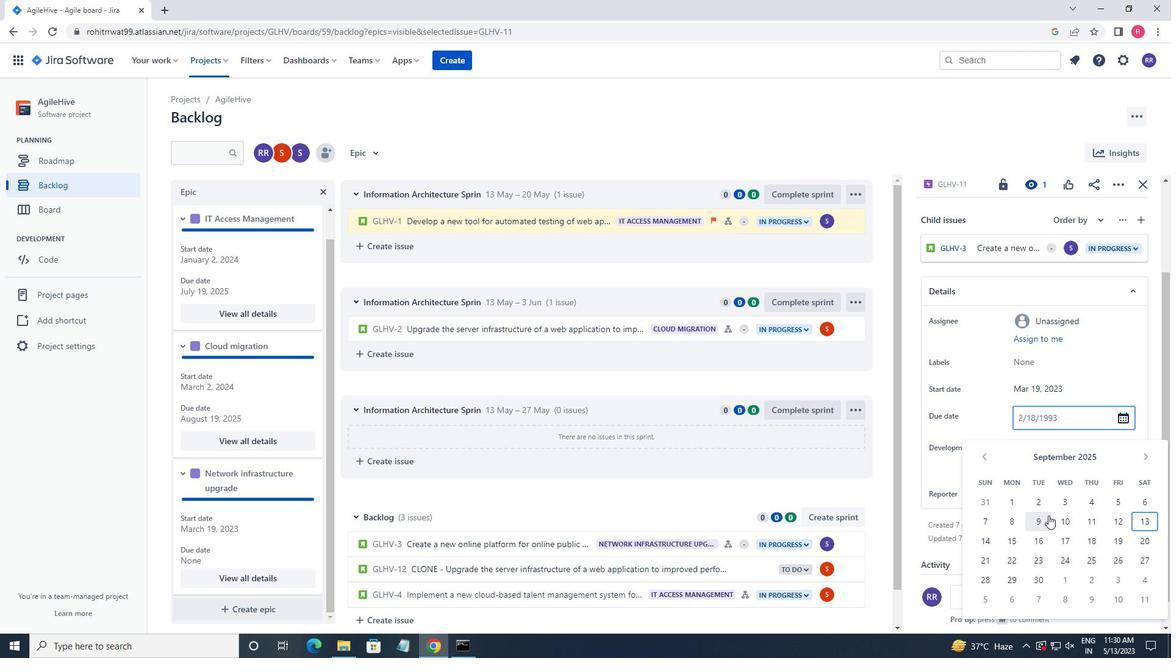 
Action: Mouse pressed left at (1044, 519)
Screenshot: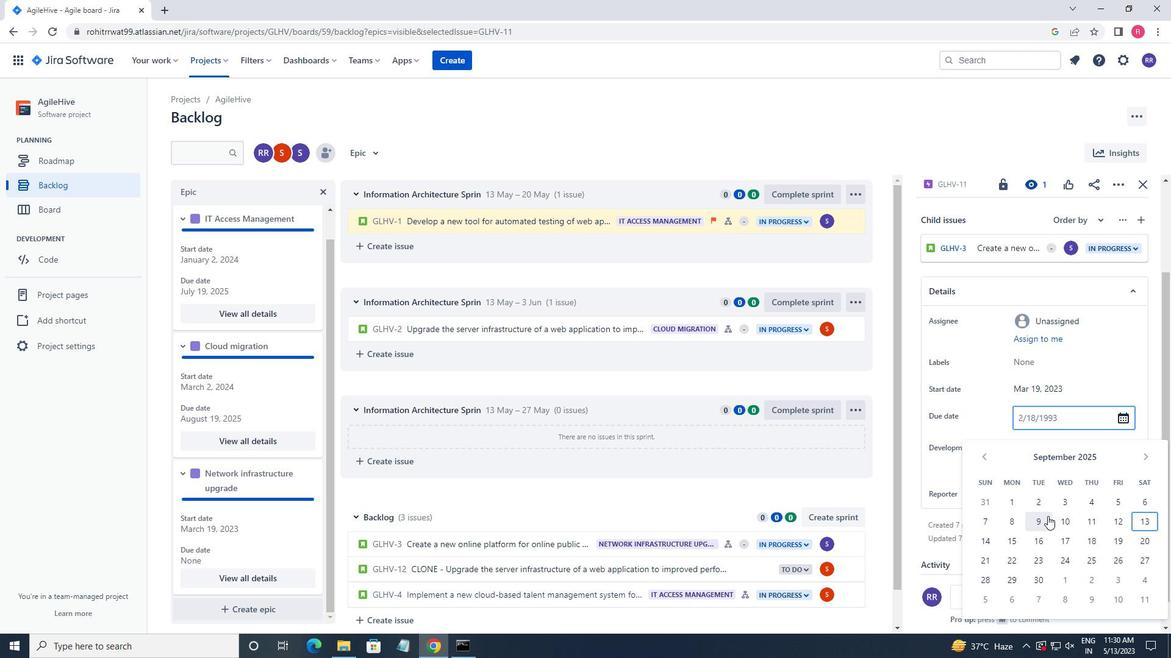 
Action: Mouse moved to (1071, 545)
Screenshot: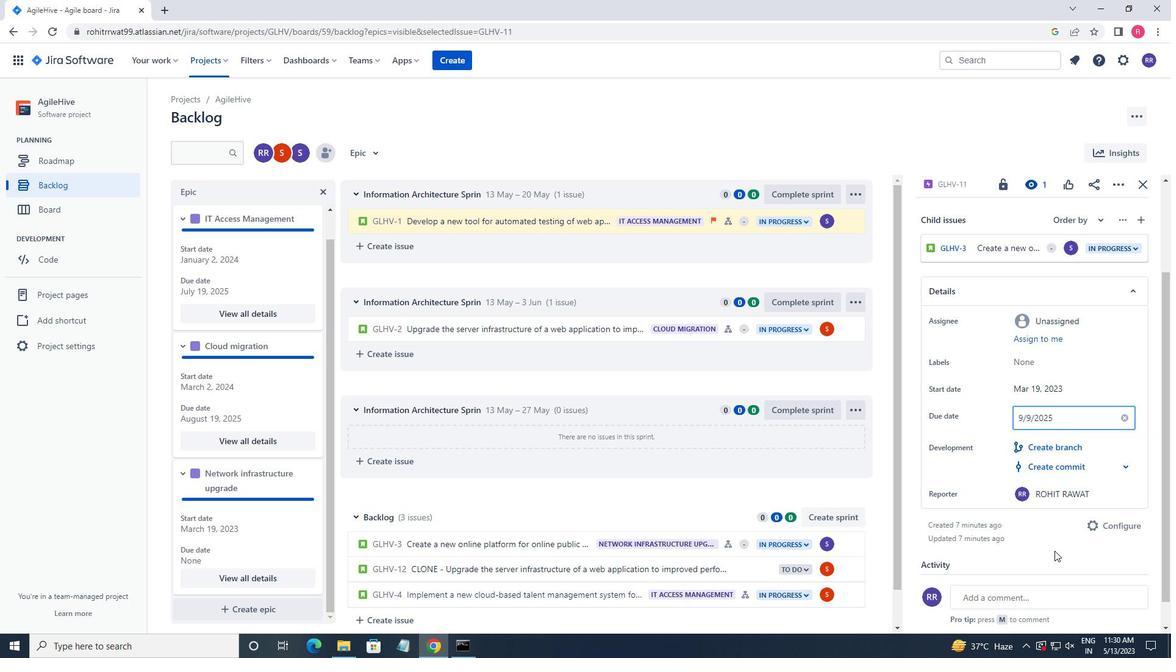 
Action: Mouse pressed left at (1071, 545)
Screenshot: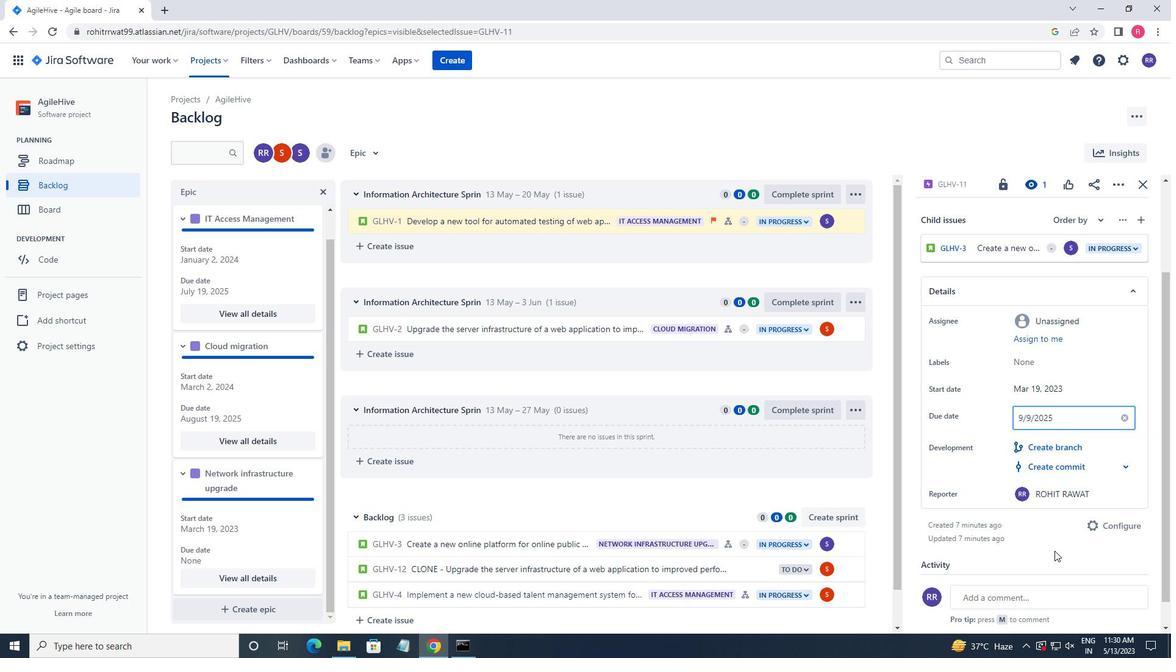 
Action: Mouse moved to (1069, 542)
Screenshot: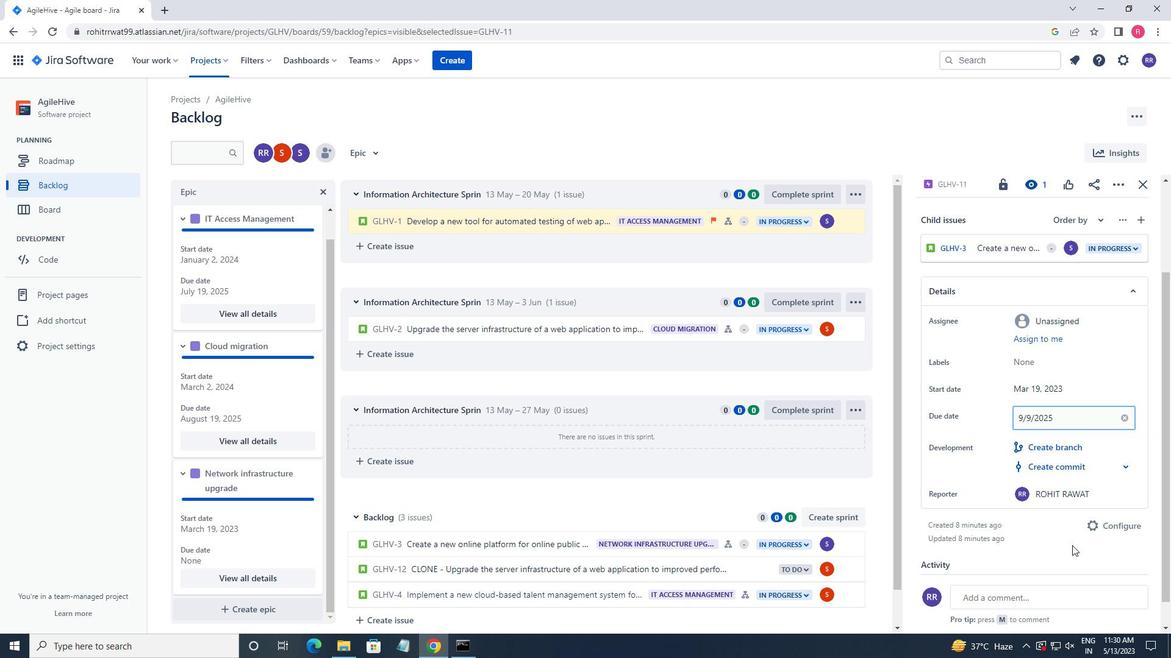 
